 Task: Look for space in Atlacomulco, Mexico from 10th July, 2023 to 15th July, 2023 for 7 adults in price range Rs.10000 to Rs.15000. Place can be entire place or shared room with 4 bedrooms having 7 beds and 4 bathrooms. Property type can be house, flat, guest house. Amenities needed are: wifi, TV, free parkinig on premises, gym, breakfast. Booking option can be shelf check-in. Required host language is English.
Action: Mouse pressed left at (538, 109)
Screenshot: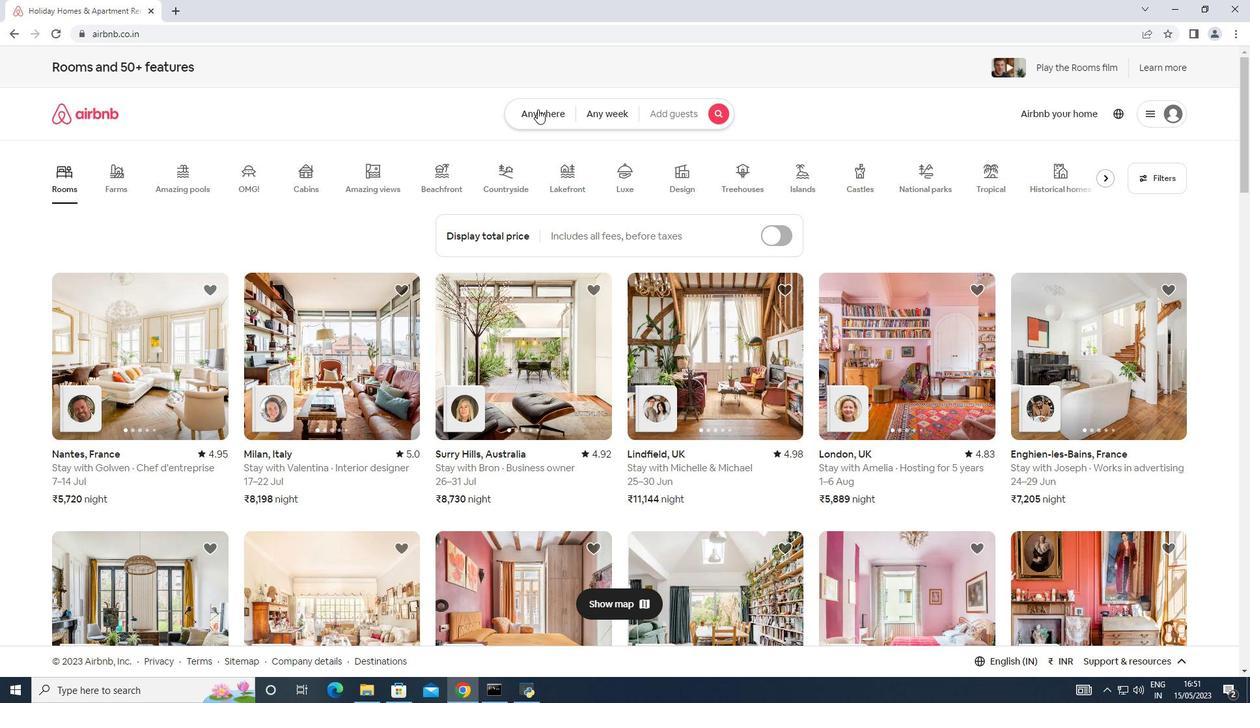 
Action: Mouse moved to (444, 162)
Screenshot: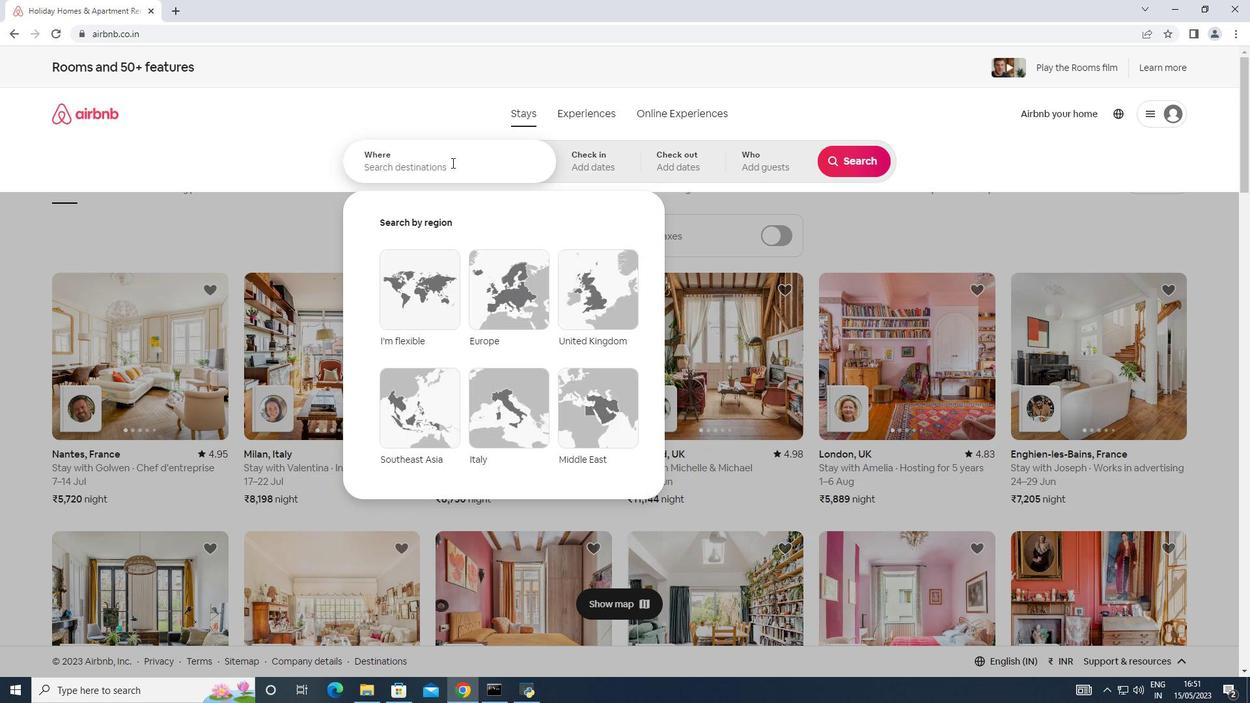 
Action: Mouse pressed left at (444, 162)
Screenshot: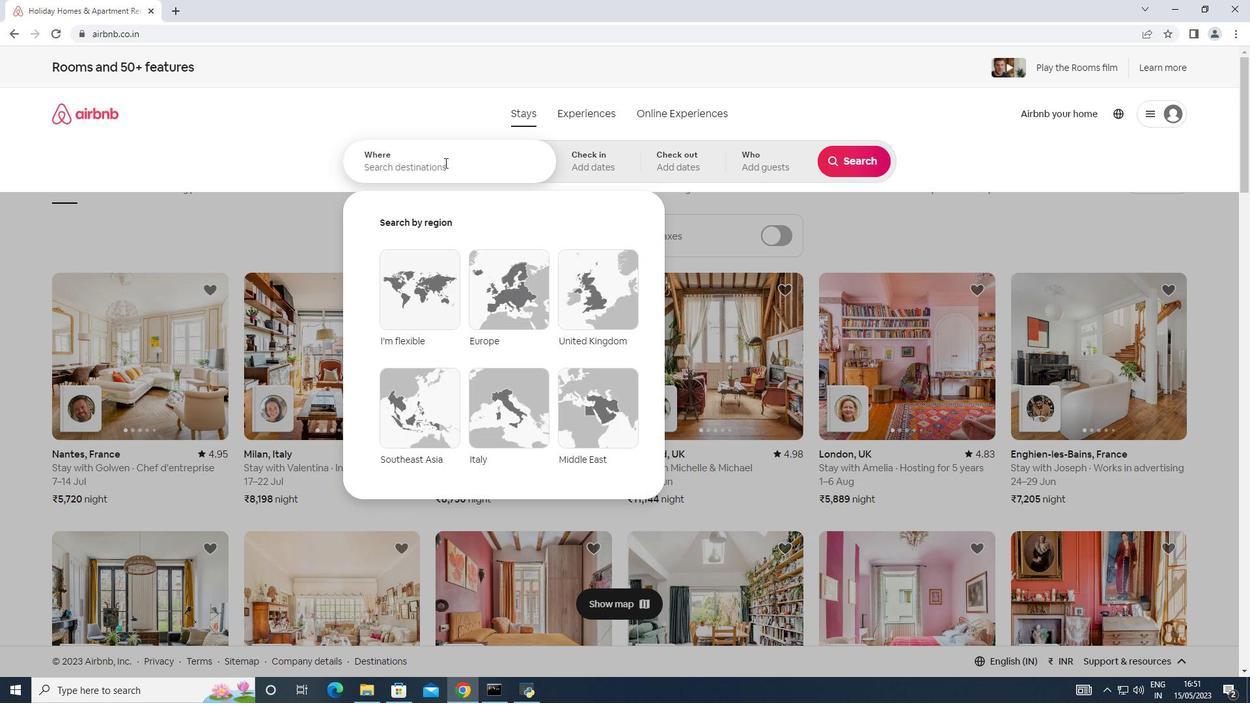
Action: Mouse moved to (381, 194)
Screenshot: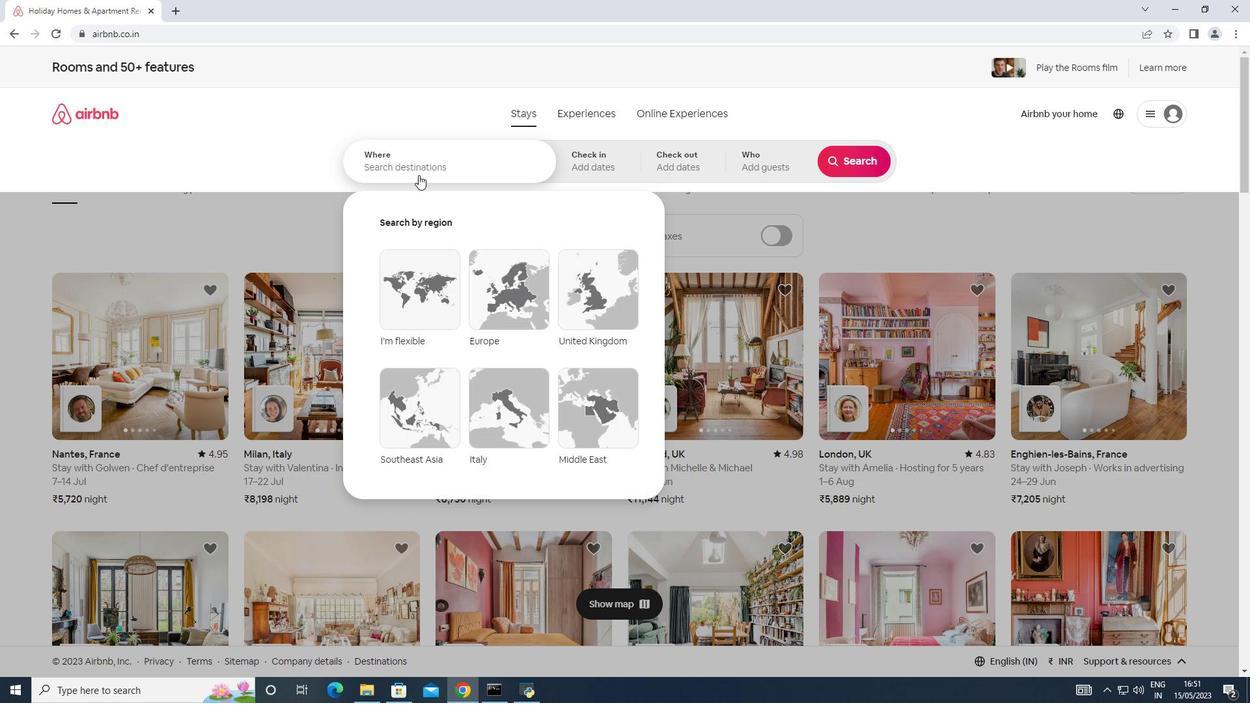
Action: Key pressed <Key.shift>Atlacomulco,<Key.shift>Mexico
Screenshot: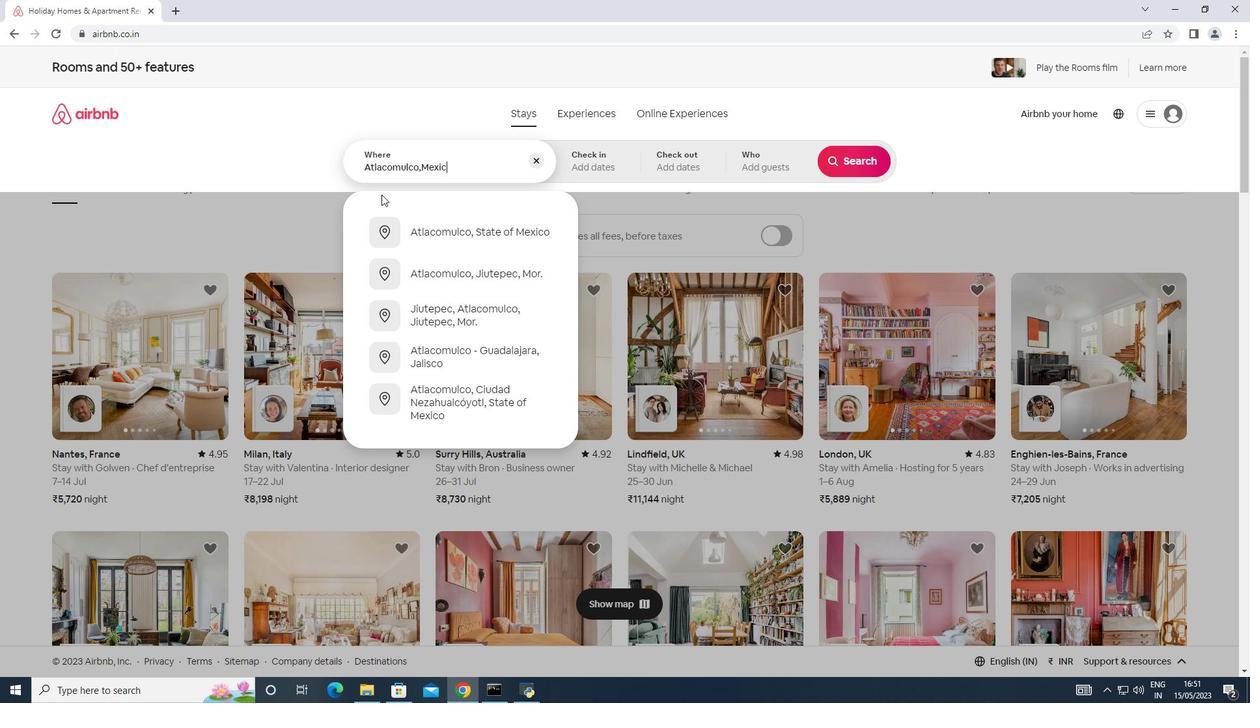 
Action: Mouse moved to (580, 163)
Screenshot: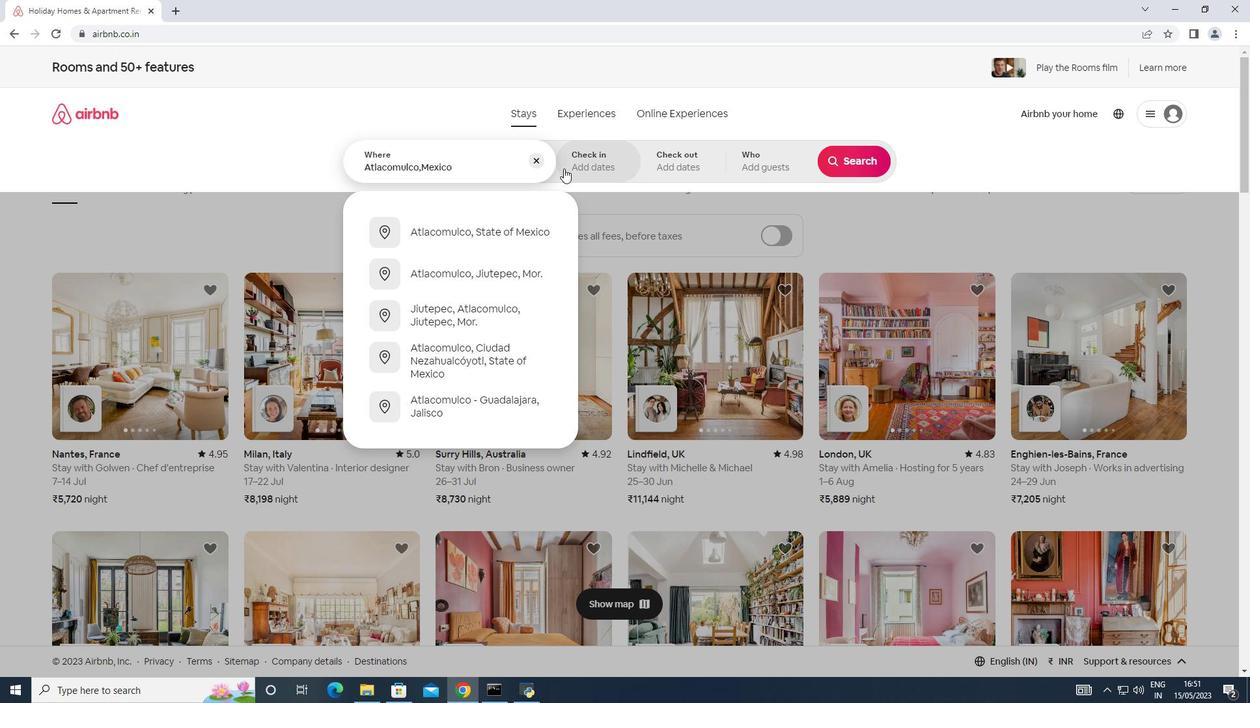 
Action: Mouse pressed left at (580, 163)
Screenshot: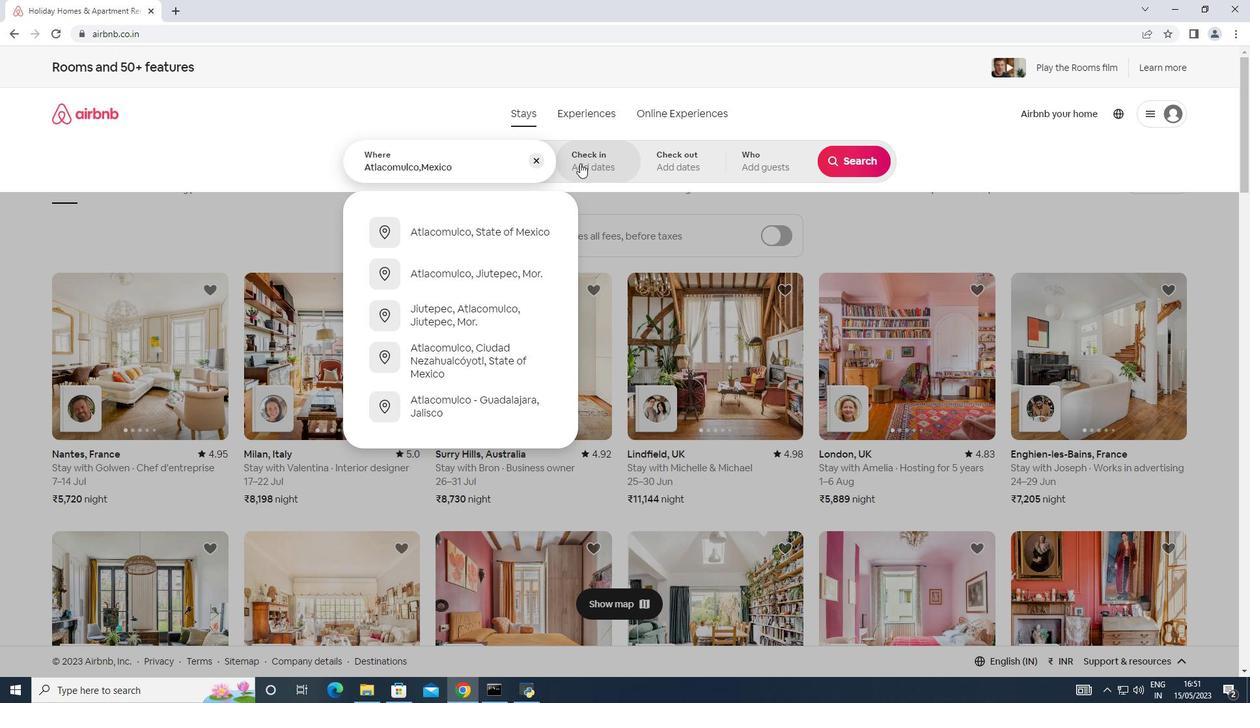 
Action: Mouse moved to (851, 264)
Screenshot: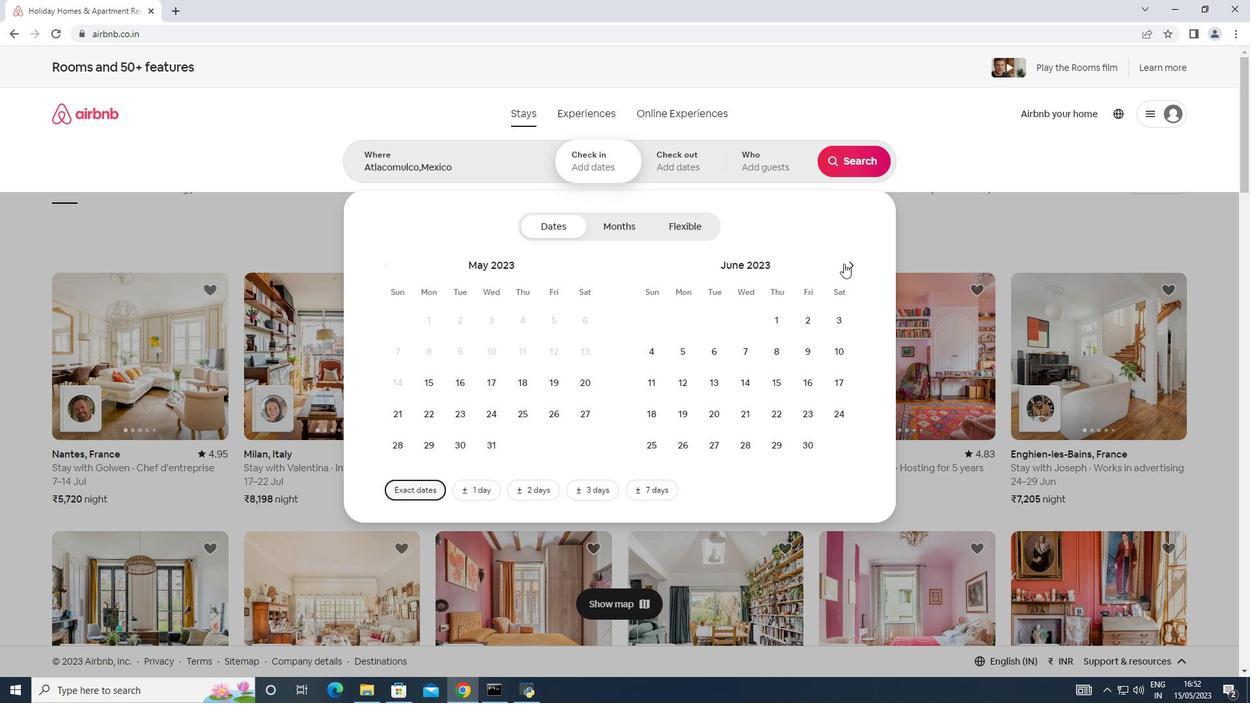 
Action: Mouse pressed left at (851, 264)
Screenshot: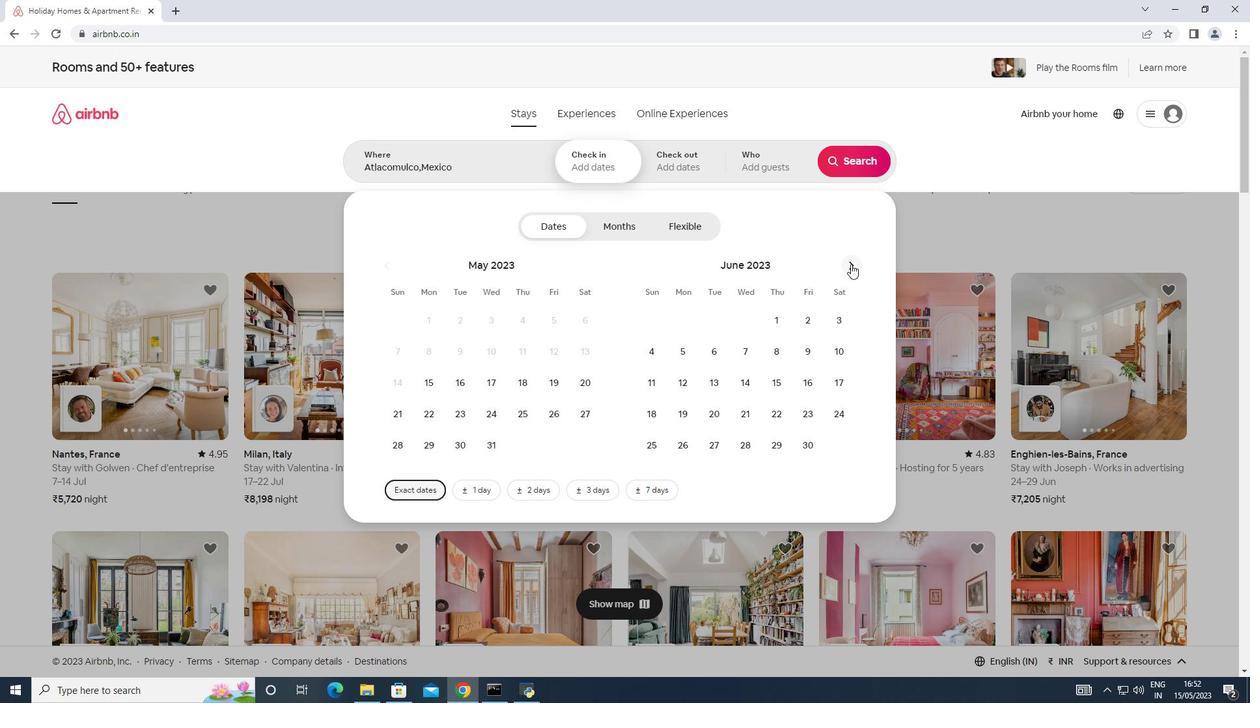 
Action: Mouse moved to (676, 388)
Screenshot: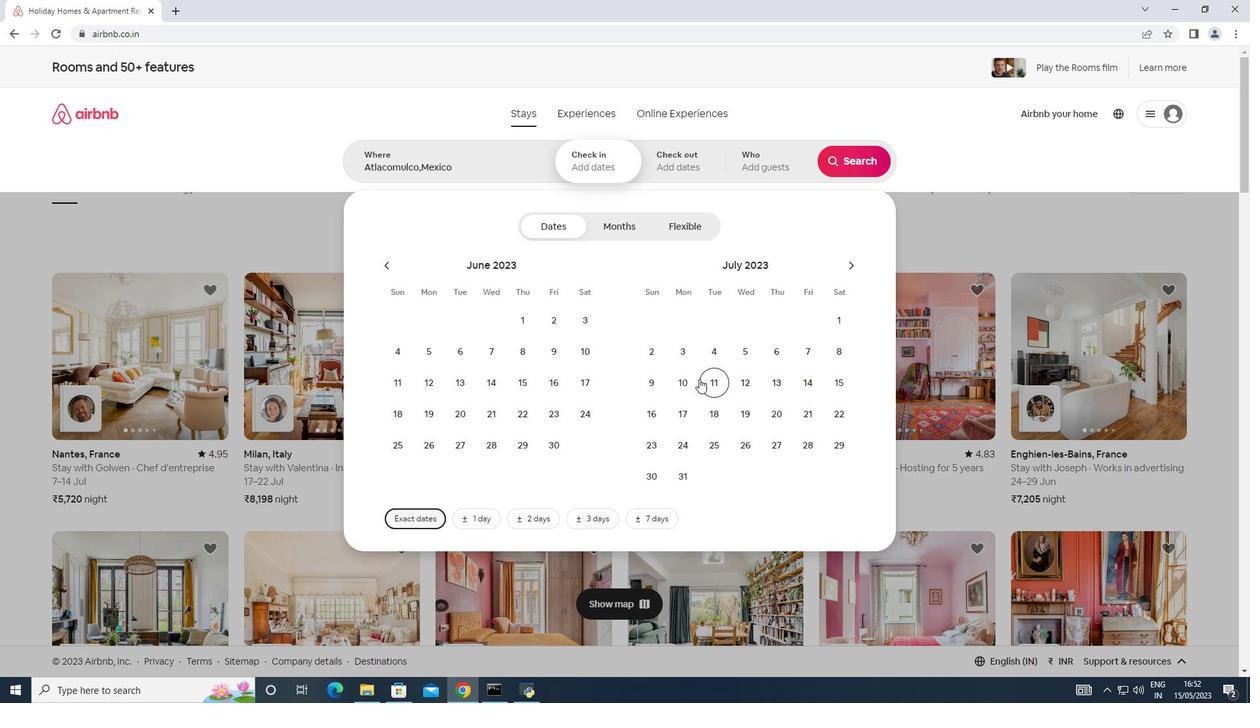 
Action: Mouse pressed left at (676, 388)
Screenshot: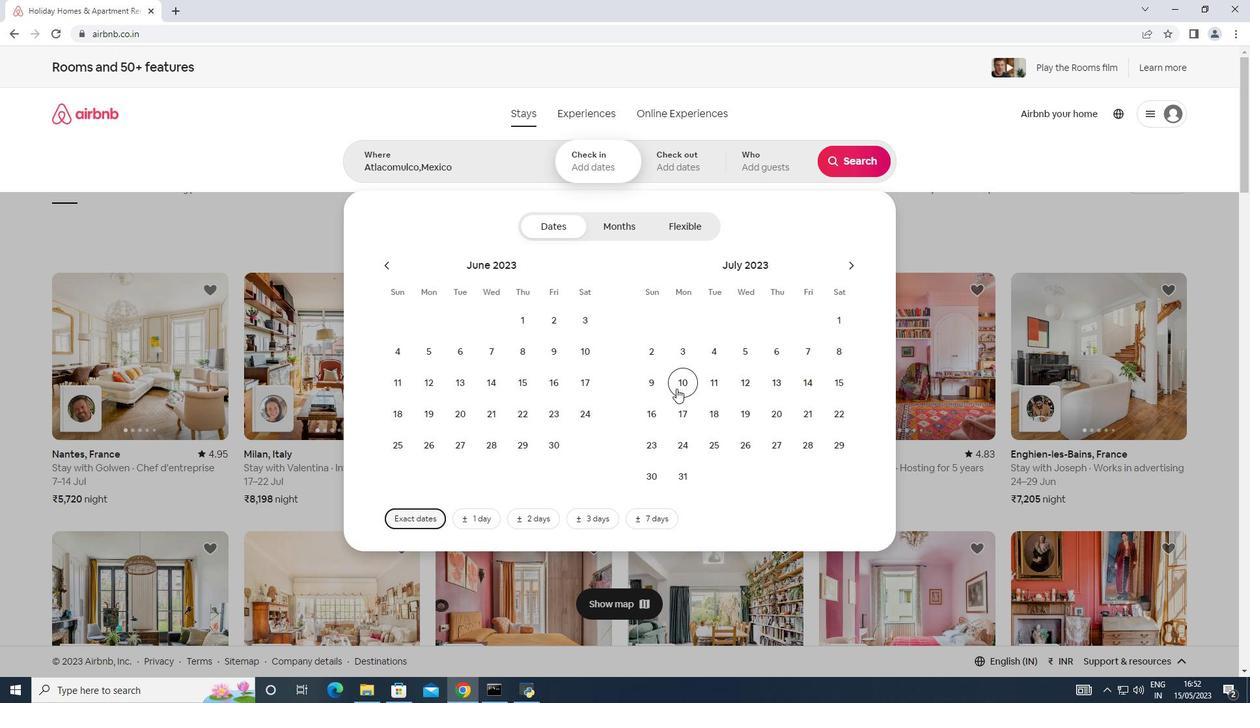 
Action: Mouse moved to (845, 384)
Screenshot: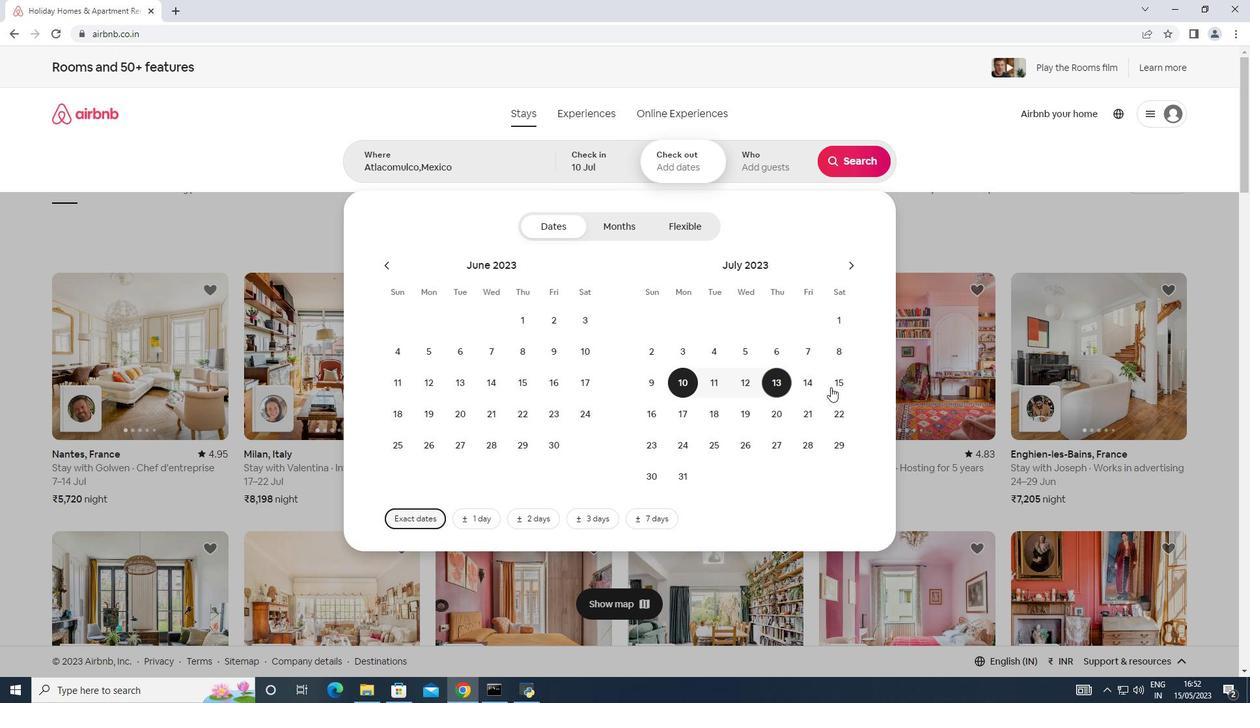 
Action: Mouse pressed left at (845, 384)
Screenshot: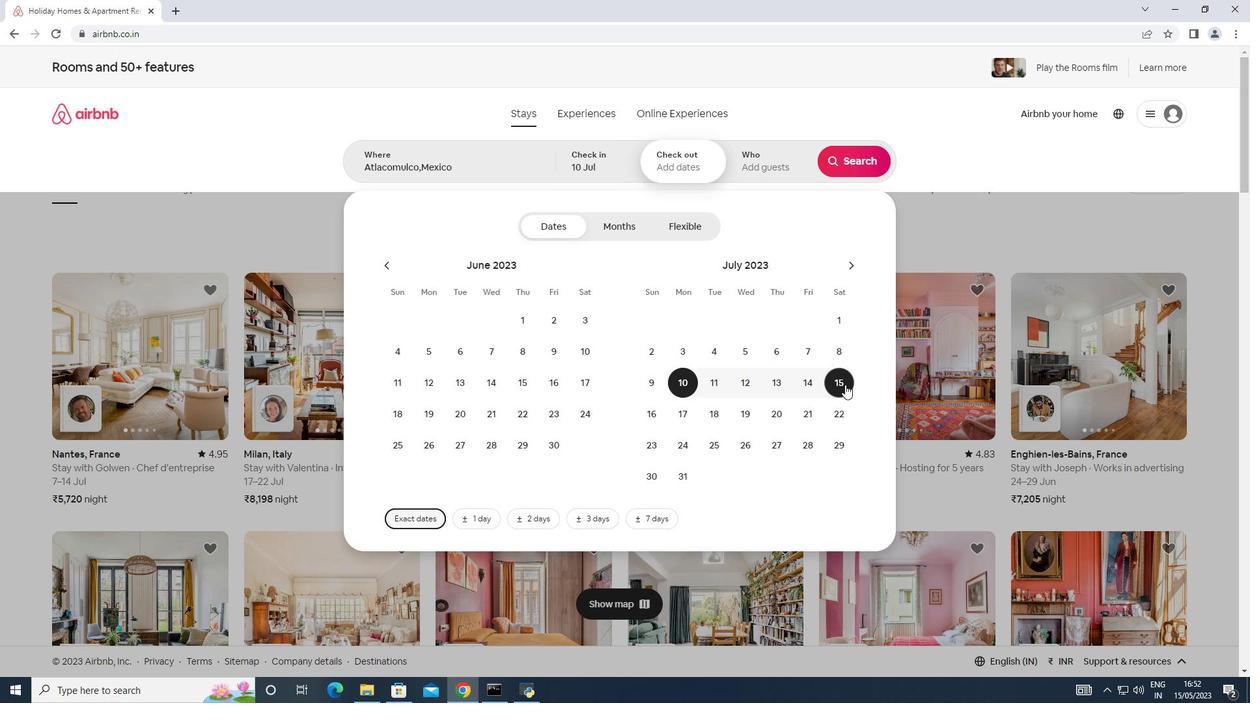 
Action: Mouse moved to (754, 172)
Screenshot: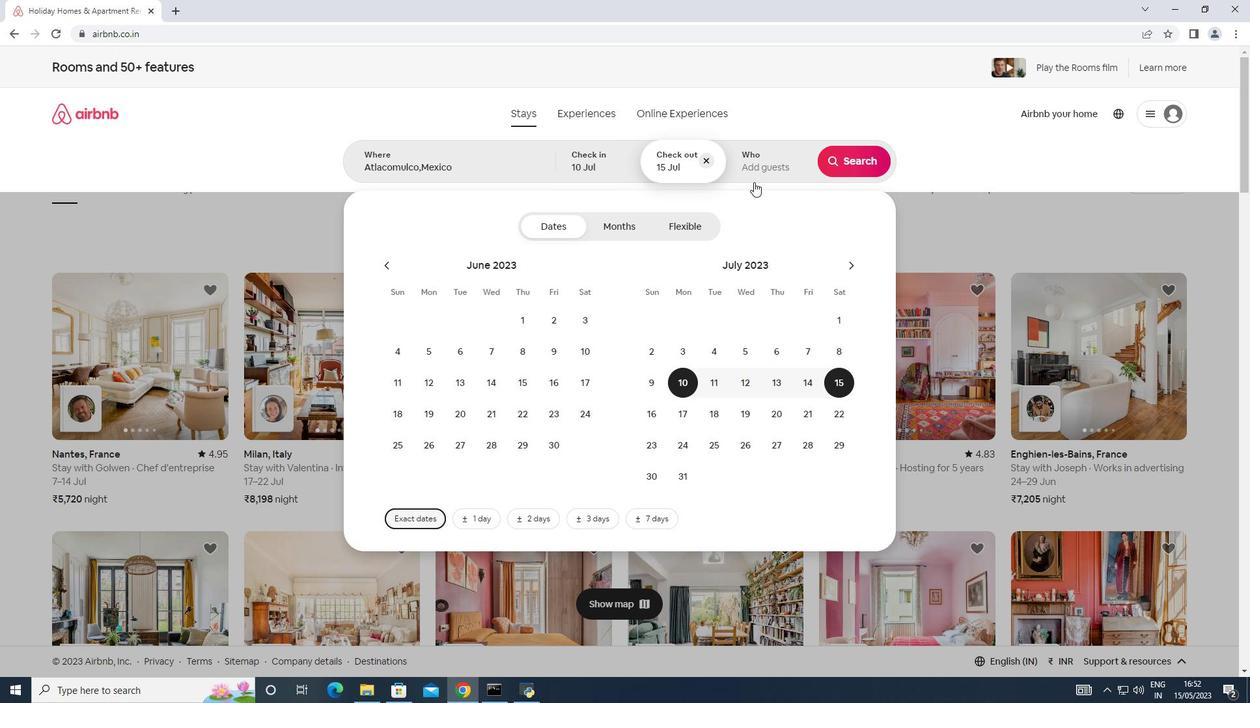 
Action: Mouse pressed left at (754, 172)
Screenshot: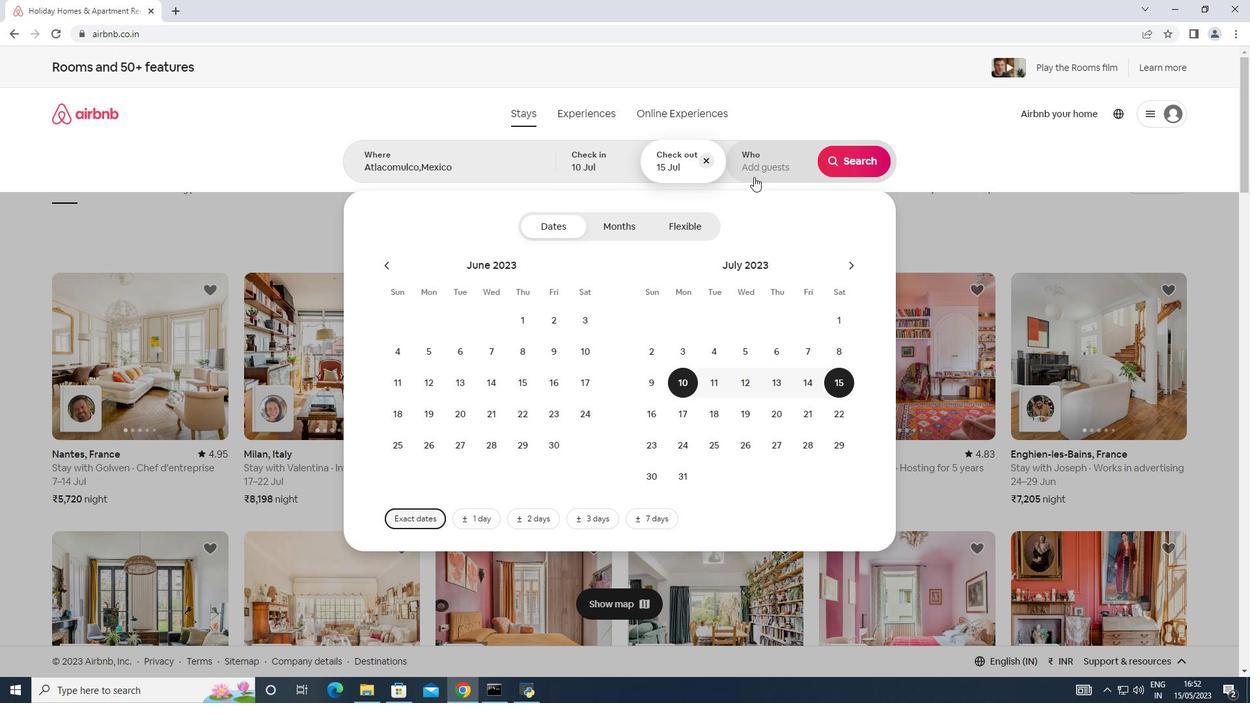 
Action: Mouse moved to (863, 225)
Screenshot: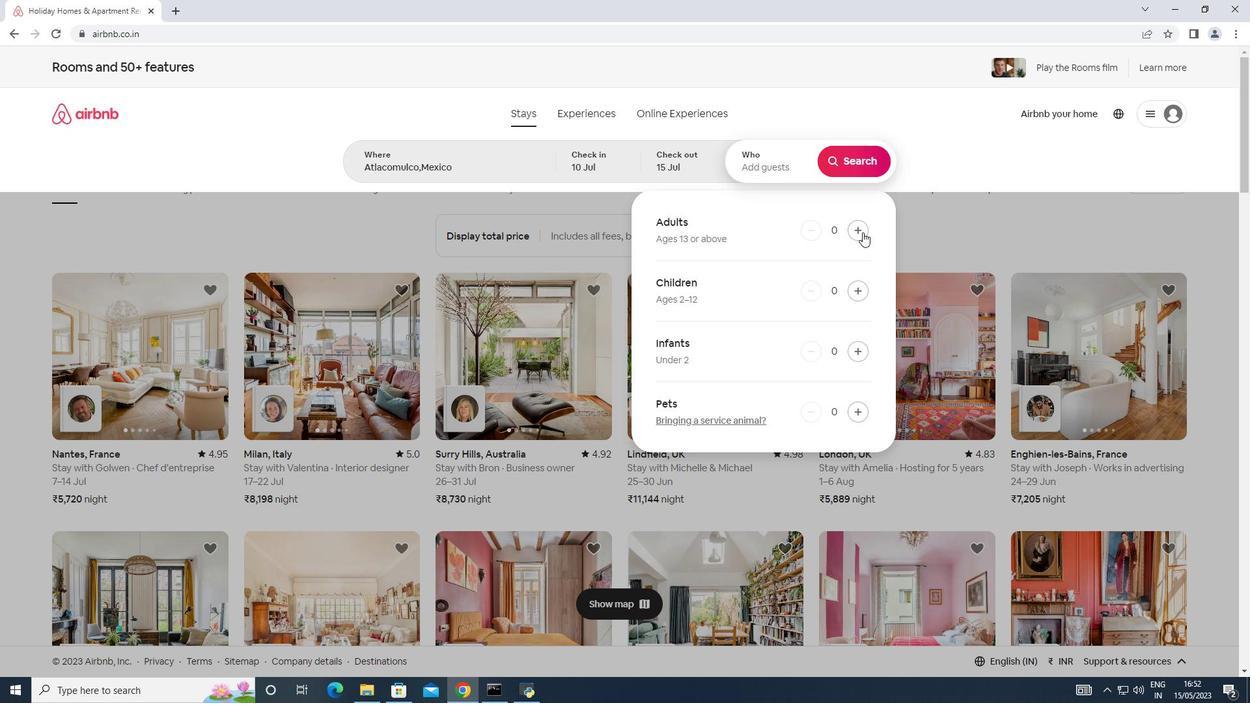 
Action: Mouse pressed left at (863, 225)
Screenshot: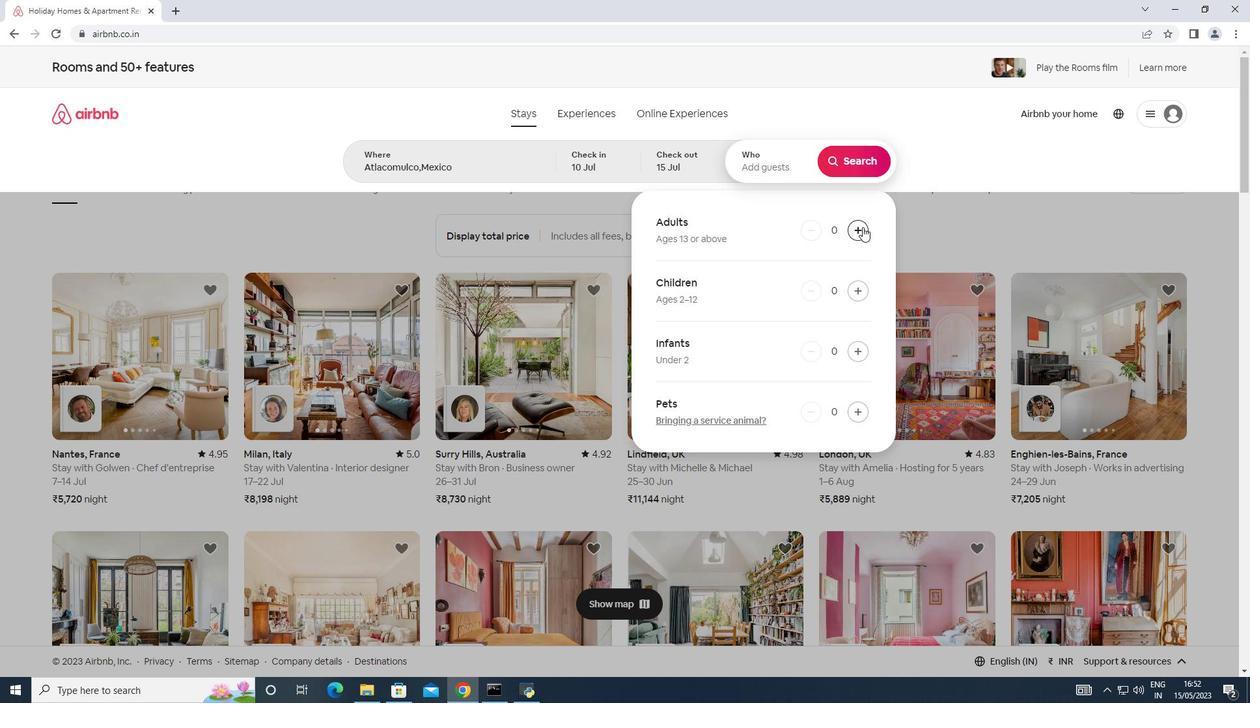 
Action: Mouse pressed left at (863, 225)
Screenshot: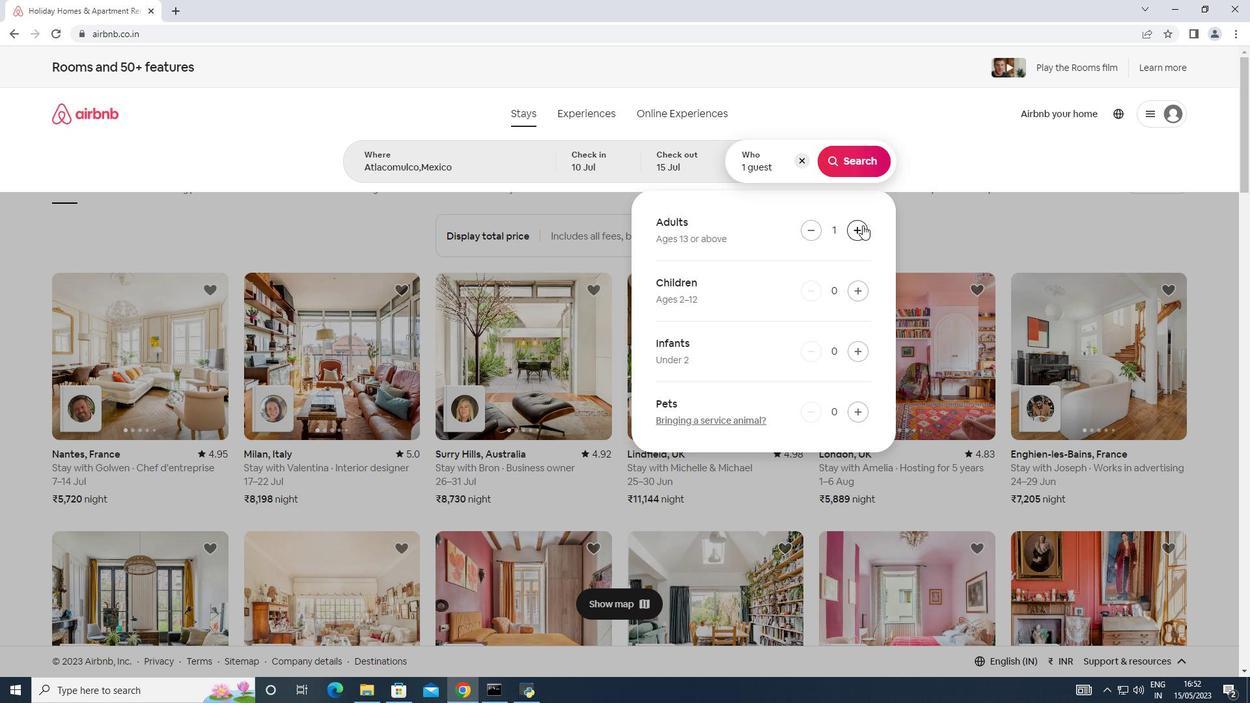 
Action: Mouse pressed left at (863, 225)
Screenshot: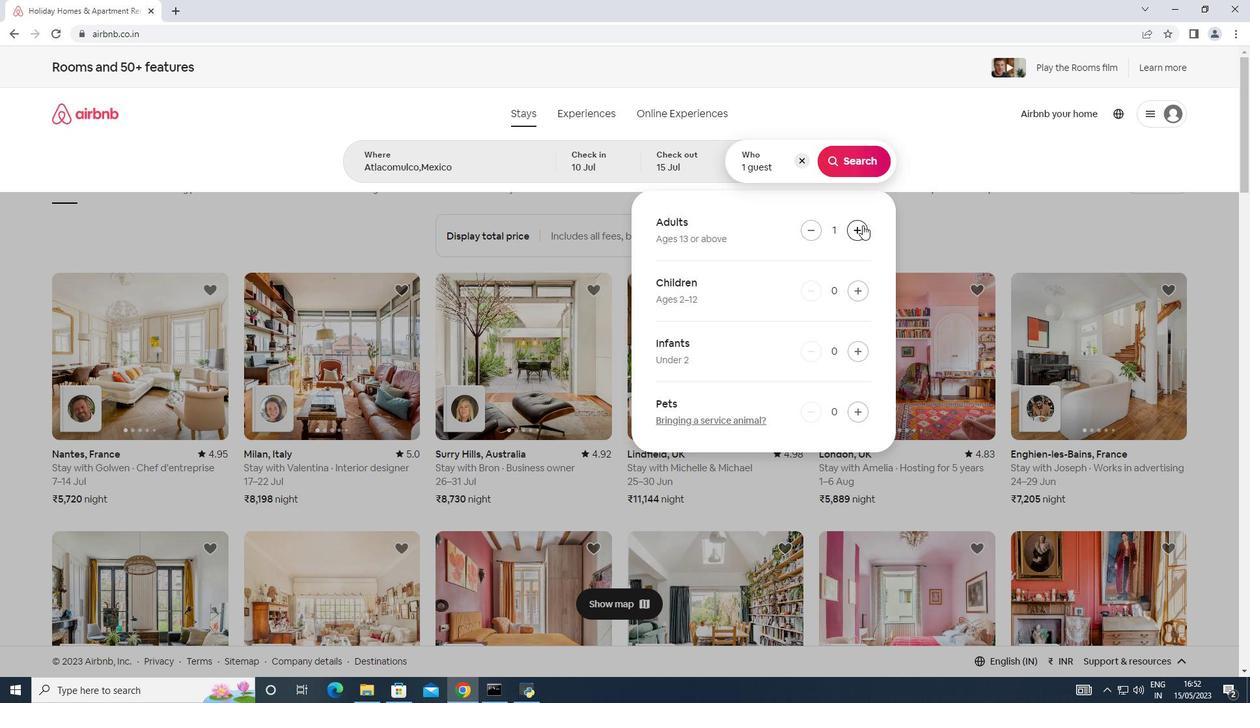 
Action: Mouse pressed left at (863, 225)
Screenshot: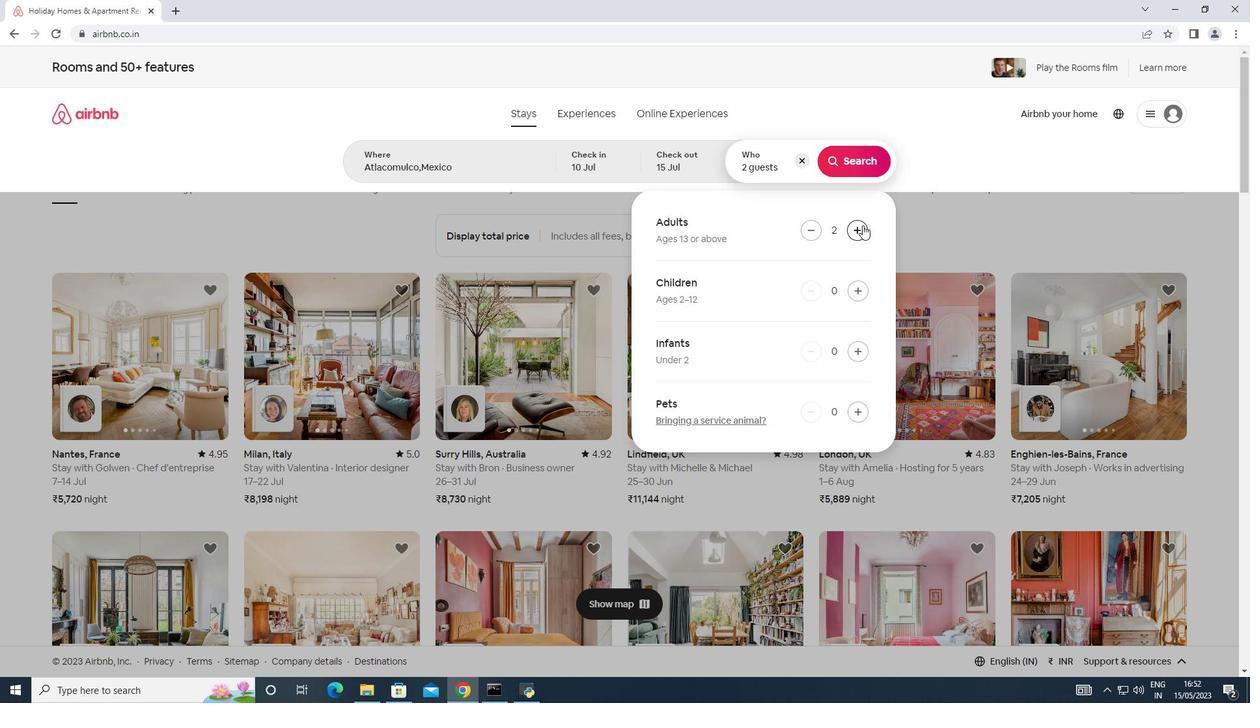 
Action: Mouse pressed left at (863, 225)
Screenshot: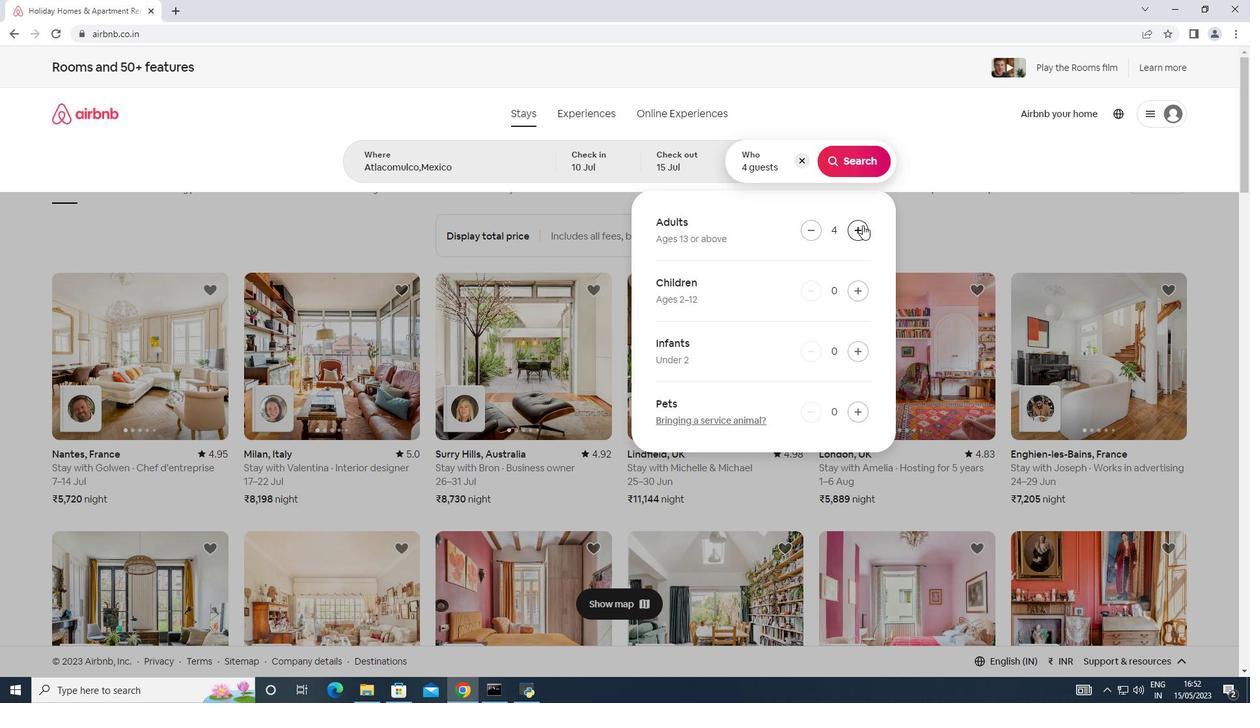 
Action: Mouse pressed left at (863, 225)
Screenshot: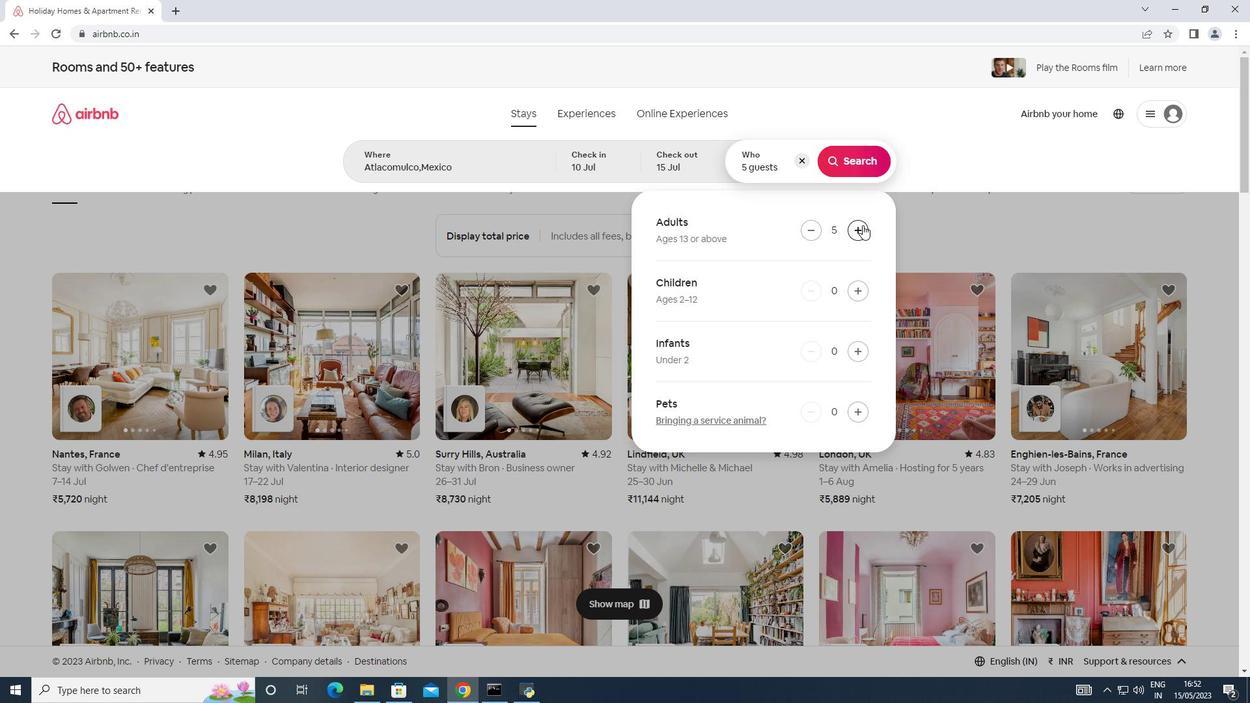 
Action: Mouse pressed left at (863, 225)
Screenshot: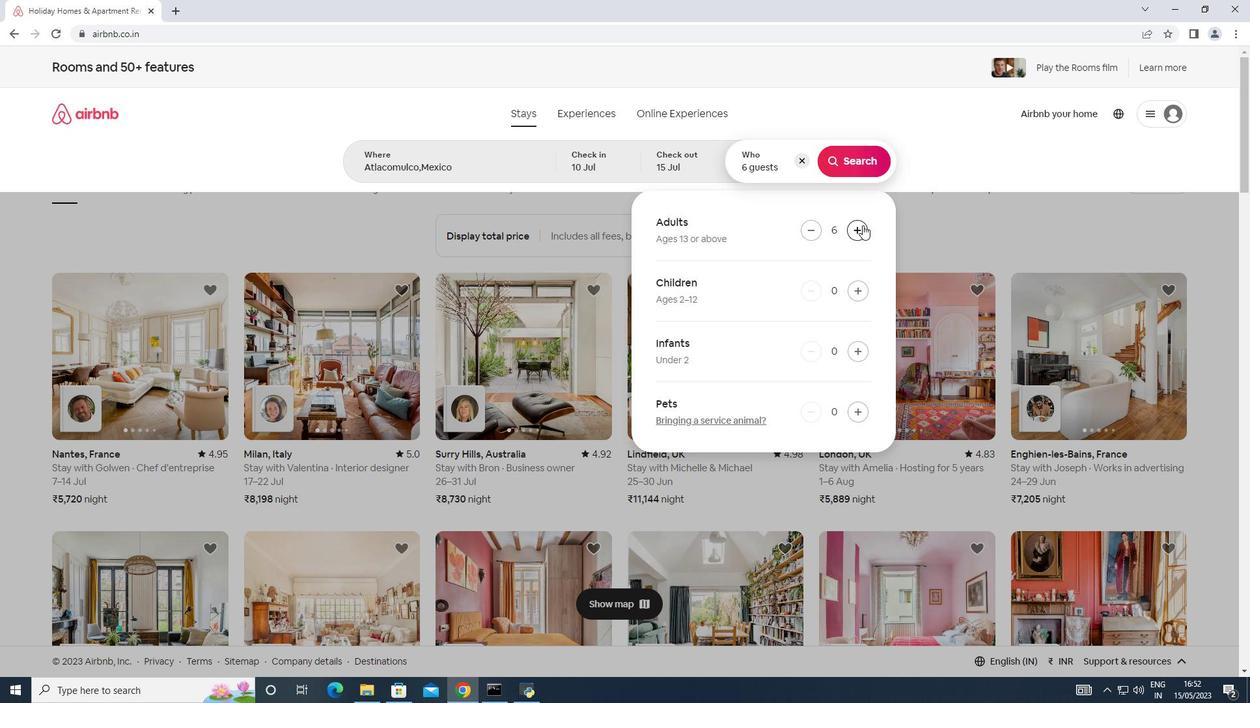 
Action: Mouse pressed left at (863, 225)
Screenshot: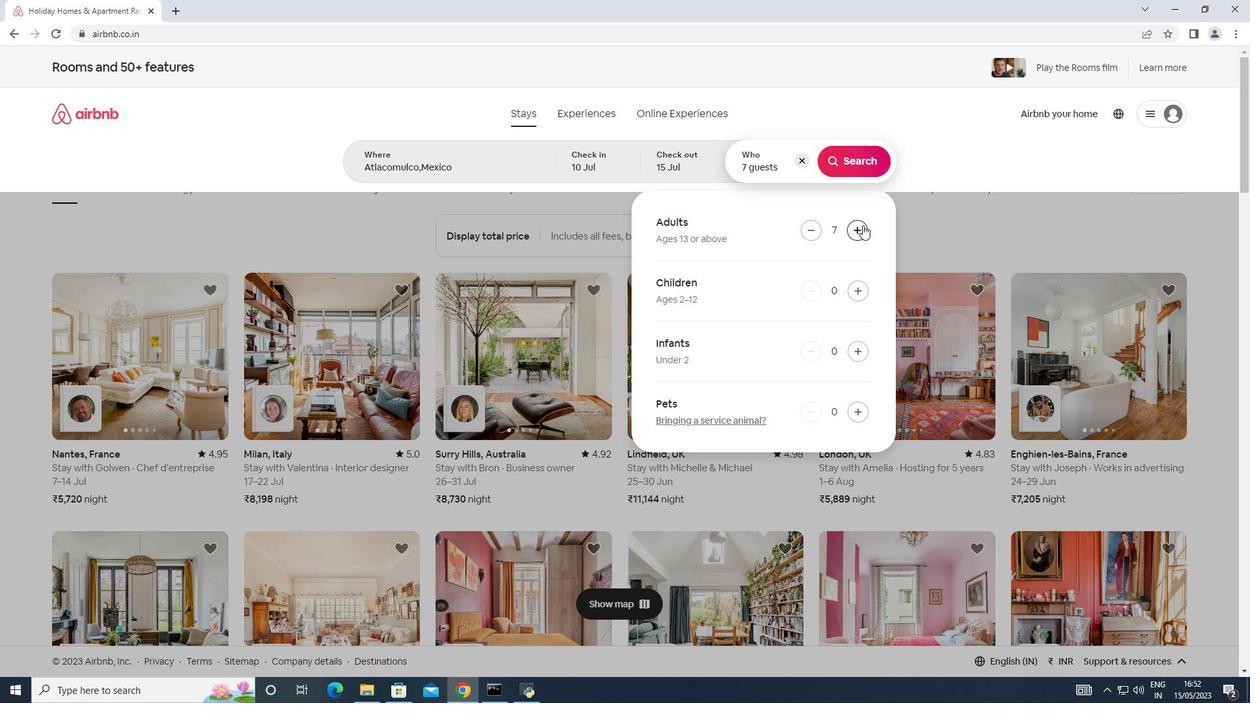 
Action: Mouse moved to (815, 231)
Screenshot: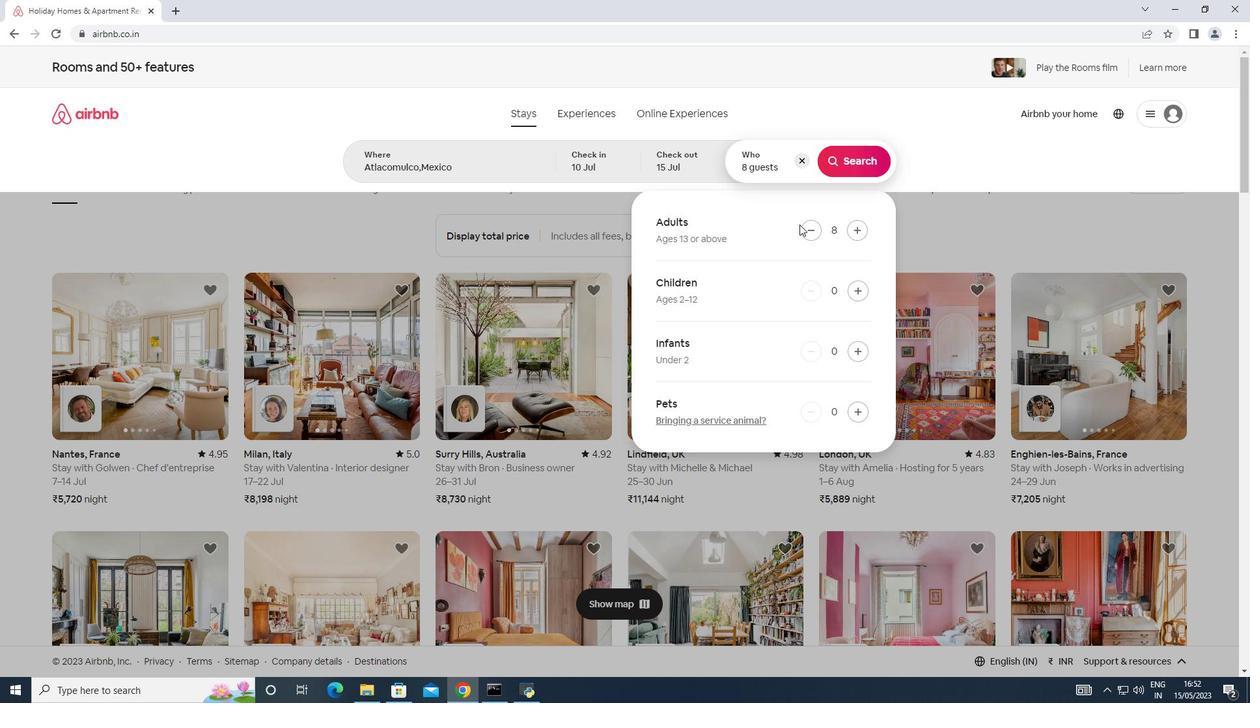 
Action: Mouse pressed left at (815, 231)
Screenshot: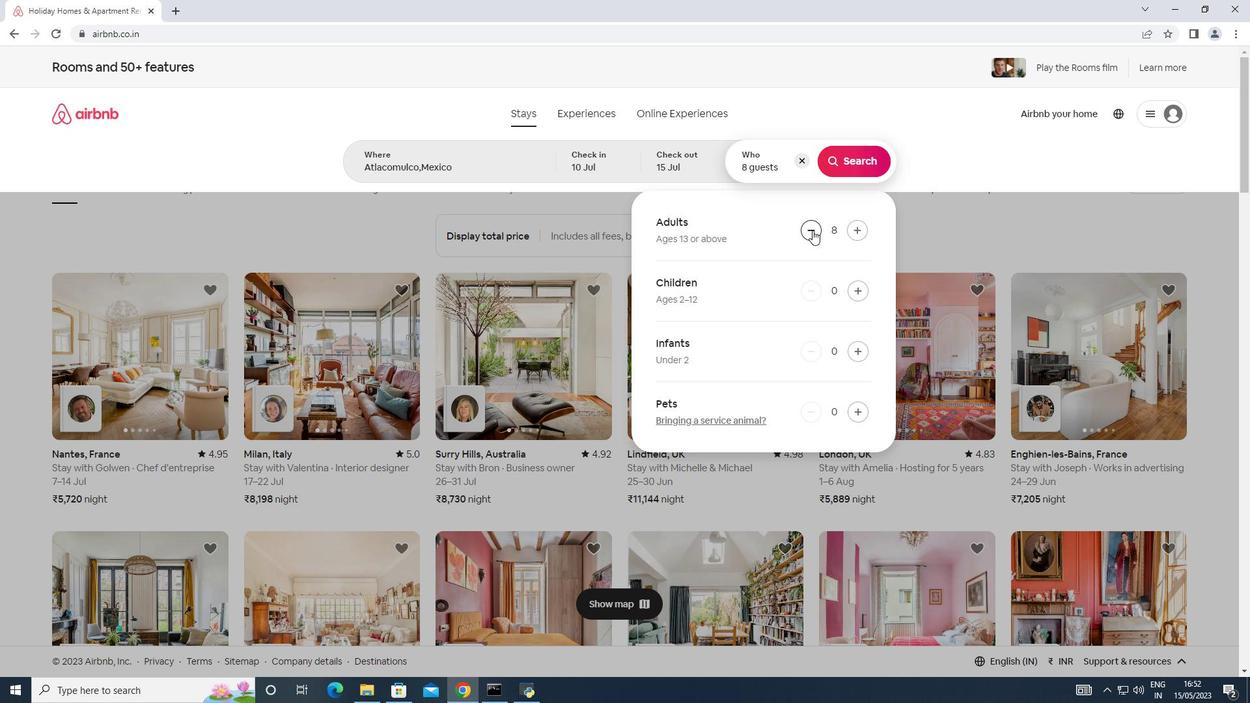 
Action: Mouse moved to (853, 160)
Screenshot: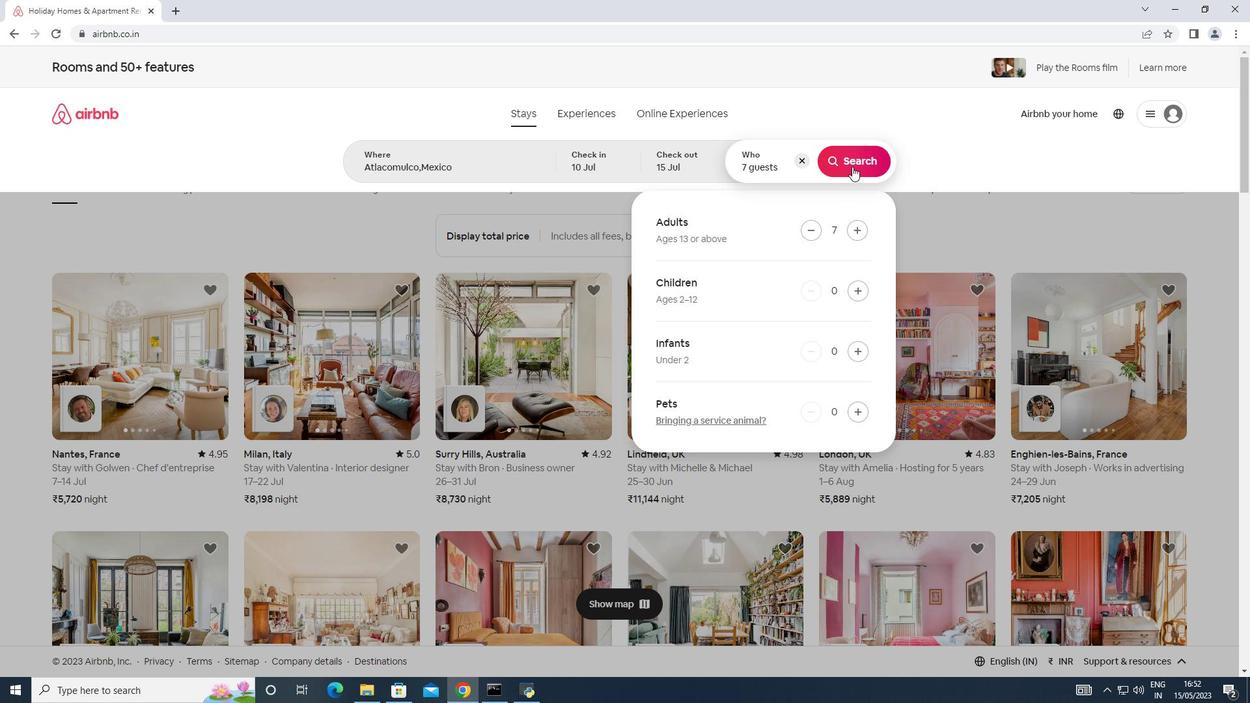 
Action: Mouse pressed left at (853, 160)
Screenshot: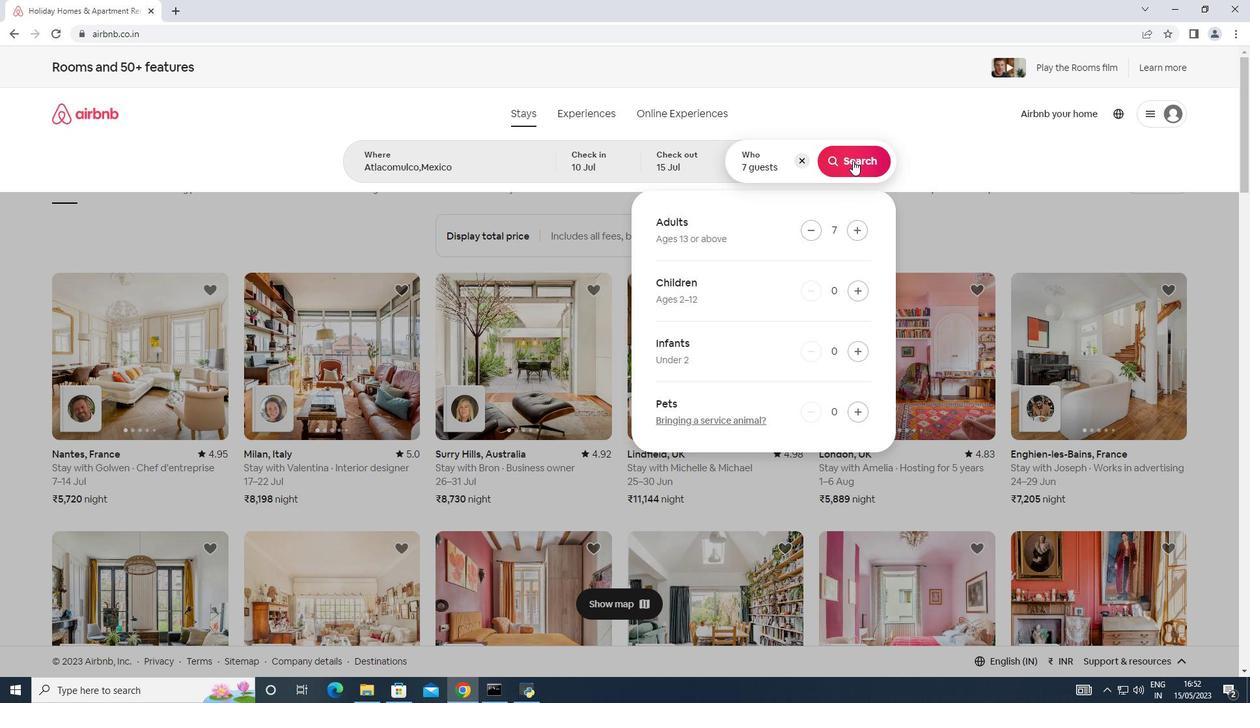 
Action: Mouse moved to (1178, 116)
Screenshot: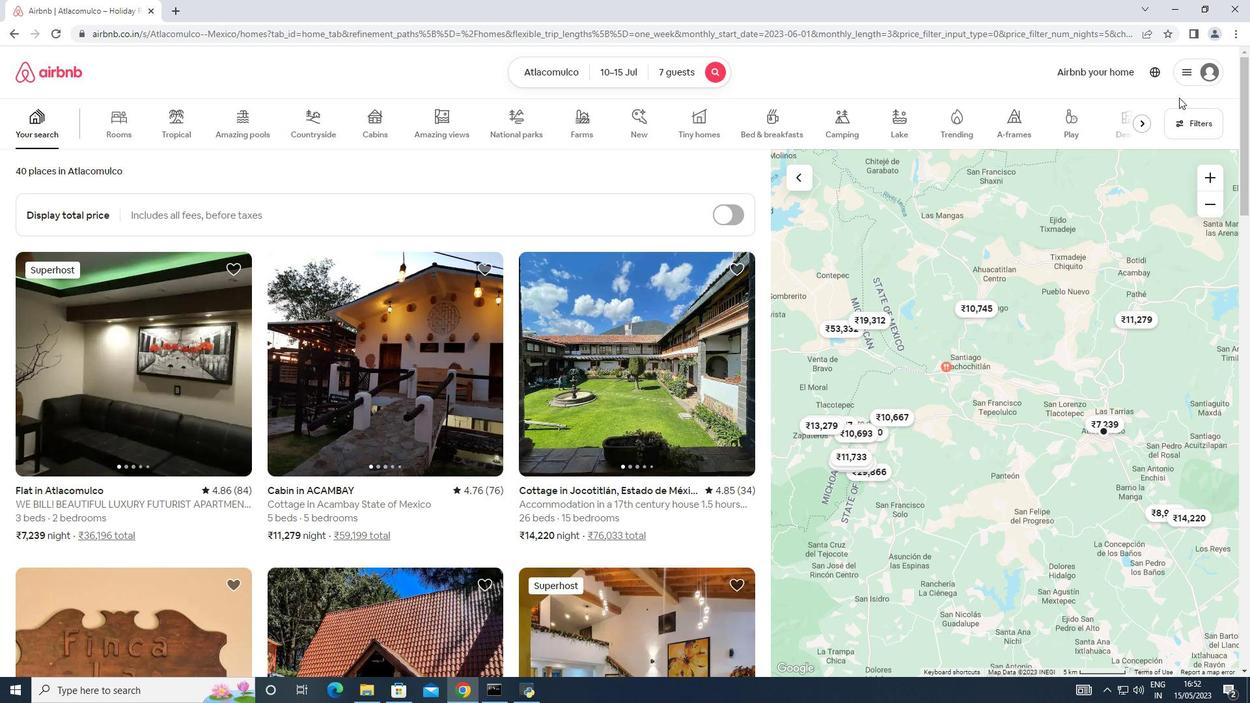 
Action: Mouse pressed left at (1178, 116)
Screenshot: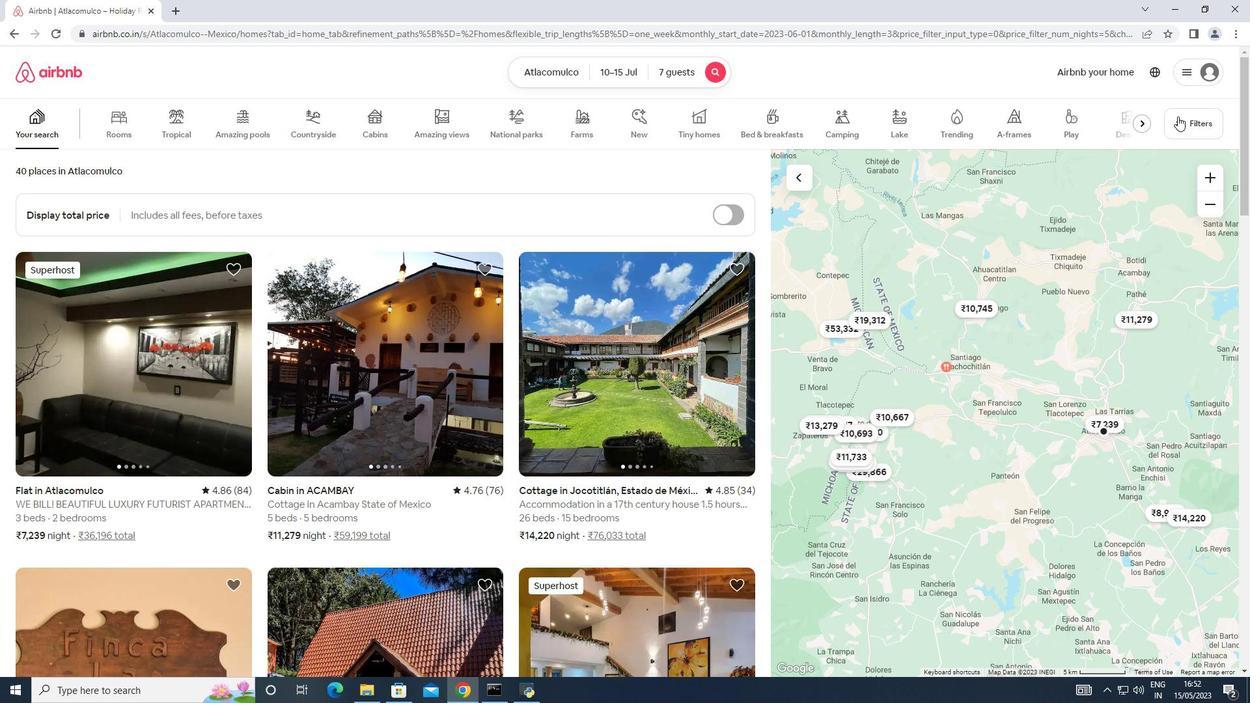 
Action: Mouse moved to (450, 440)
Screenshot: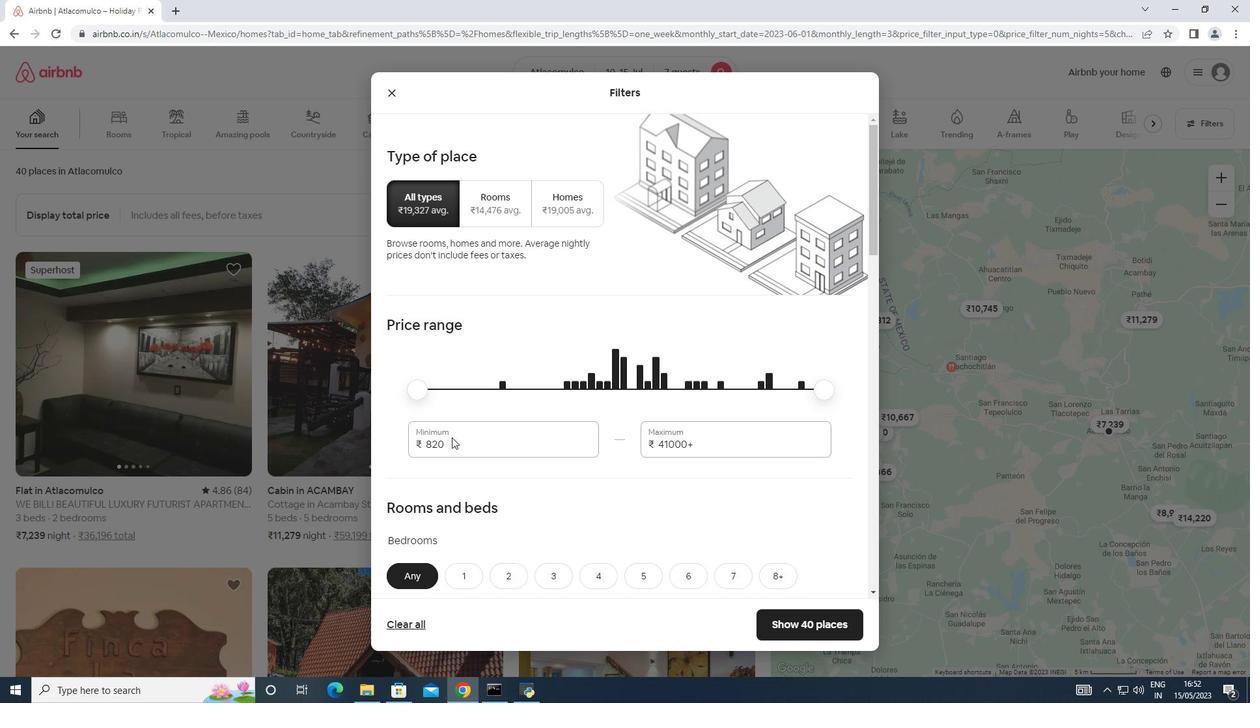 
Action: Mouse pressed left at (450, 440)
Screenshot: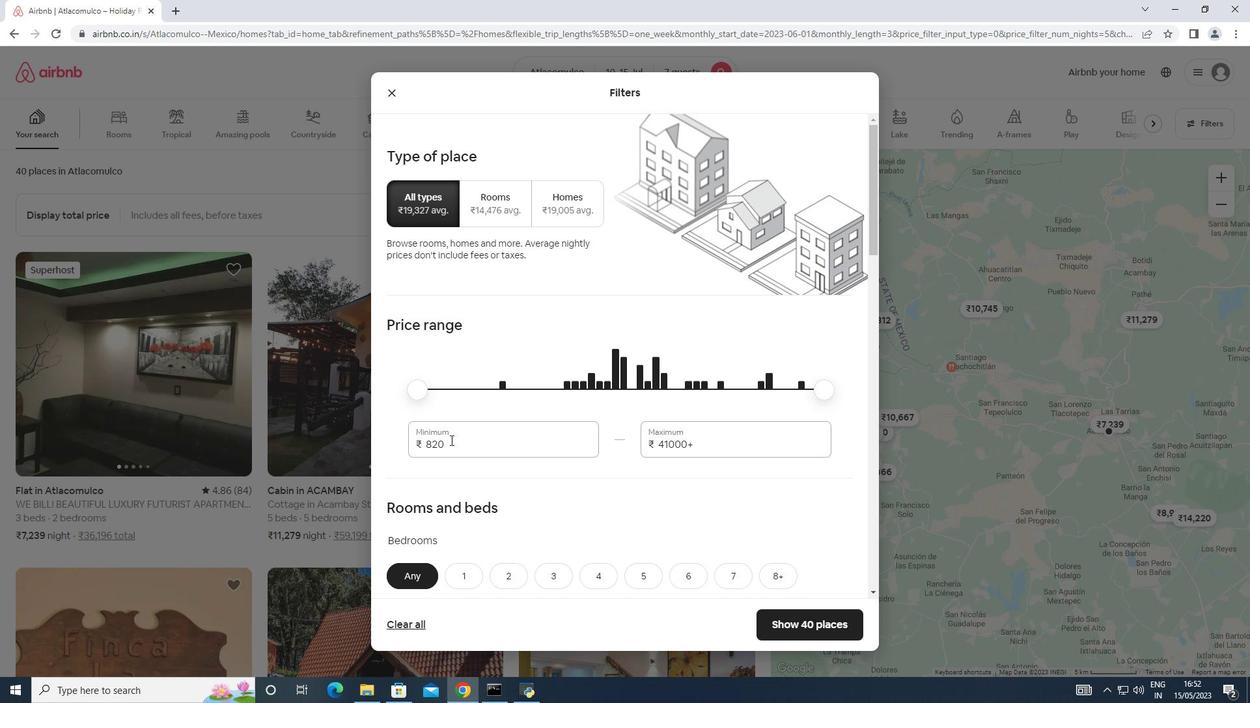 
Action: Mouse moved to (393, 450)
Screenshot: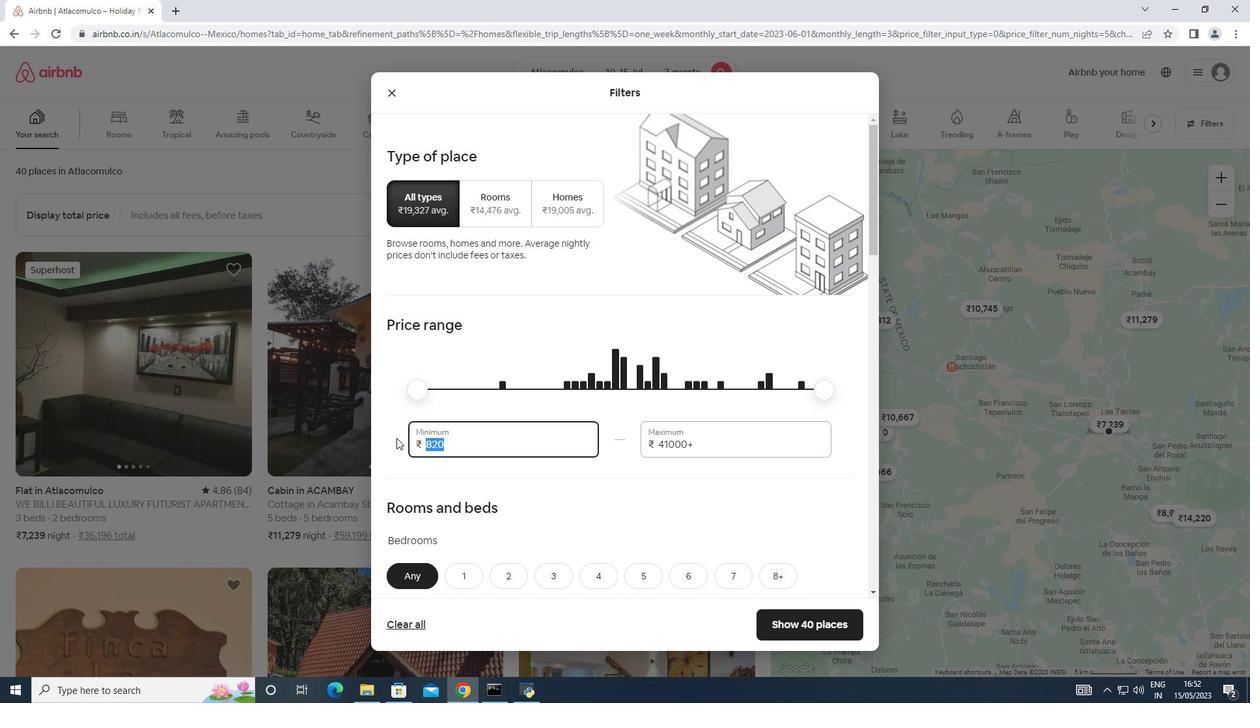 
Action: Key pressed 10000<Key.tab>15000
Screenshot: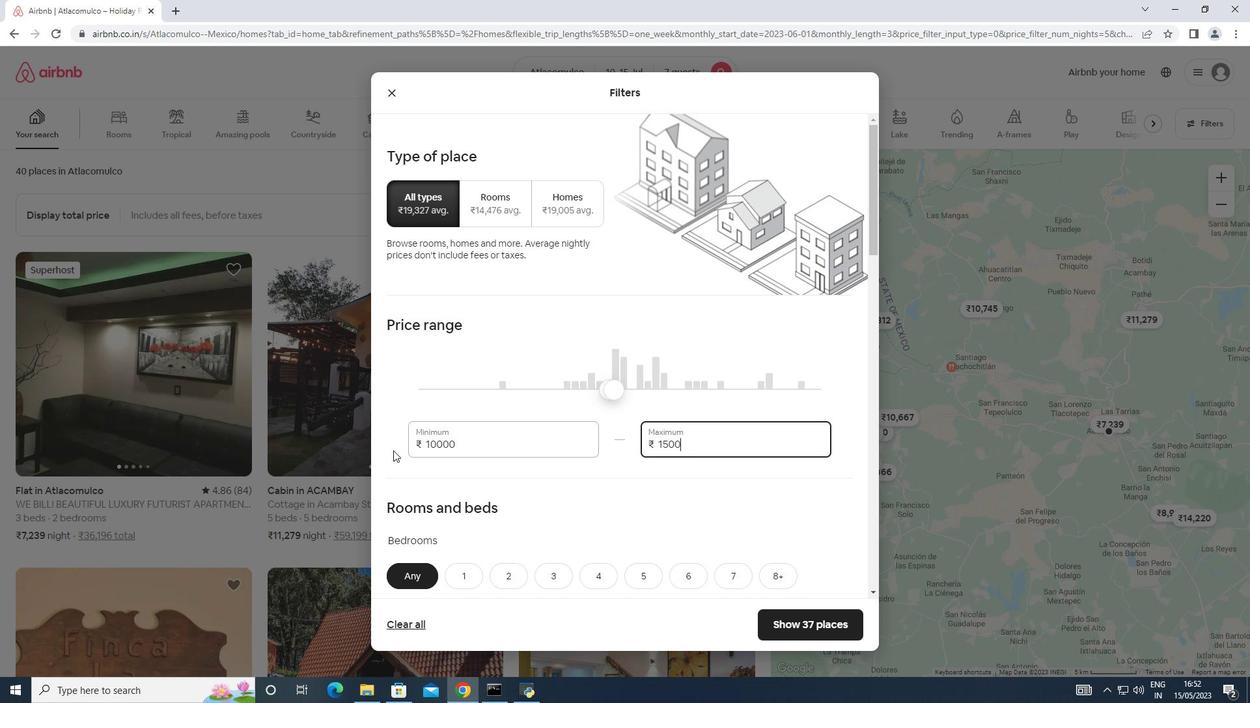 
Action: Mouse scrolled (393, 450) with delta (0, 0)
Screenshot: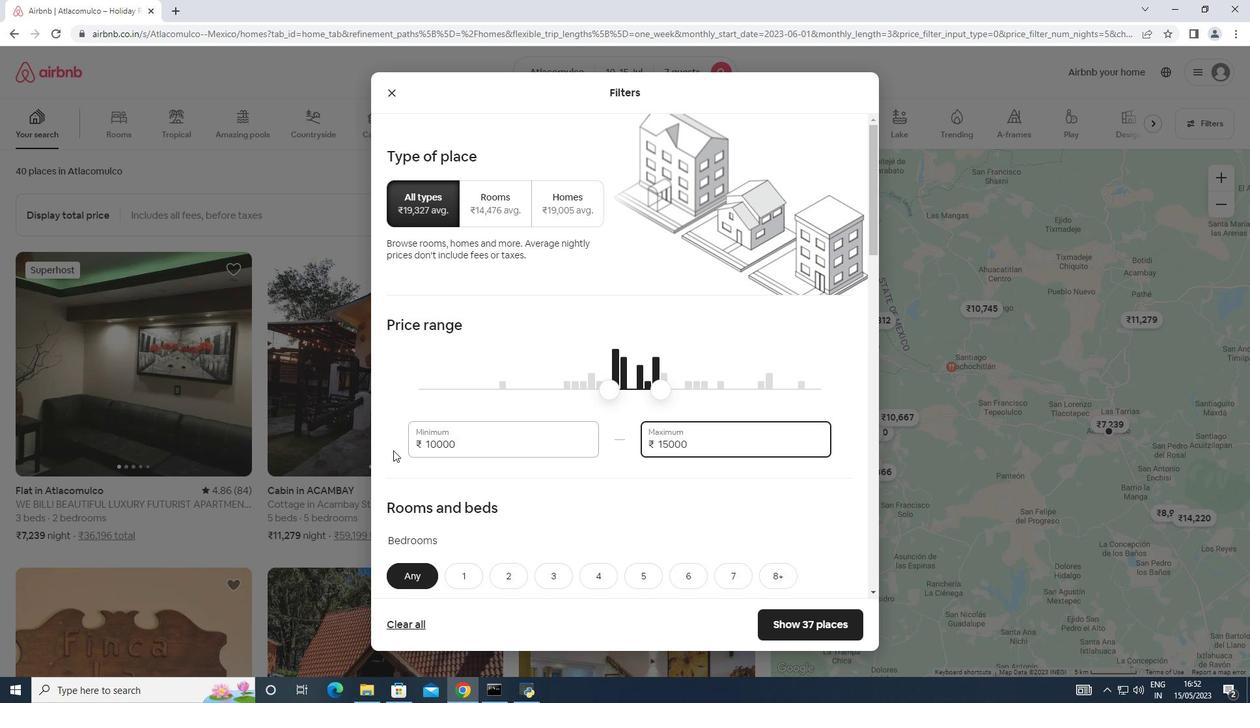 
Action: Mouse scrolled (393, 450) with delta (0, 0)
Screenshot: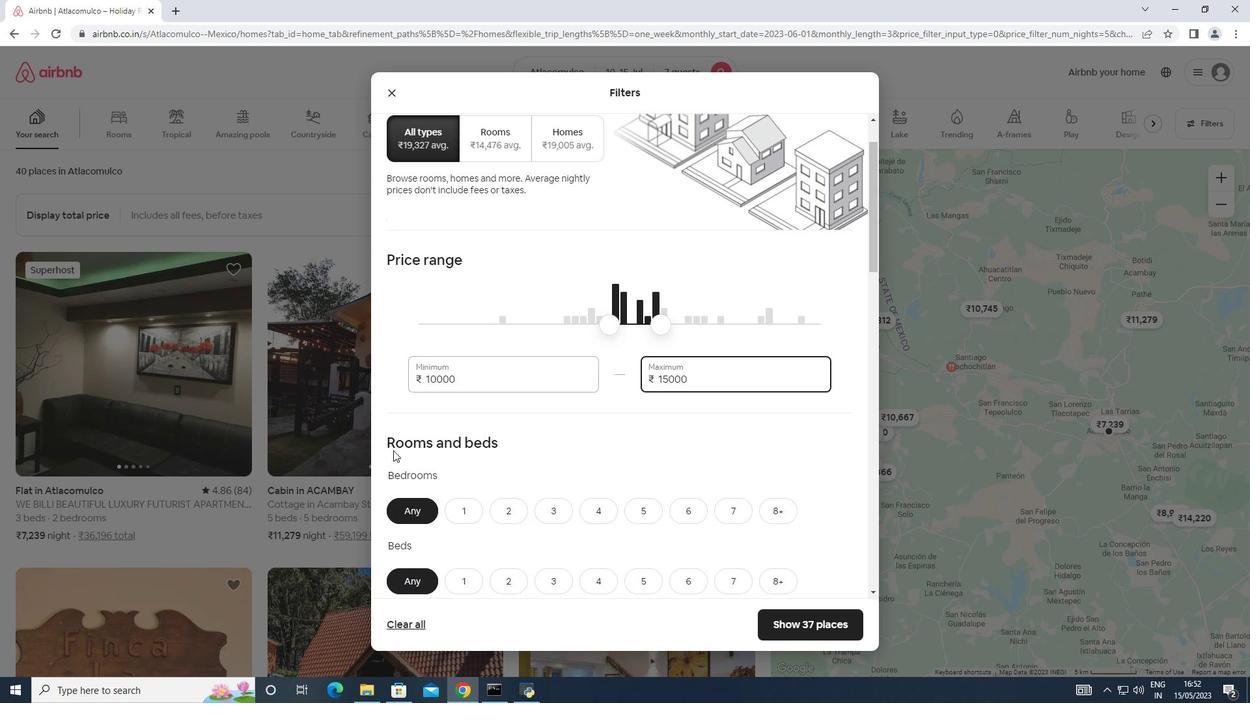 
Action: Mouse moved to (394, 448)
Screenshot: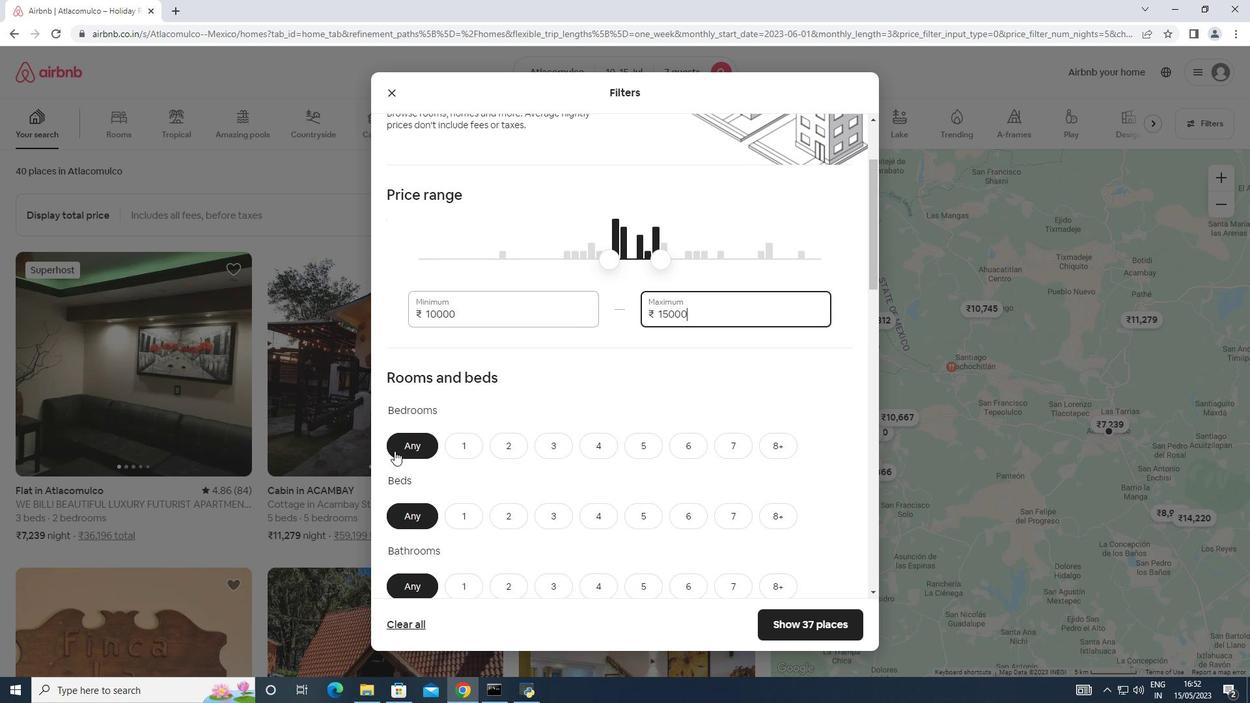 
Action: Mouse scrolled (394, 448) with delta (0, 0)
Screenshot: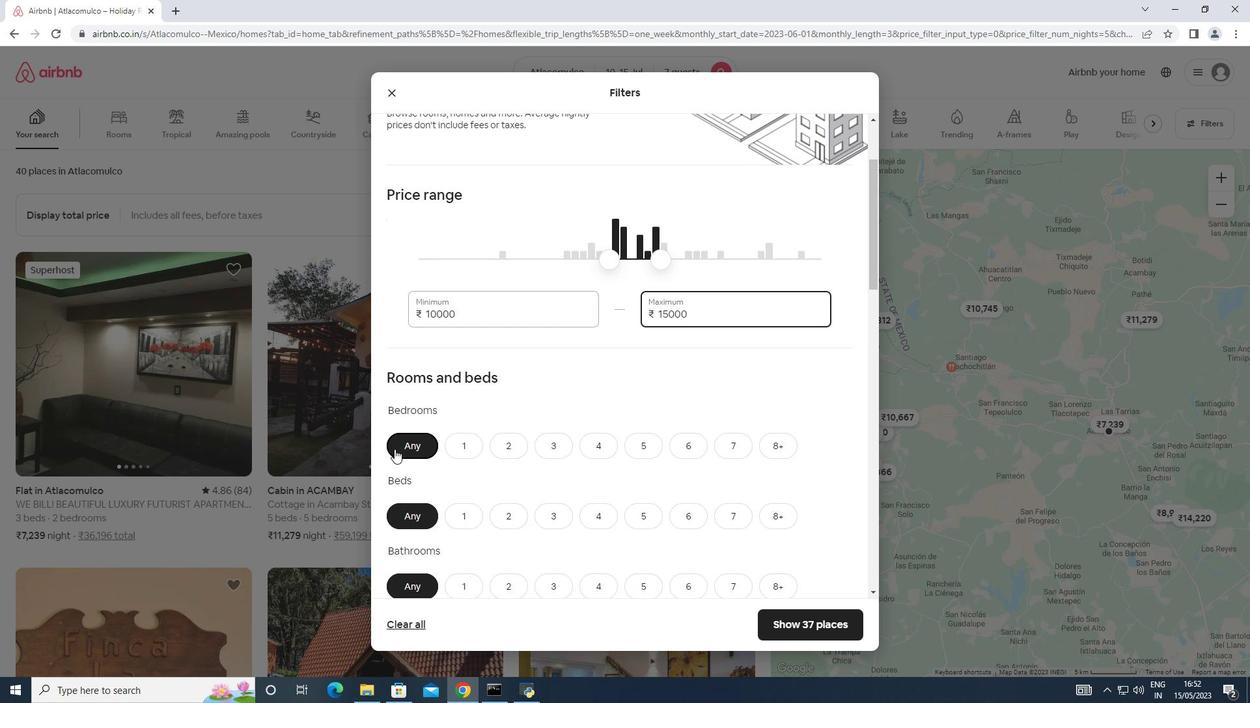 
Action: Mouse moved to (394, 448)
Screenshot: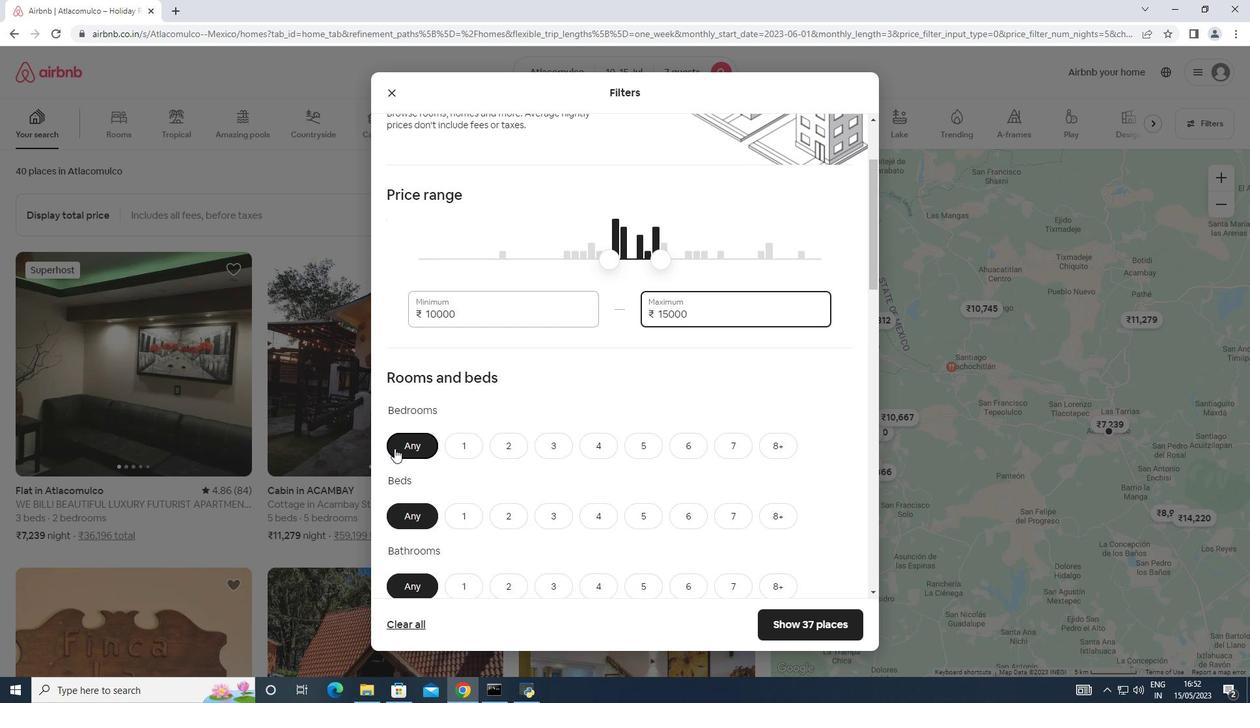 
Action: Mouse scrolled (394, 447) with delta (0, 0)
Screenshot: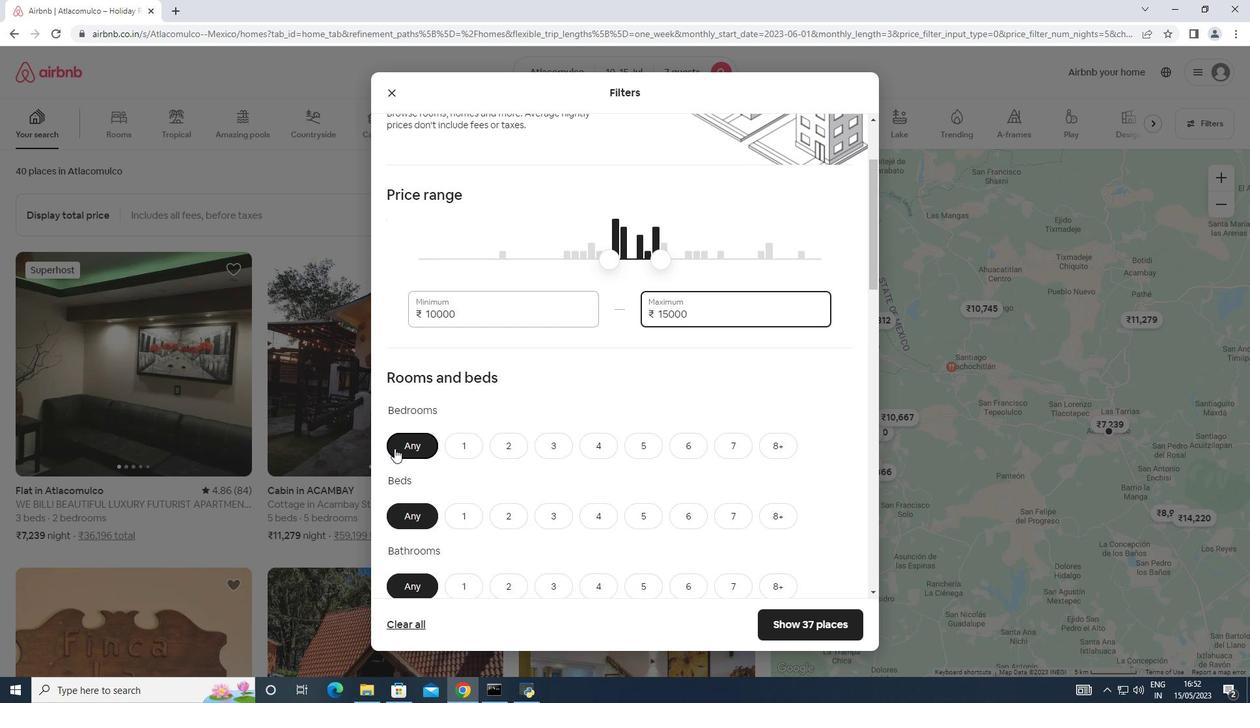 
Action: Mouse moved to (607, 314)
Screenshot: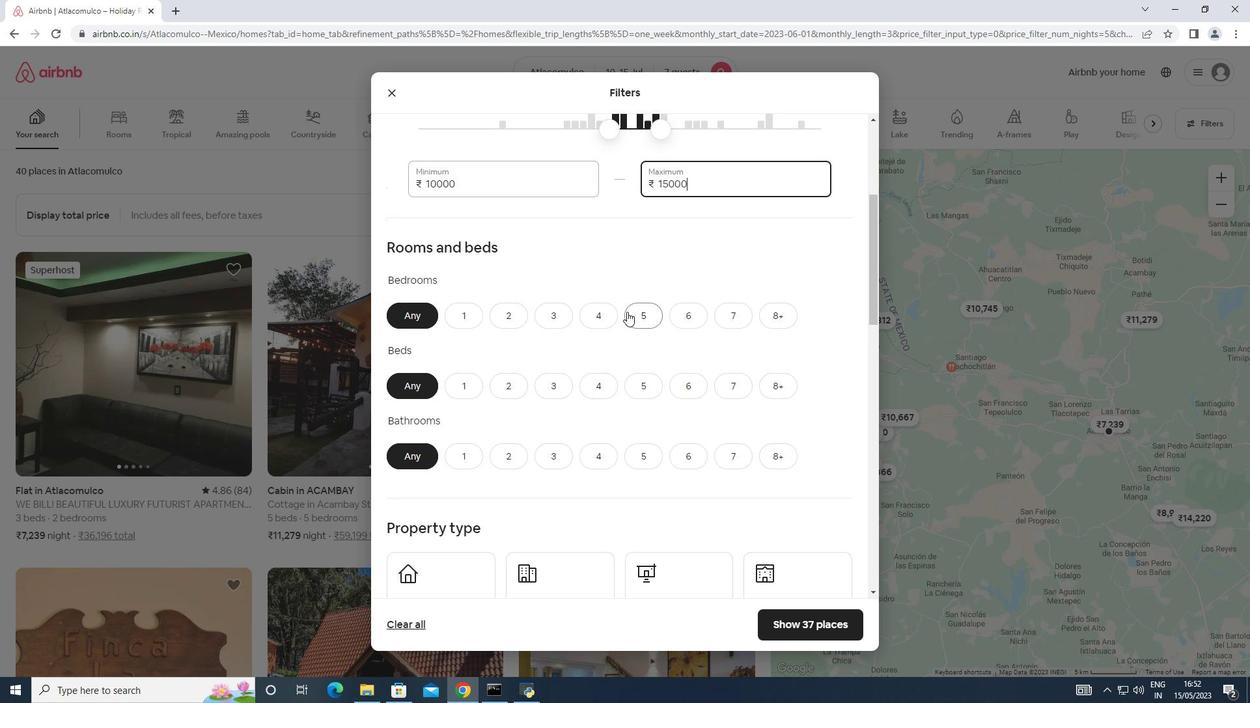
Action: Mouse pressed left at (607, 314)
Screenshot: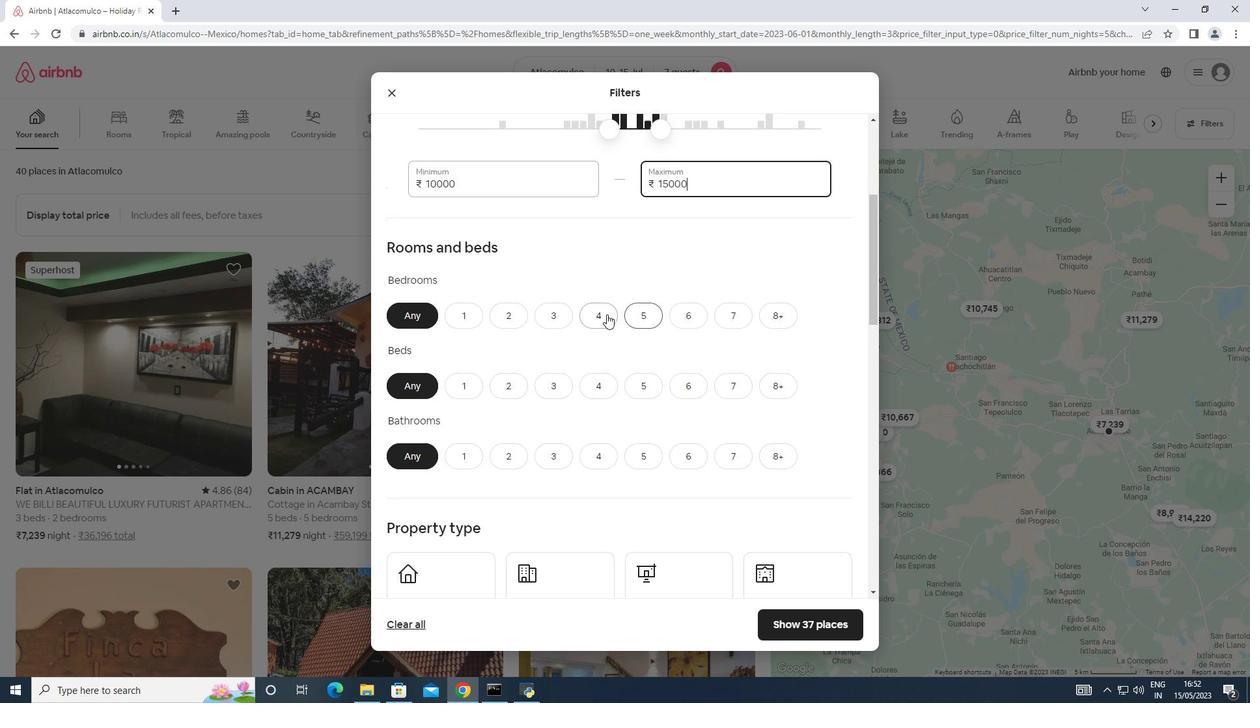 
Action: Mouse moved to (726, 379)
Screenshot: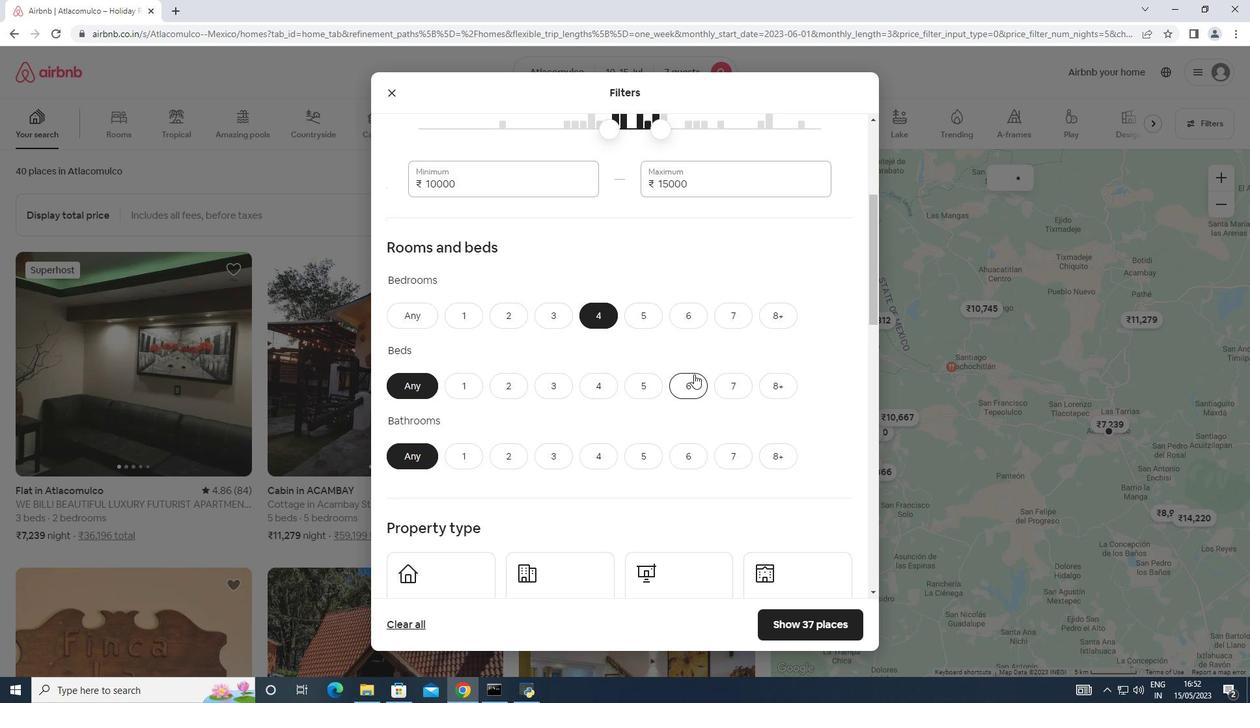 
Action: Mouse pressed left at (726, 379)
Screenshot: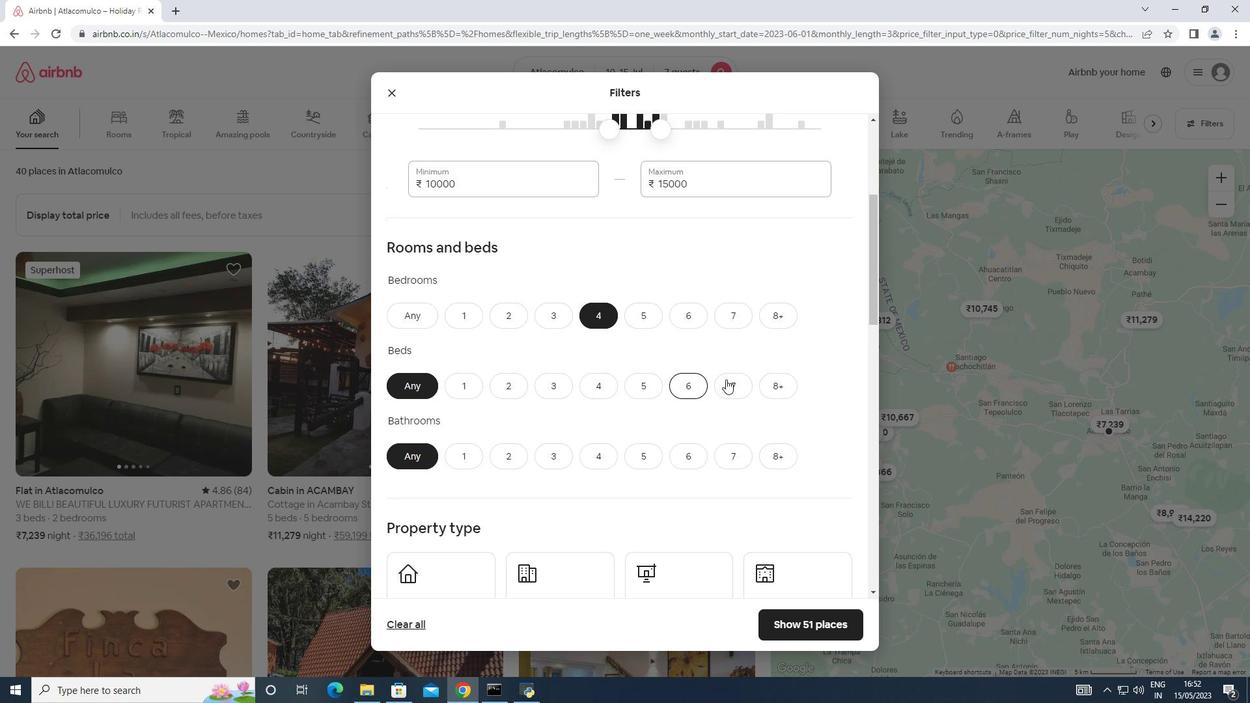 
Action: Mouse moved to (603, 450)
Screenshot: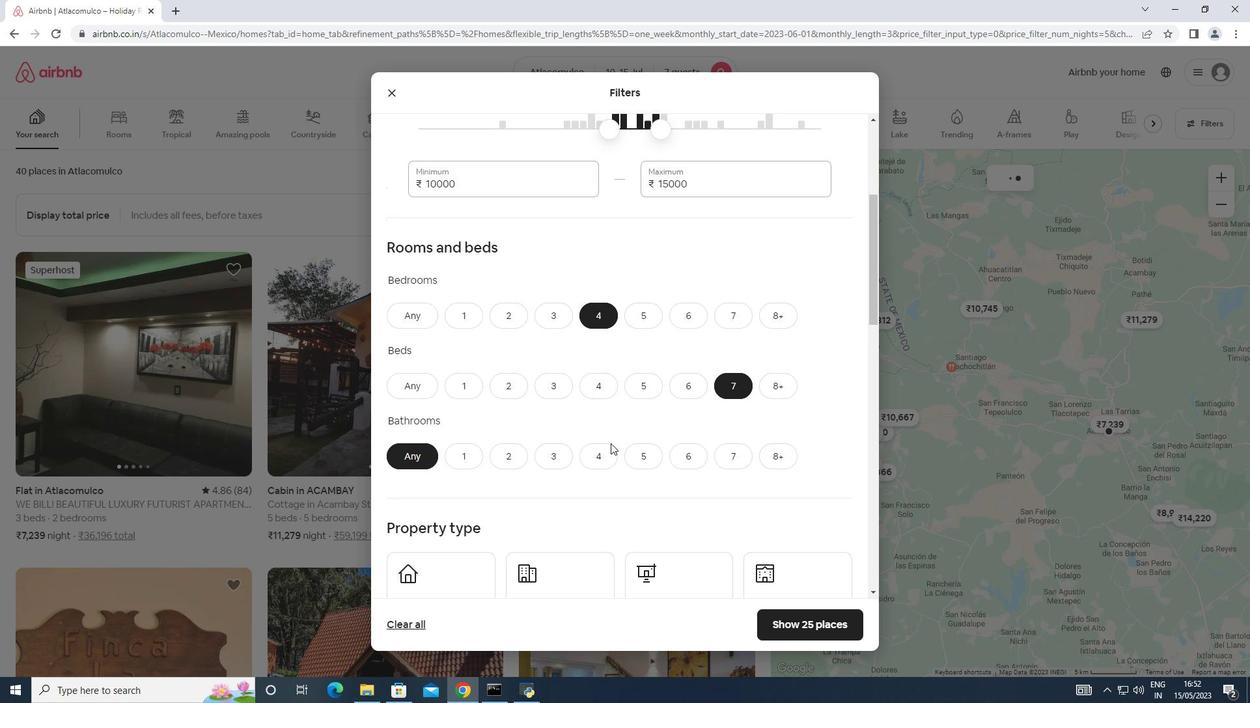 
Action: Mouse pressed left at (603, 450)
Screenshot: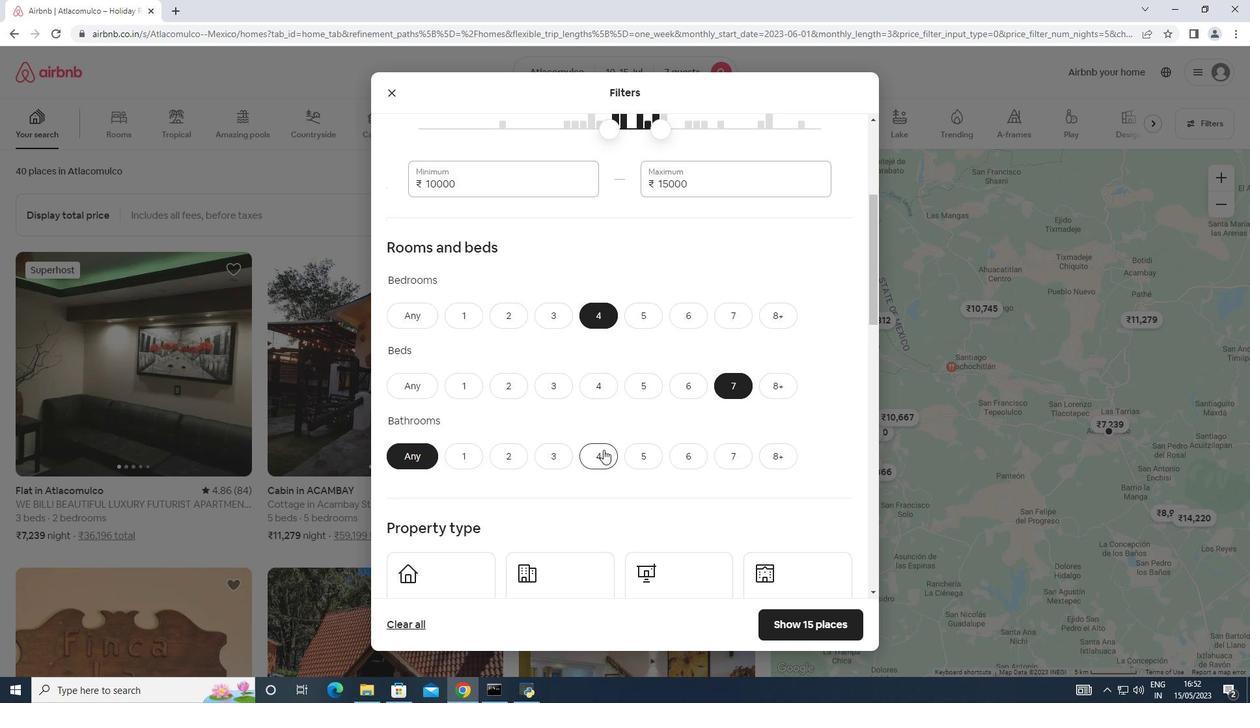 
Action: Mouse moved to (562, 414)
Screenshot: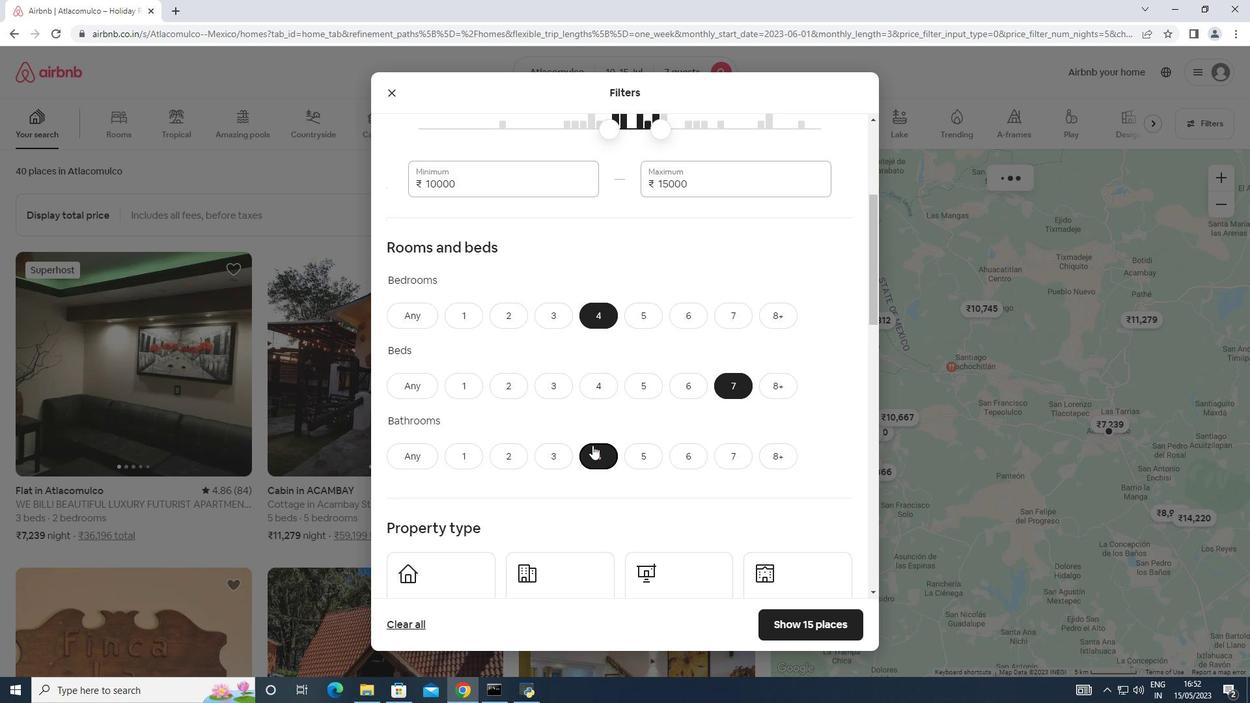 
Action: Mouse scrolled (562, 414) with delta (0, 0)
Screenshot: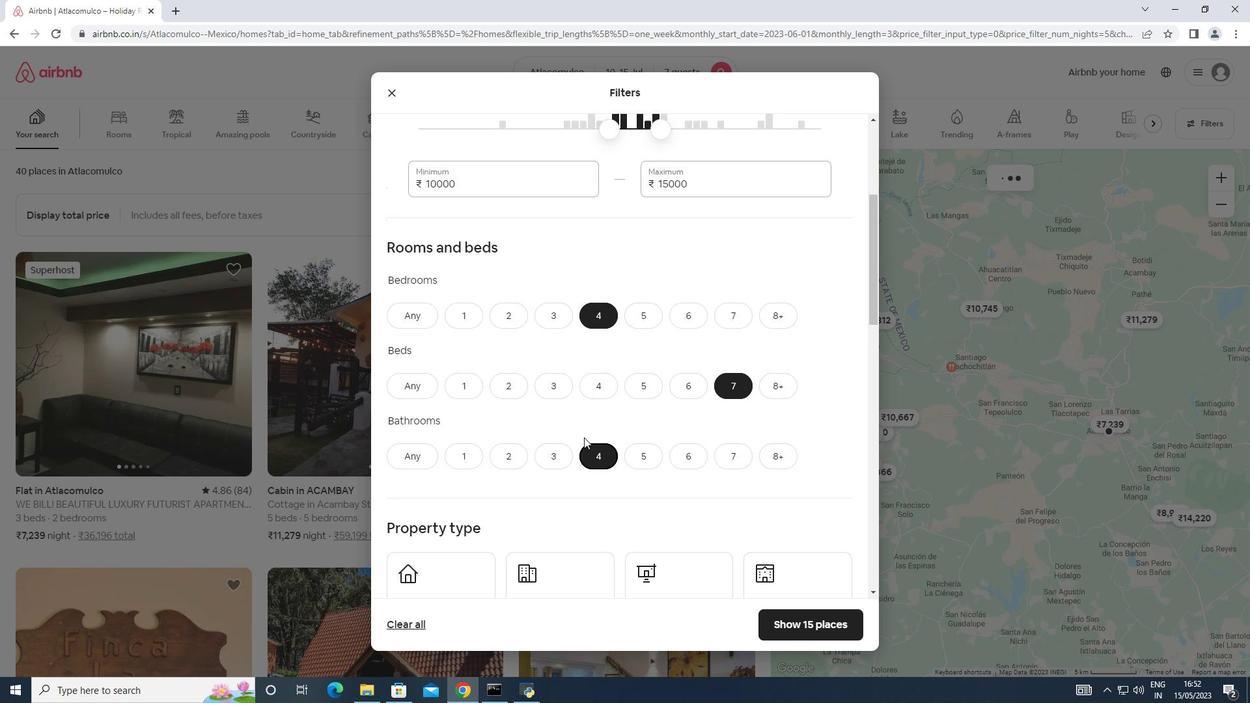 
Action: Mouse scrolled (562, 414) with delta (0, 0)
Screenshot: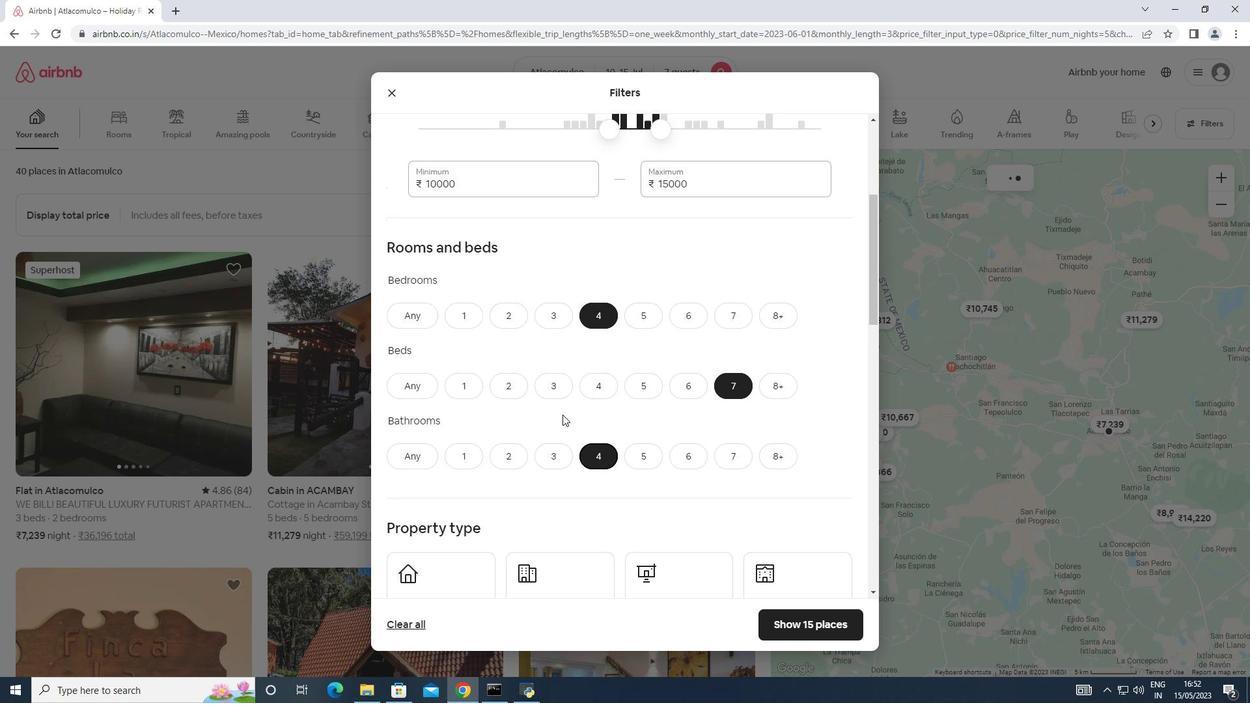 
Action: Mouse scrolled (562, 414) with delta (0, 0)
Screenshot: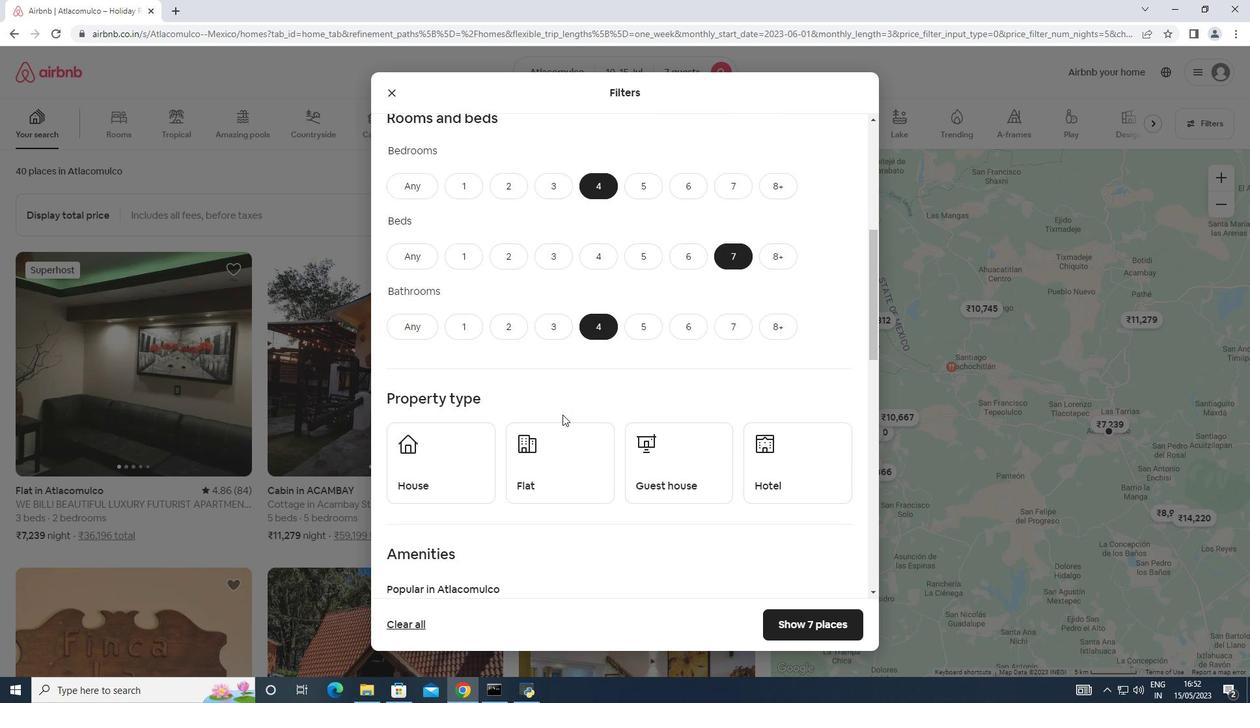 
Action: Mouse scrolled (562, 414) with delta (0, 0)
Screenshot: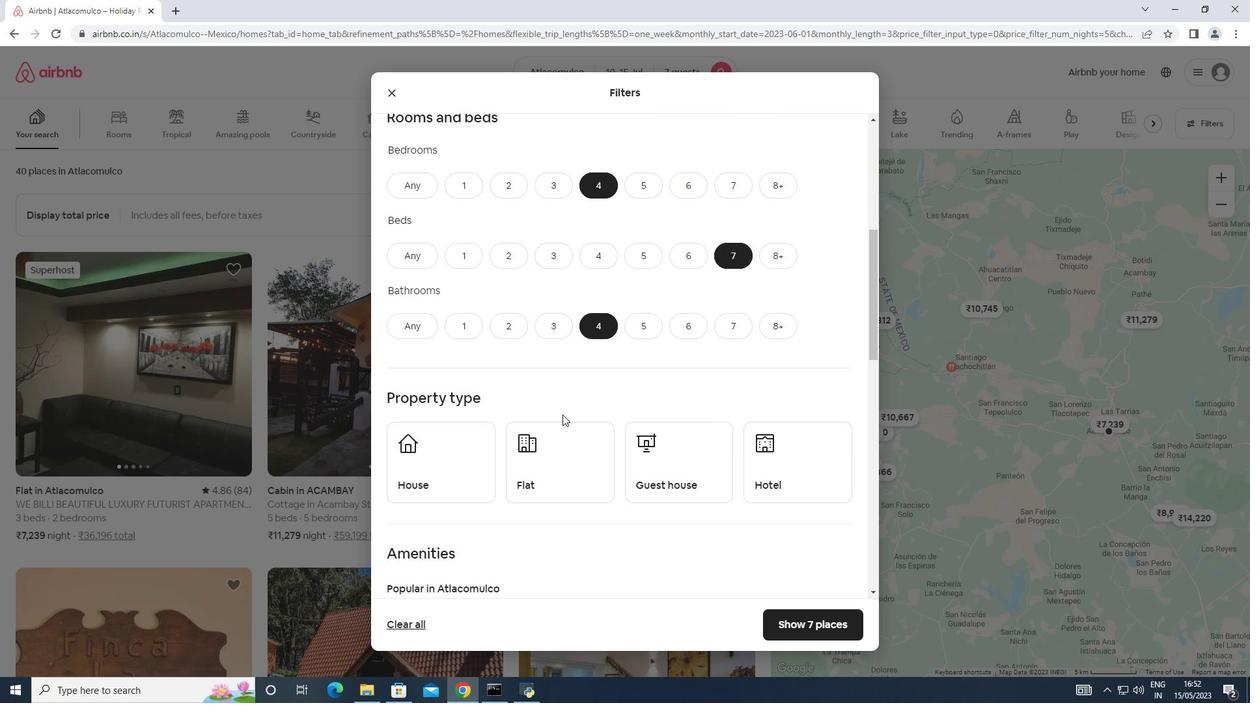 
Action: Mouse moved to (458, 370)
Screenshot: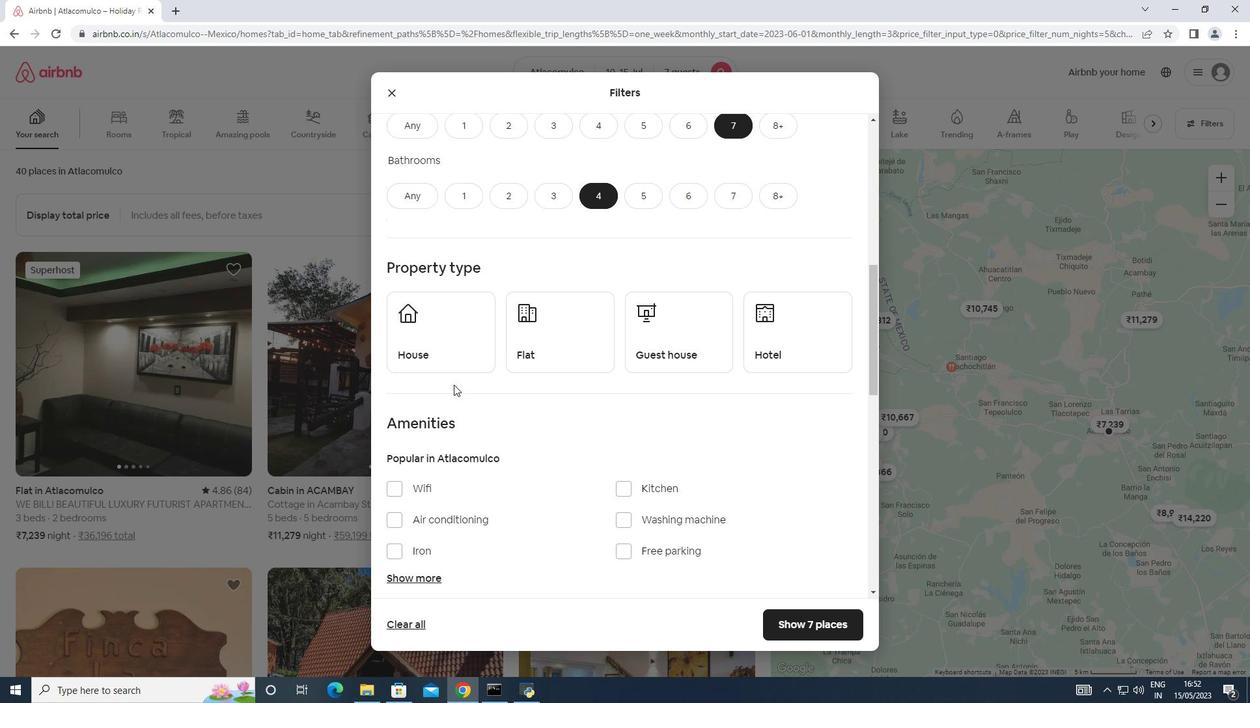 
Action: Mouse pressed left at (458, 370)
Screenshot: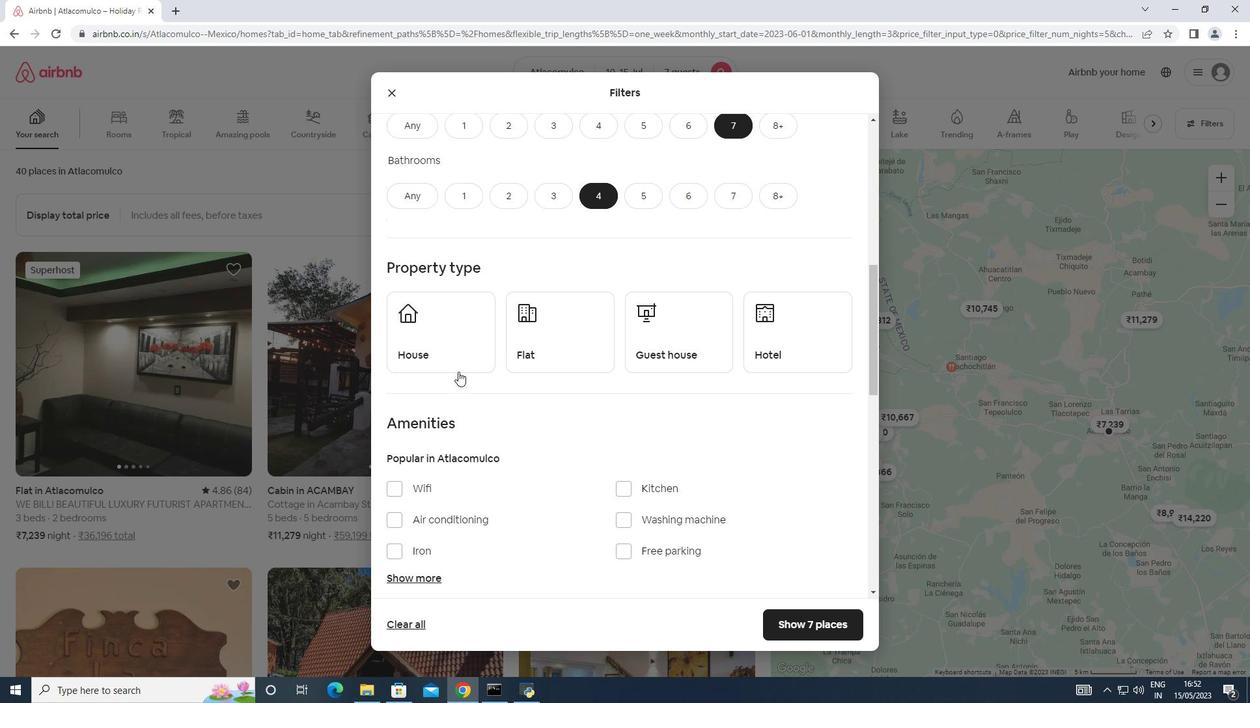 
Action: Mouse moved to (548, 360)
Screenshot: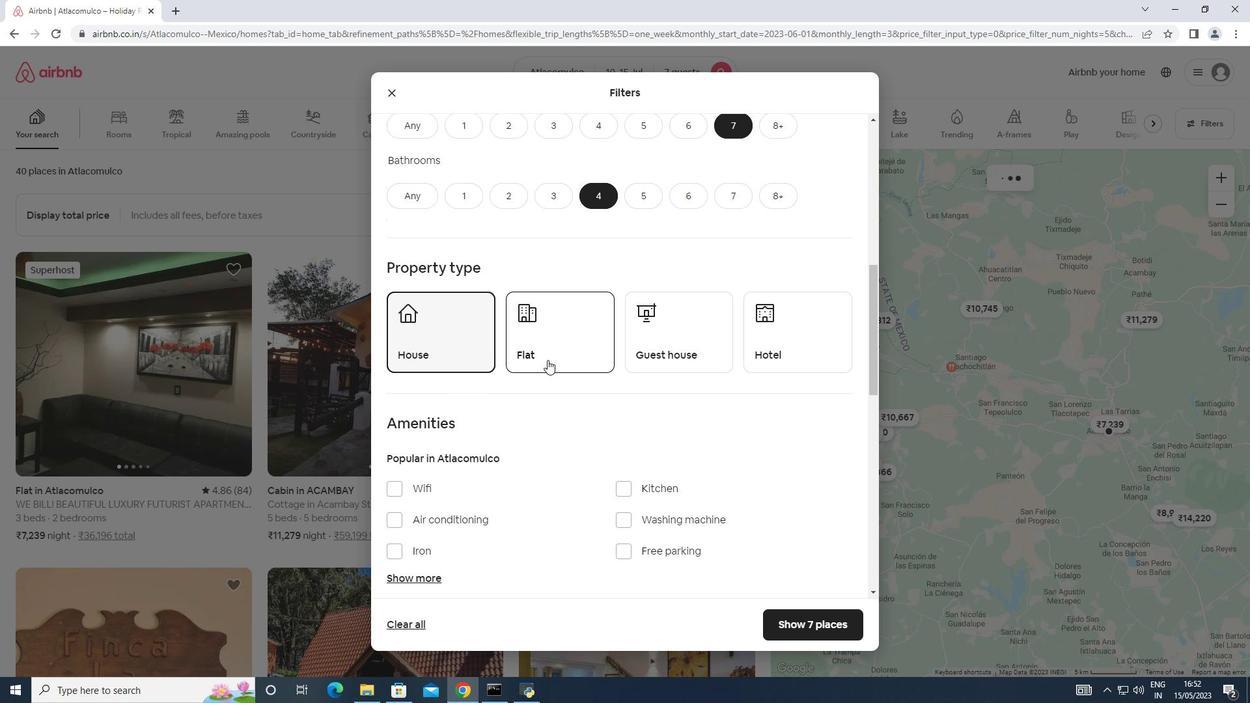
Action: Mouse pressed left at (548, 360)
Screenshot: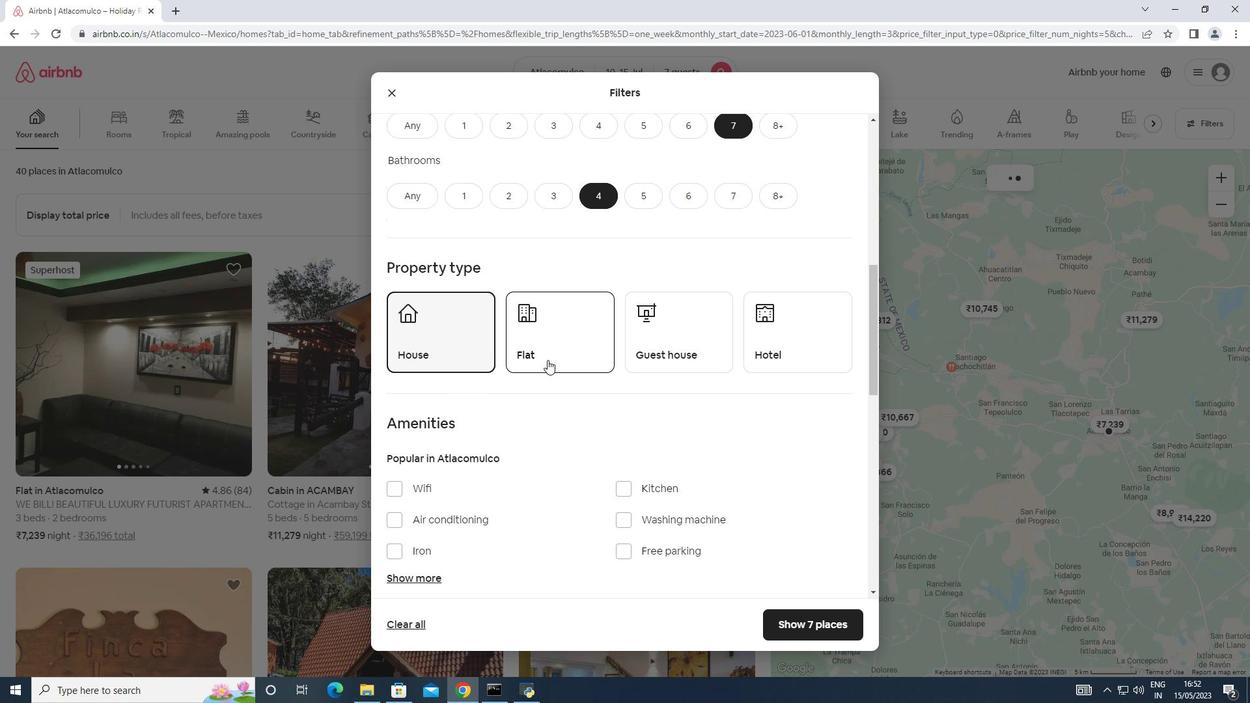 
Action: Mouse moved to (669, 343)
Screenshot: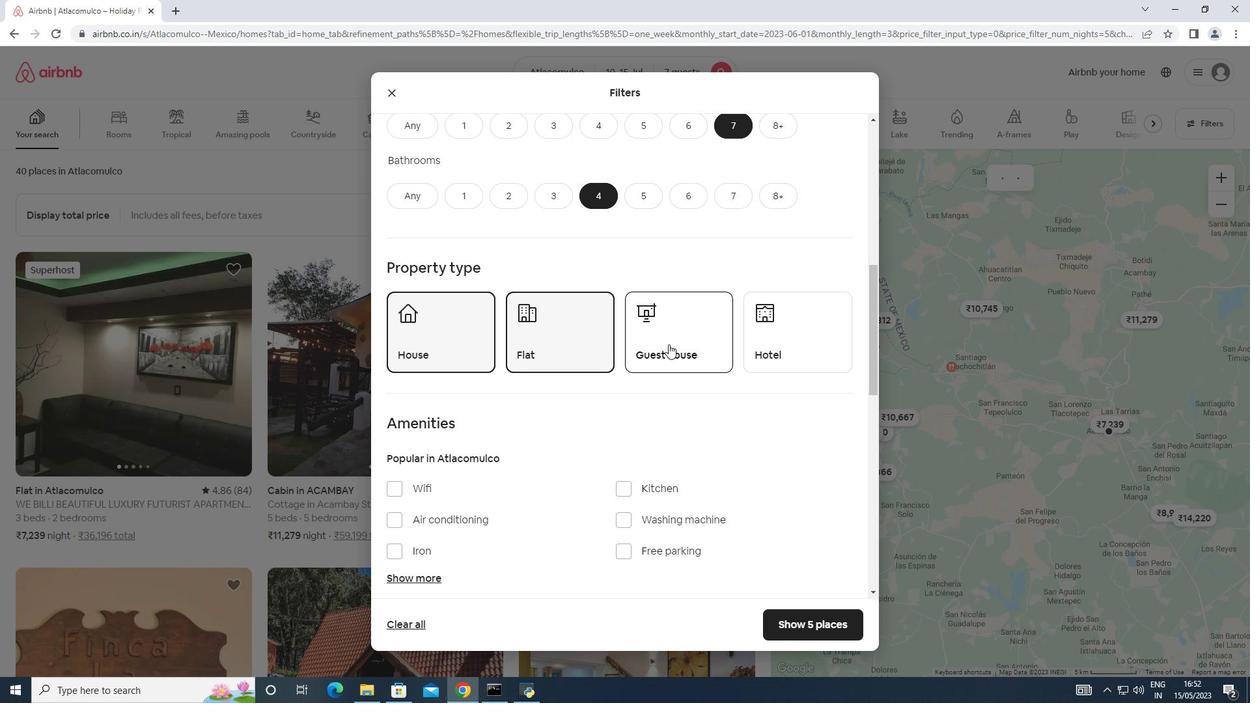 
Action: Mouse pressed left at (669, 343)
Screenshot: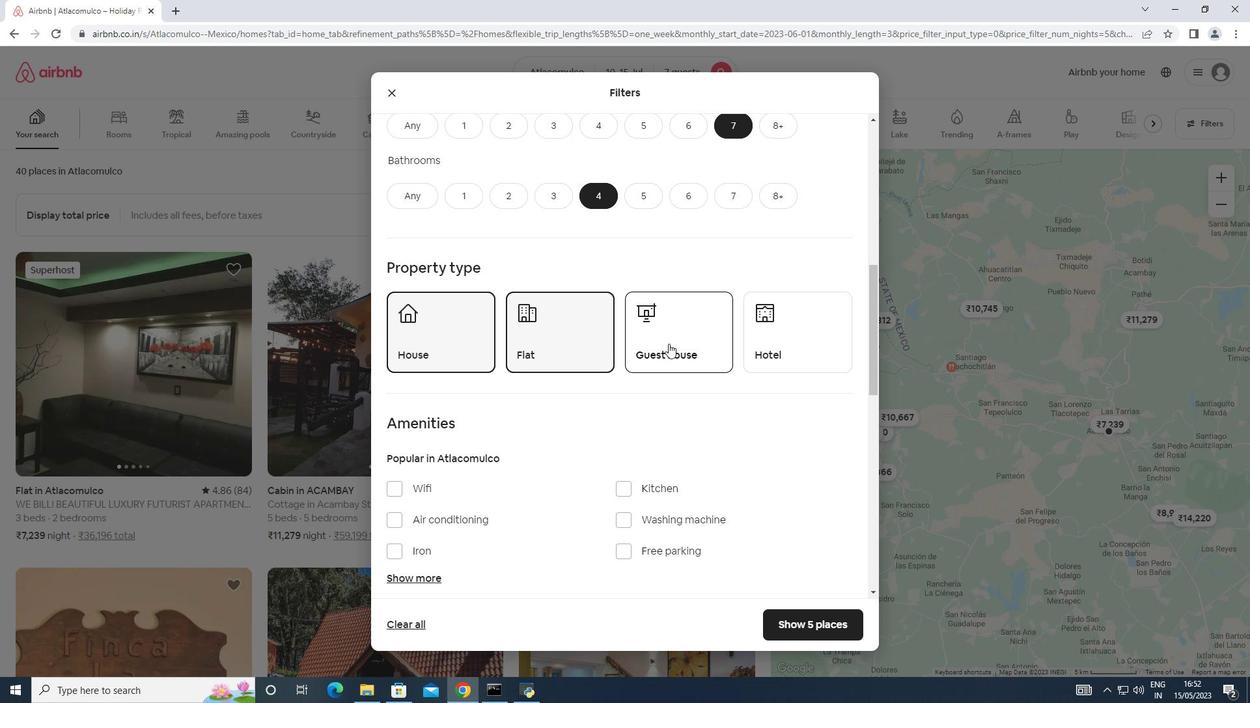 
Action: Mouse moved to (575, 377)
Screenshot: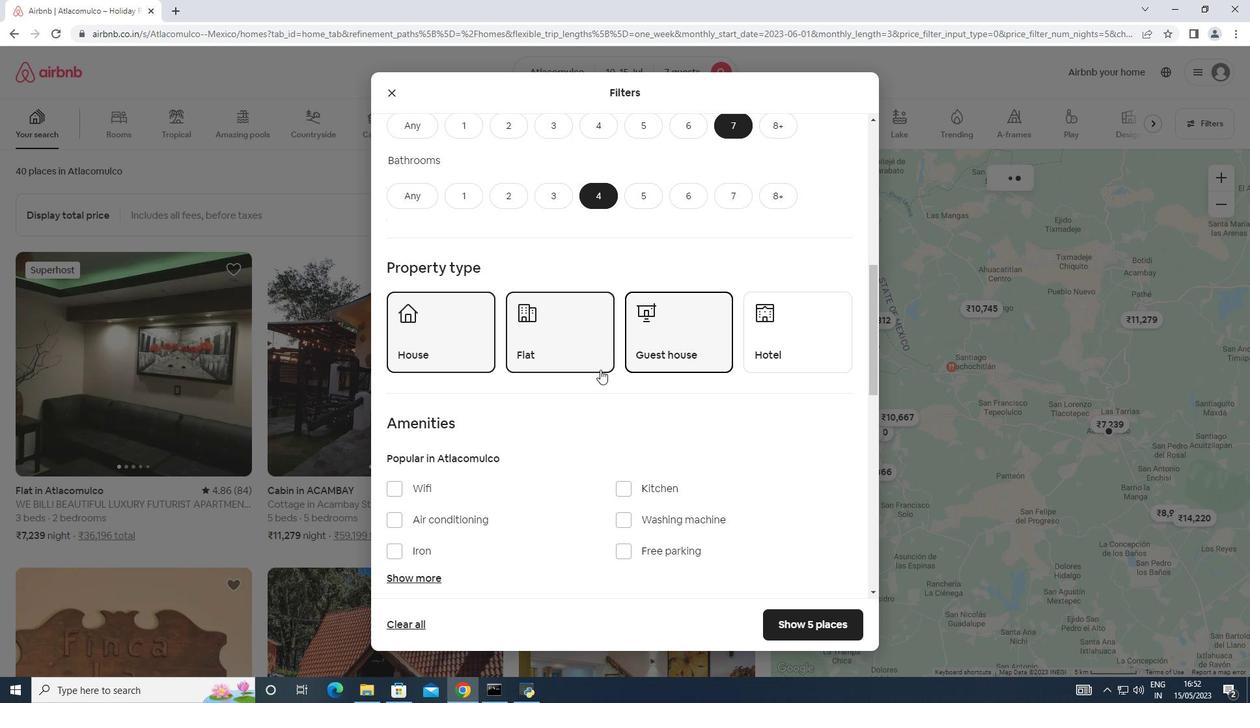 
Action: Mouse scrolled (575, 377) with delta (0, 0)
Screenshot: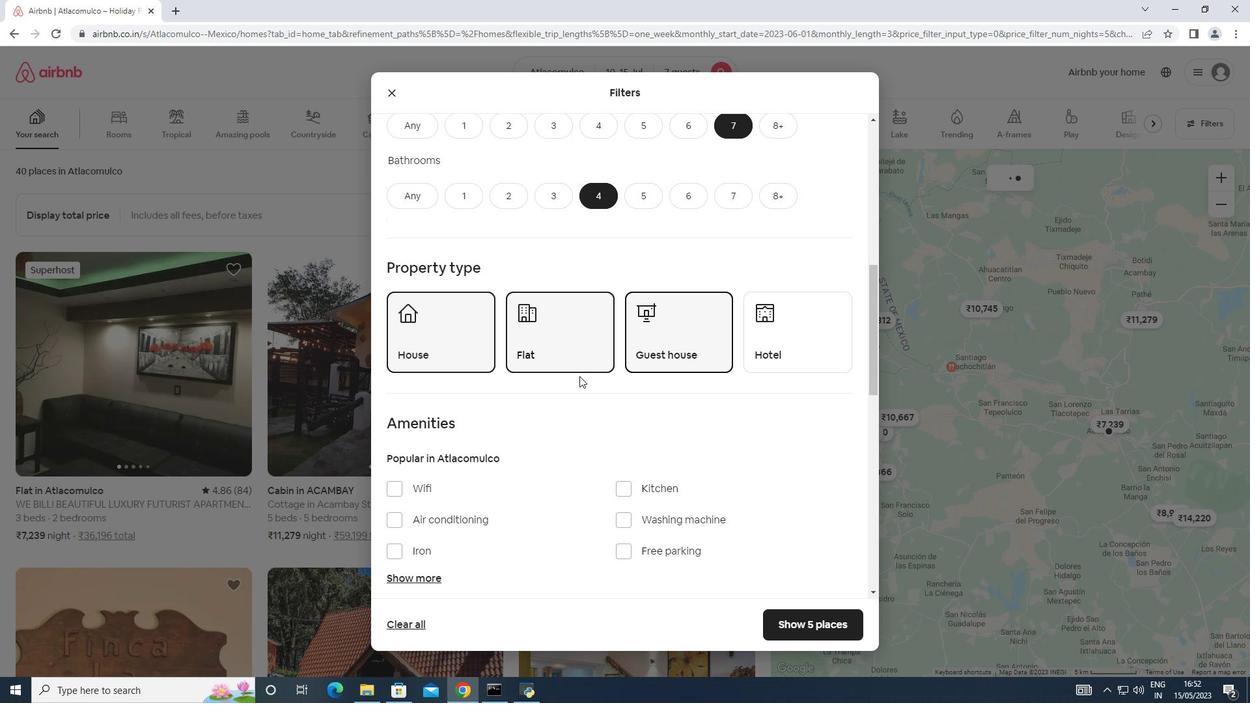 
Action: Mouse scrolled (575, 377) with delta (0, 0)
Screenshot: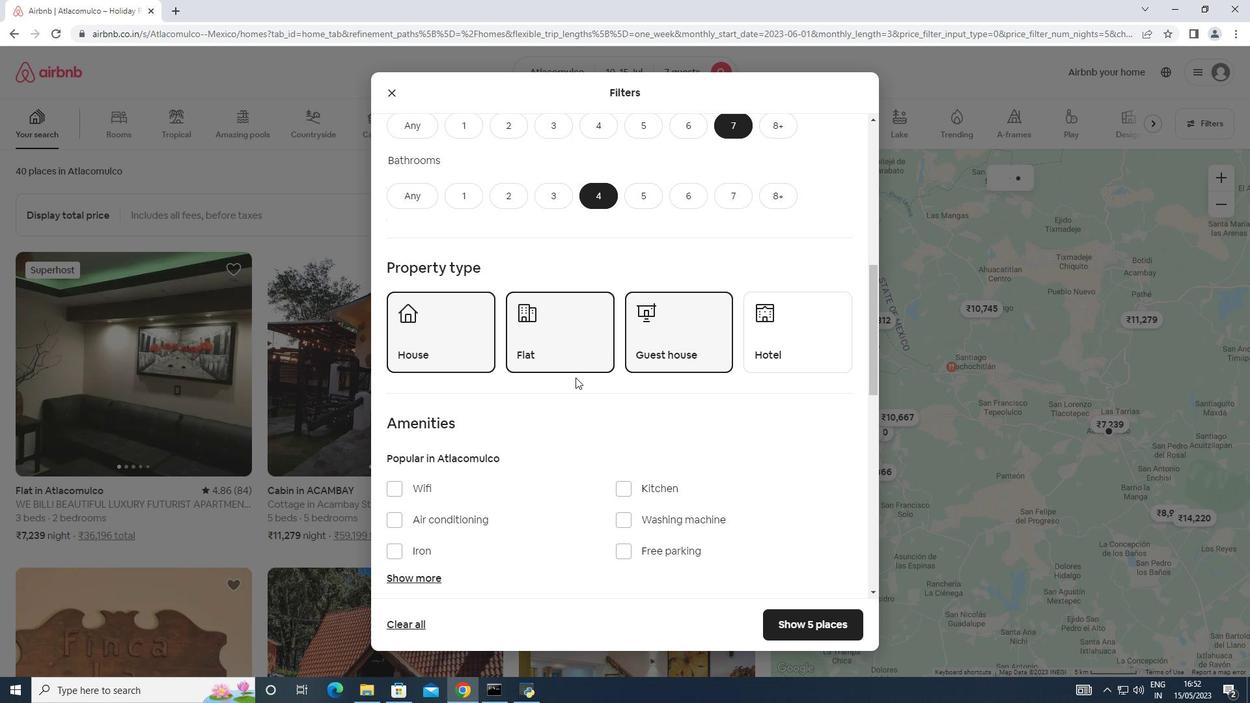 
Action: Mouse moved to (394, 356)
Screenshot: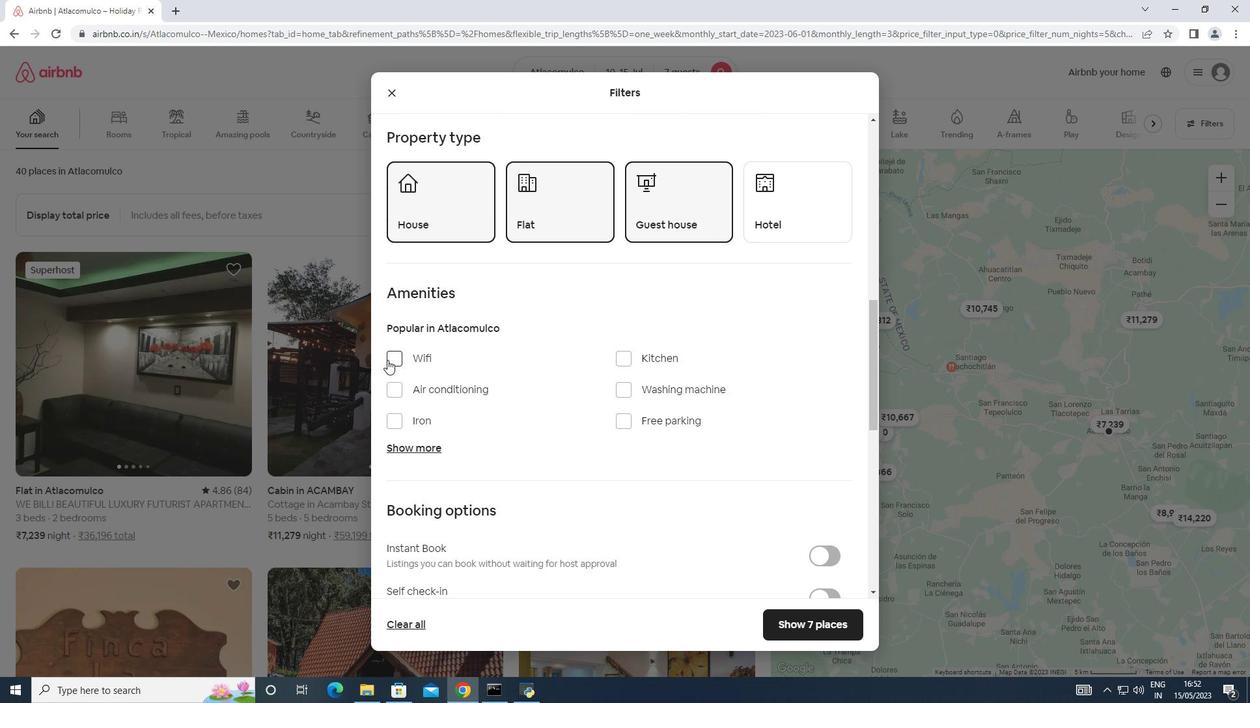 
Action: Mouse pressed left at (394, 356)
Screenshot: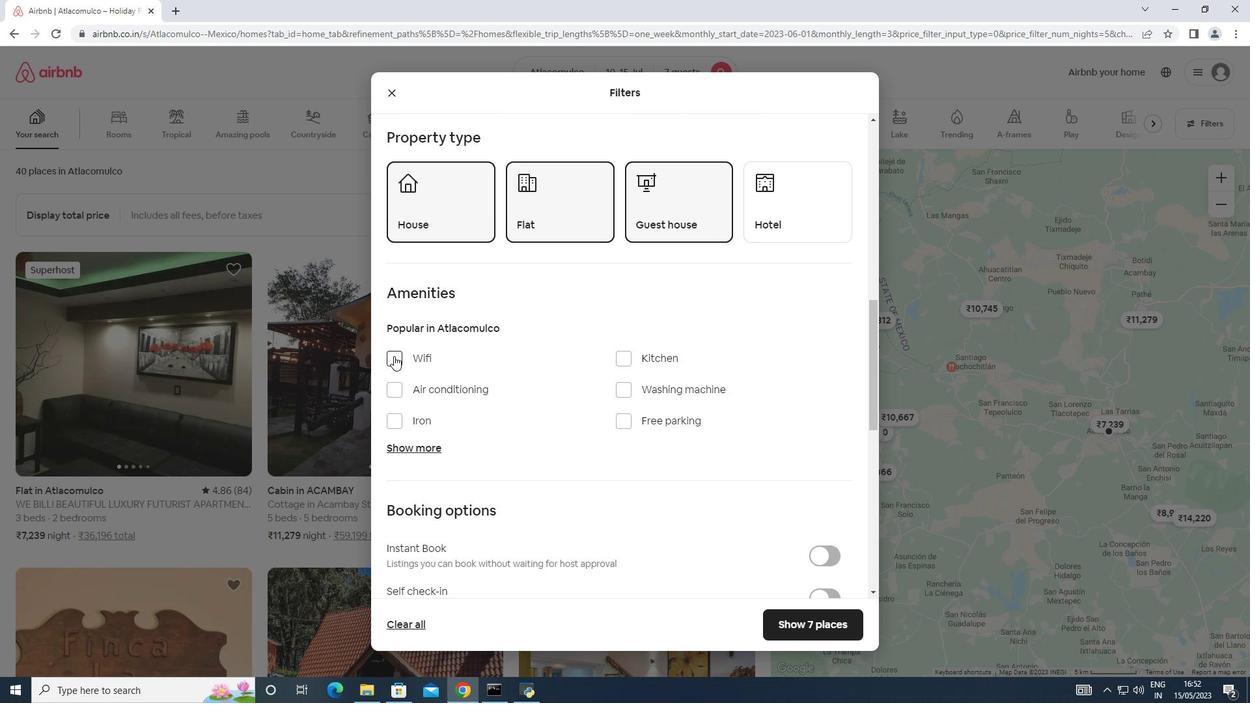 
Action: Mouse moved to (416, 449)
Screenshot: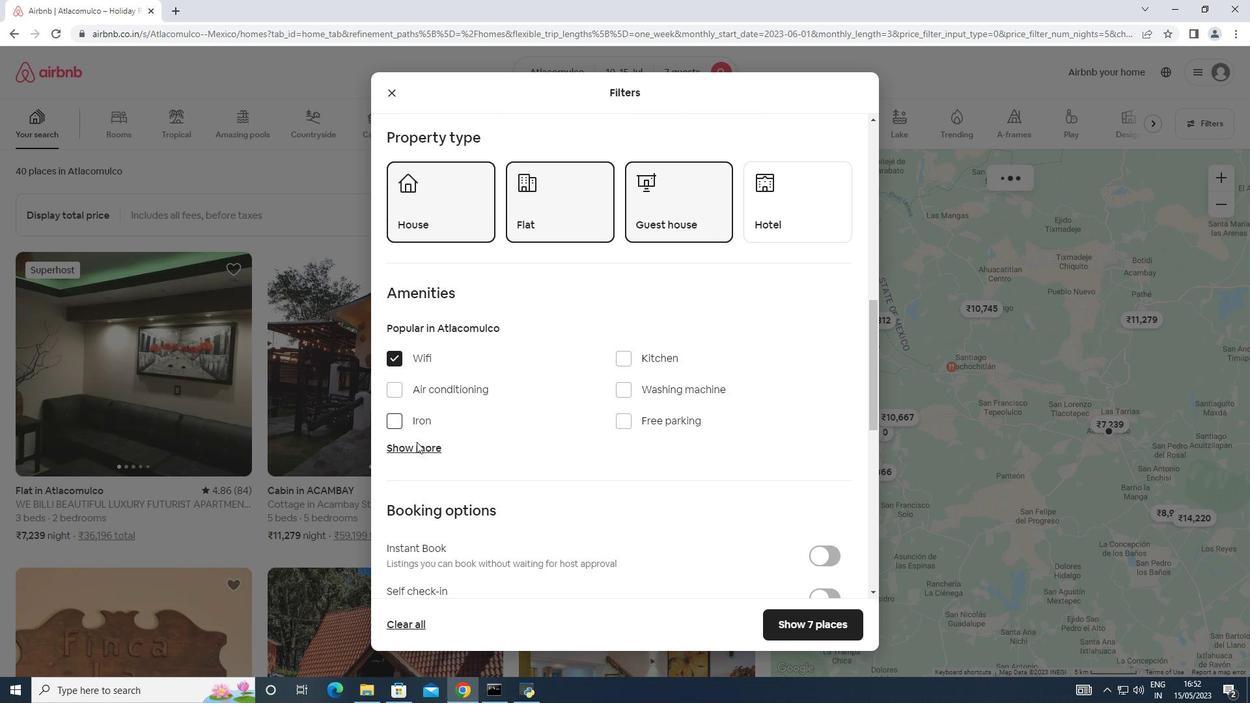 
Action: Mouse pressed left at (416, 449)
Screenshot: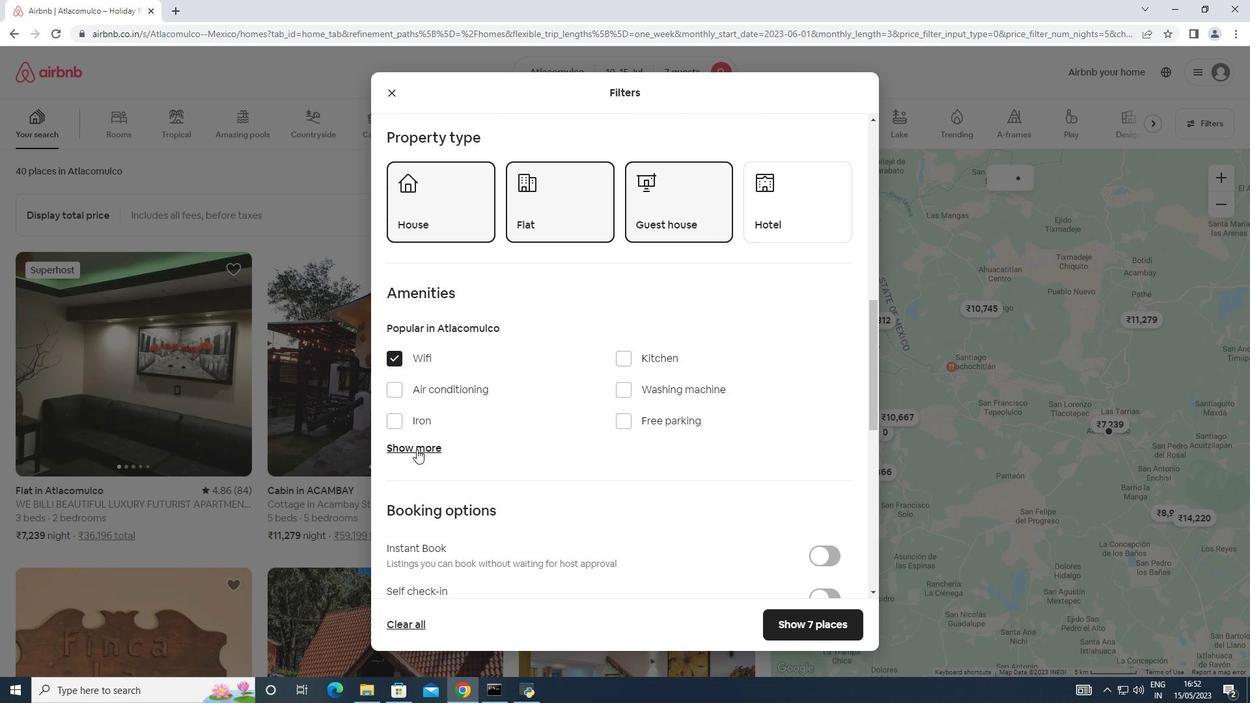 
Action: Mouse moved to (620, 524)
Screenshot: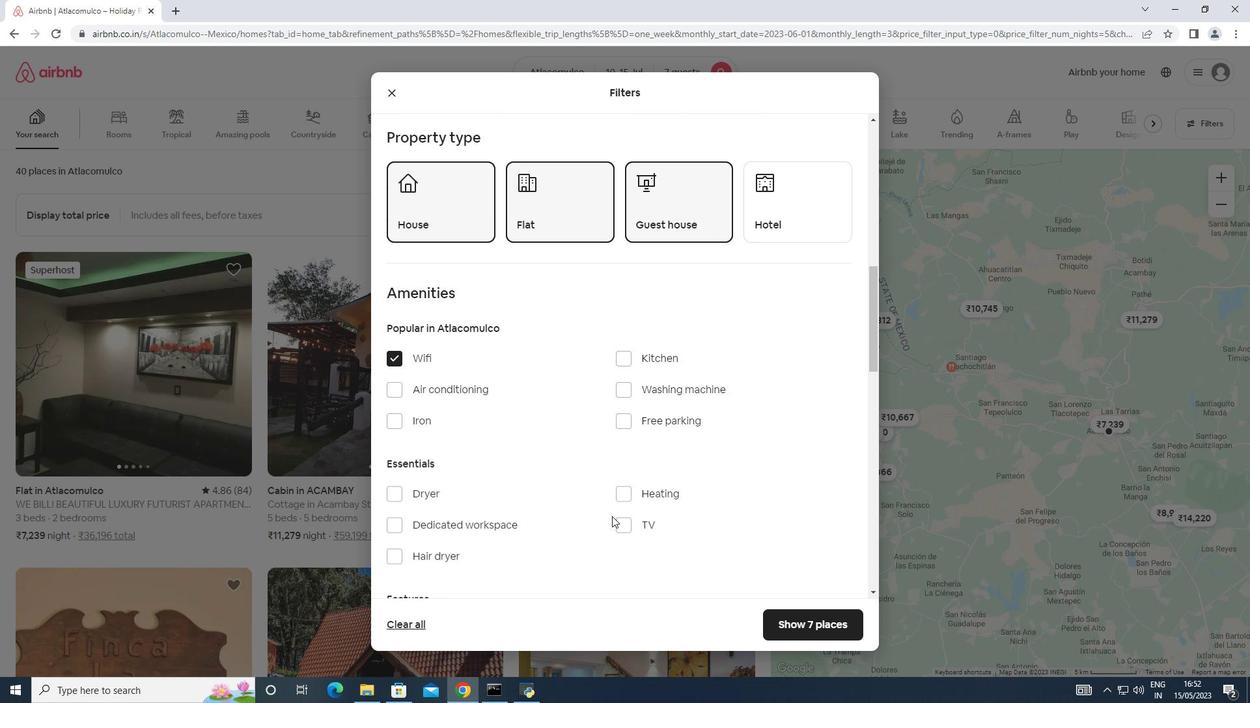 
Action: Mouse pressed left at (620, 524)
Screenshot: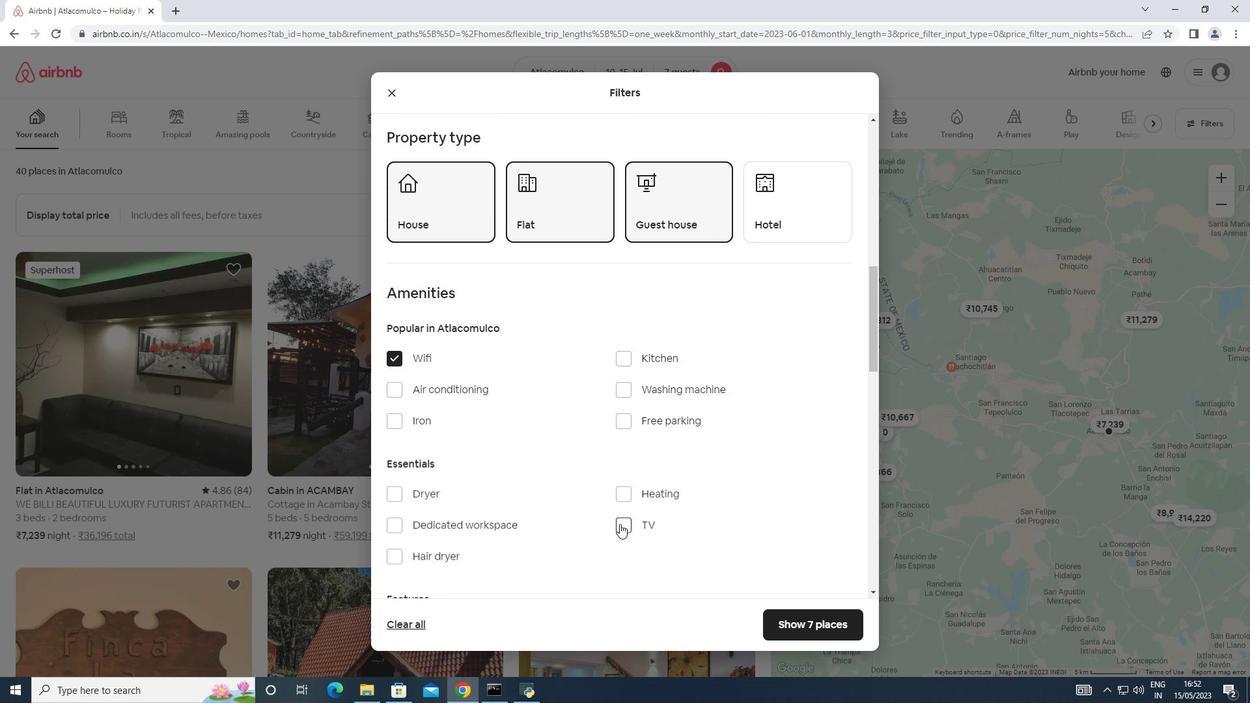 
Action: Mouse moved to (625, 421)
Screenshot: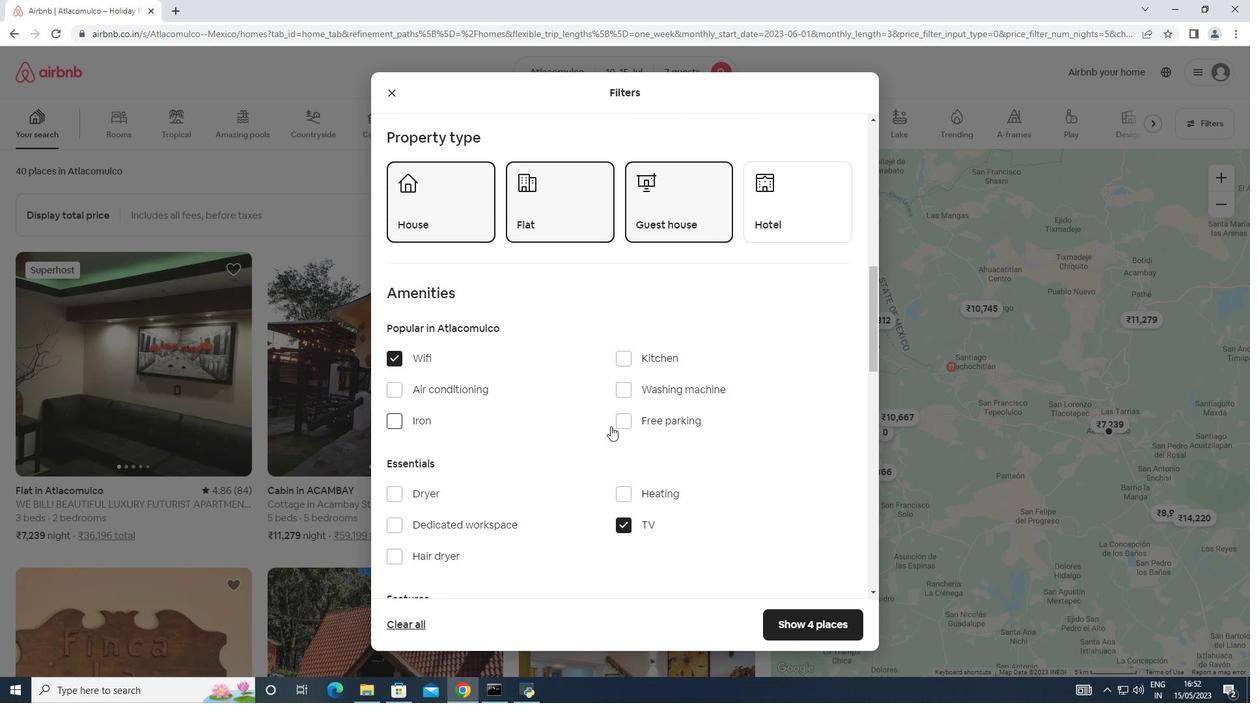 
Action: Mouse pressed left at (625, 421)
Screenshot: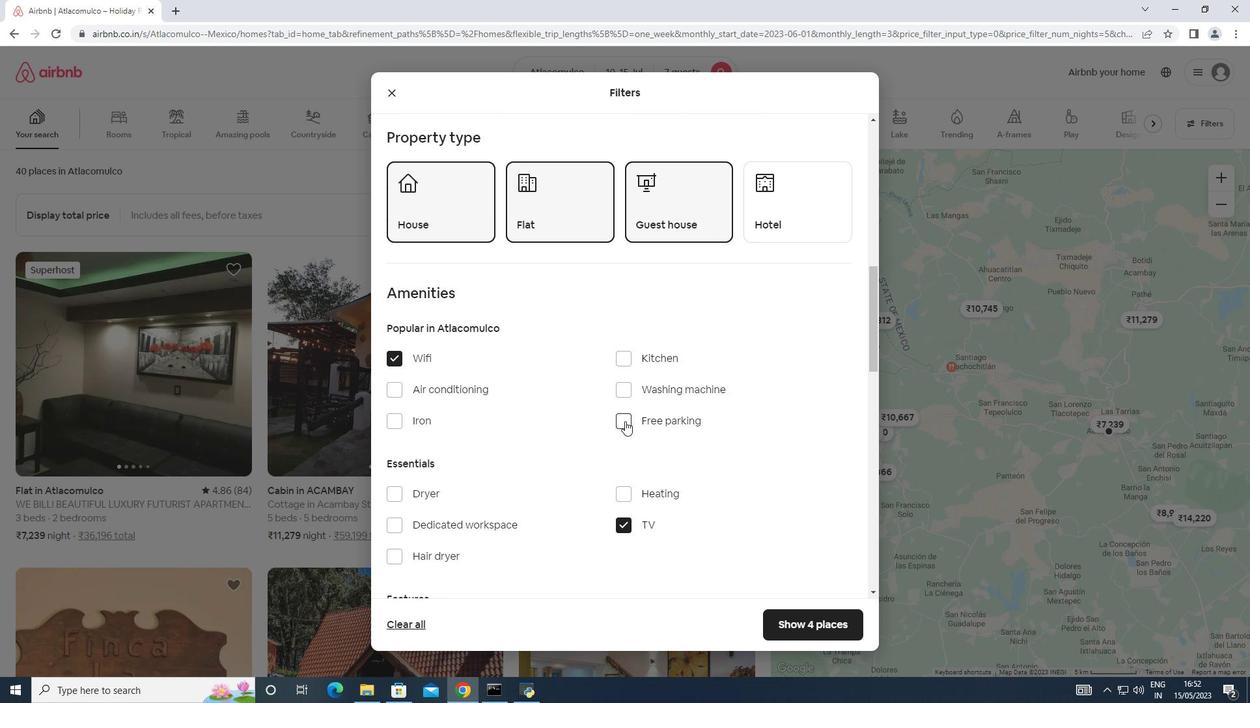 
Action: Mouse moved to (523, 447)
Screenshot: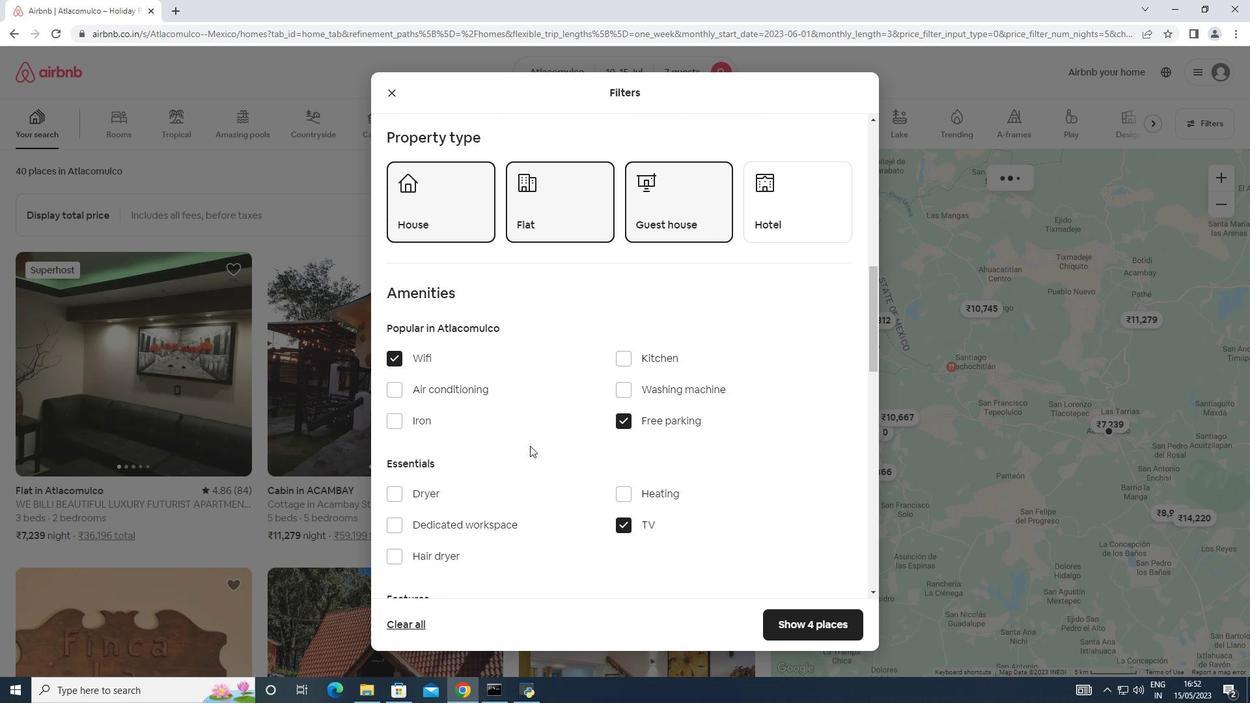 
Action: Mouse scrolled (523, 446) with delta (0, 0)
Screenshot: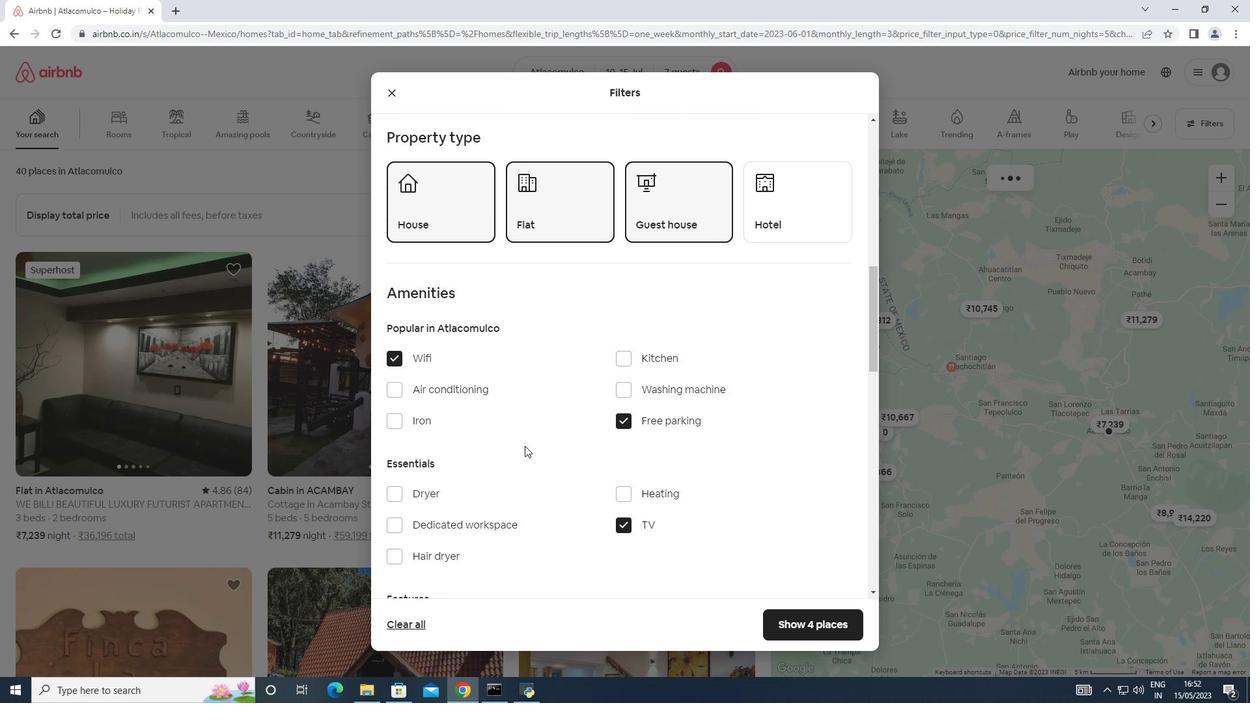 
Action: Mouse scrolled (523, 446) with delta (0, 0)
Screenshot: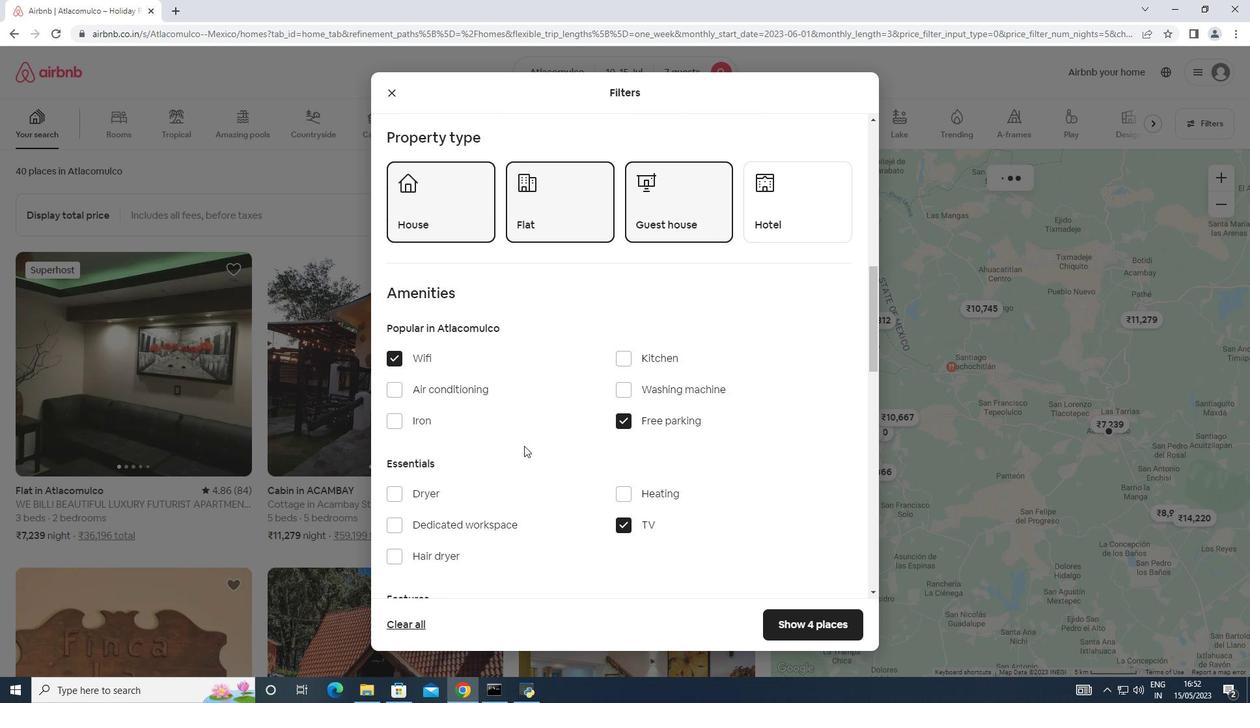 
Action: Mouse scrolled (523, 446) with delta (0, 0)
Screenshot: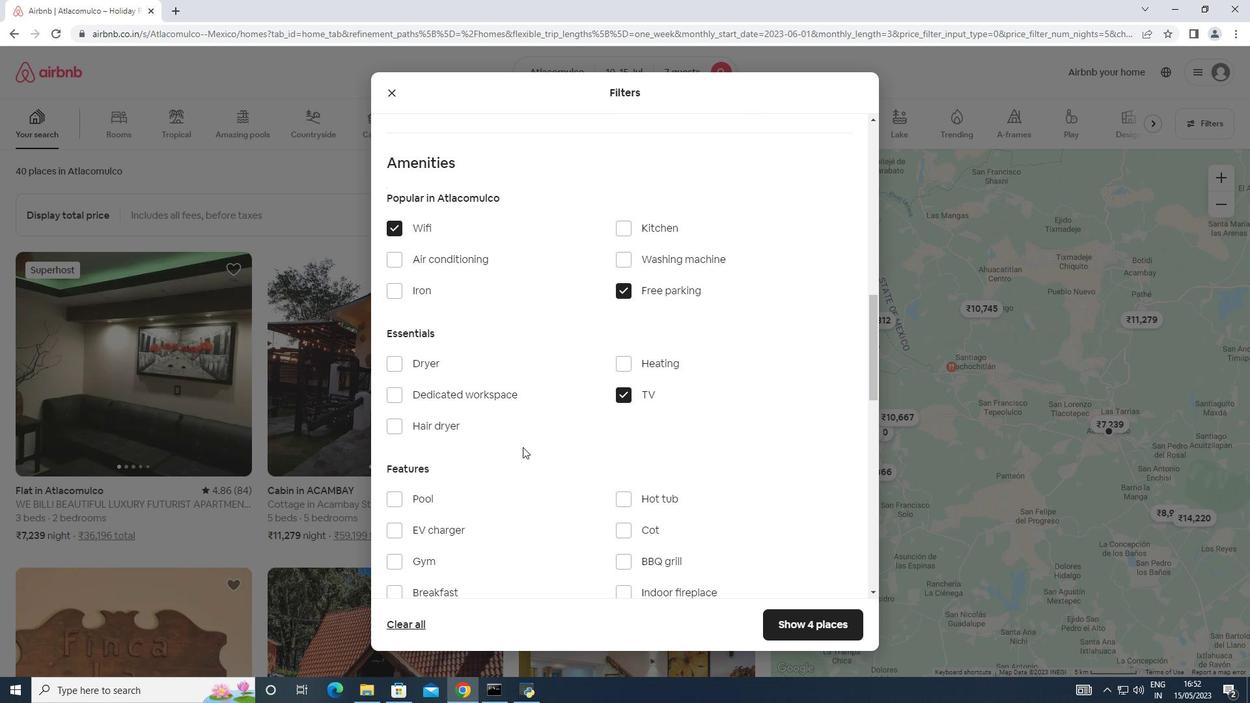 
Action: Mouse moved to (409, 497)
Screenshot: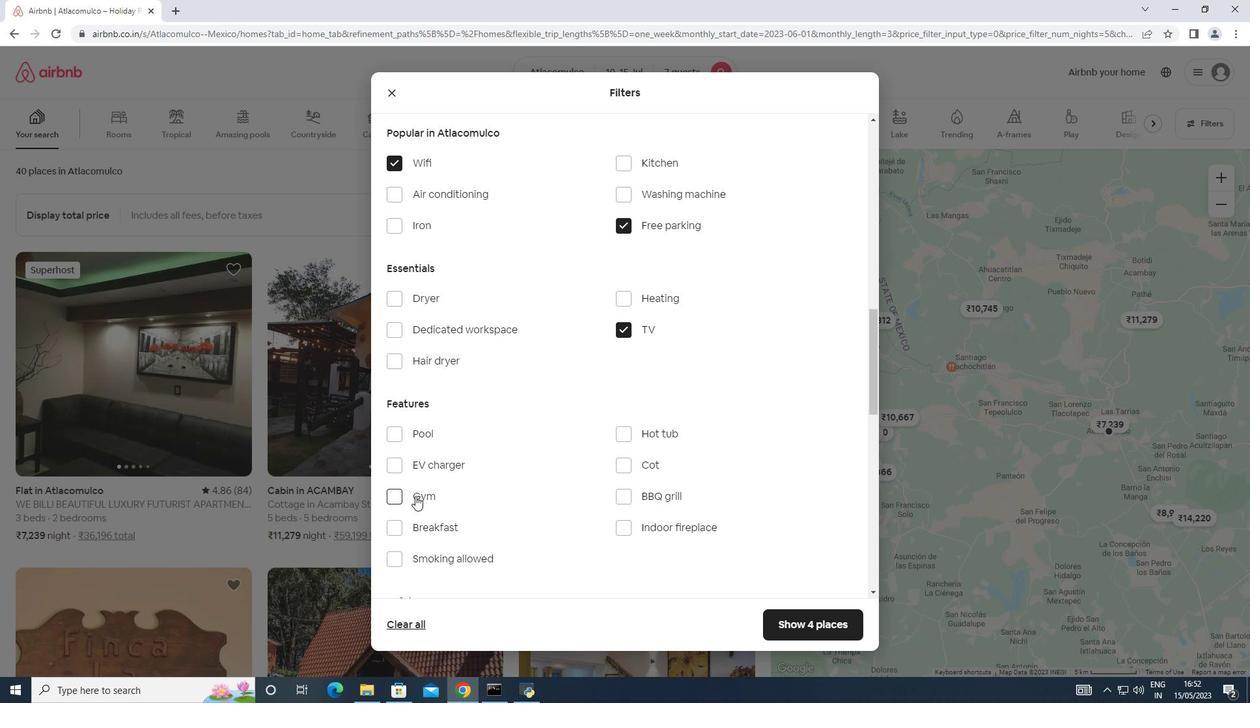 
Action: Mouse pressed left at (409, 497)
Screenshot: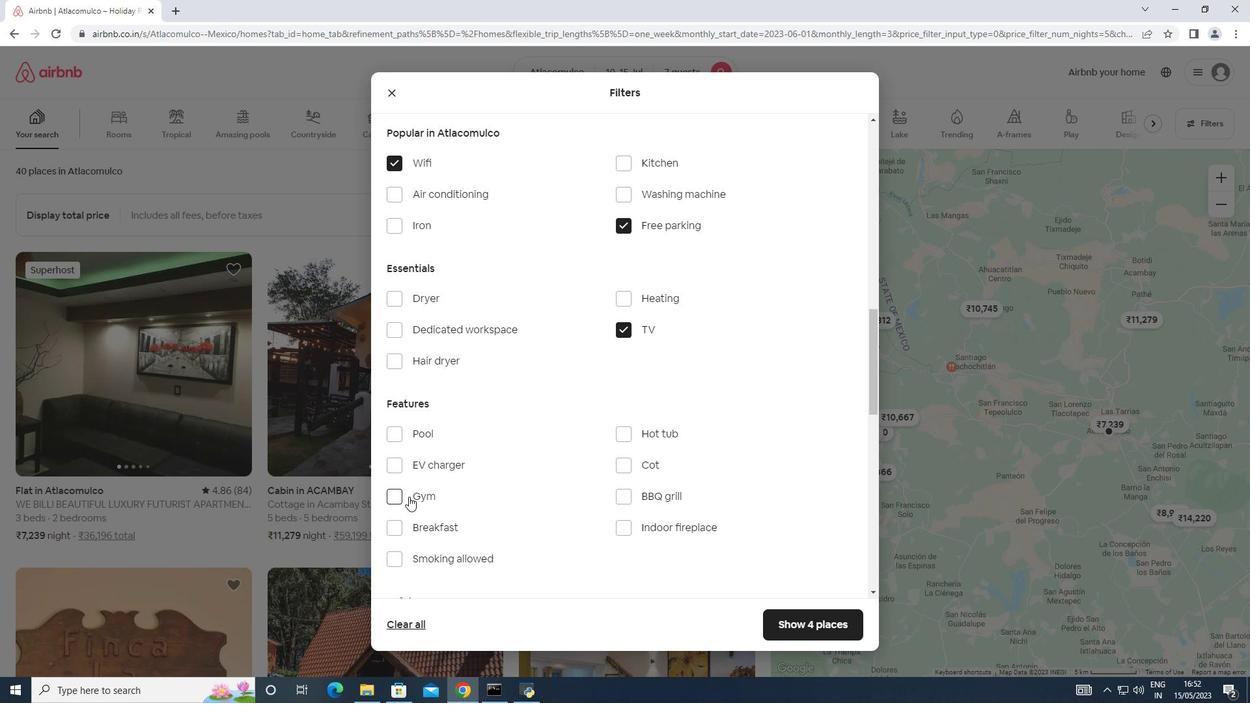
Action: Mouse moved to (425, 525)
Screenshot: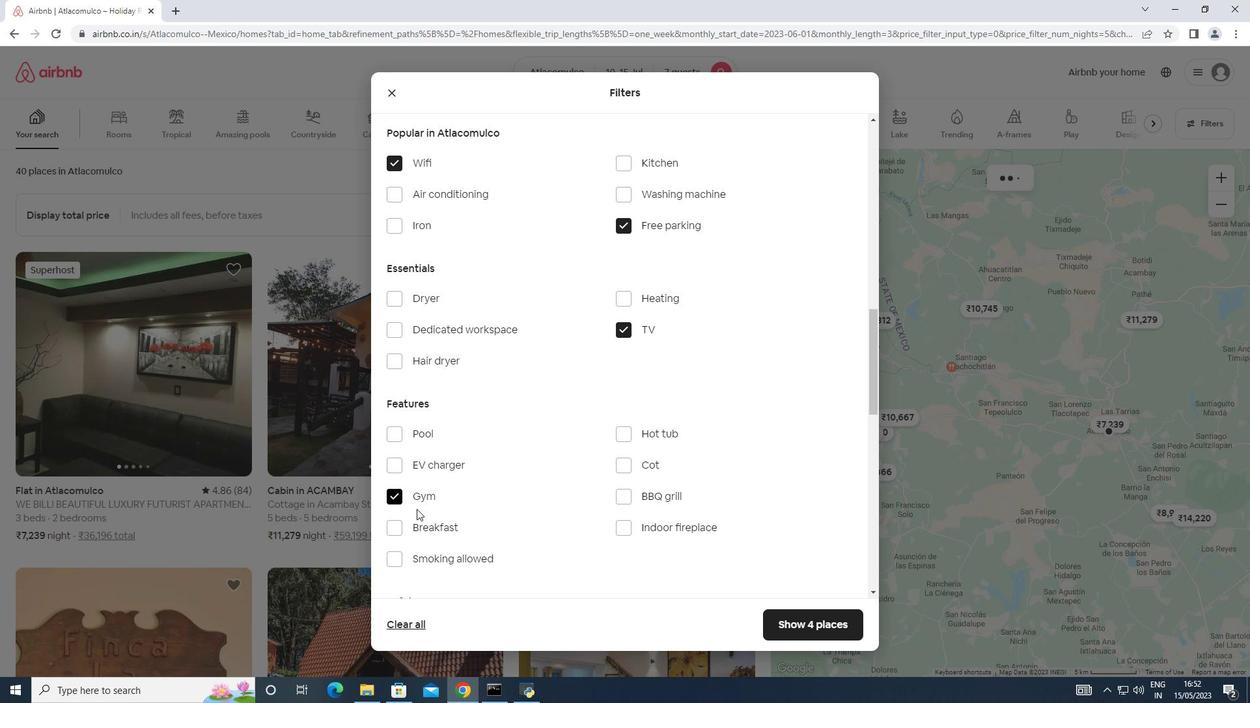 
Action: Mouse pressed left at (425, 525)
Screenshot: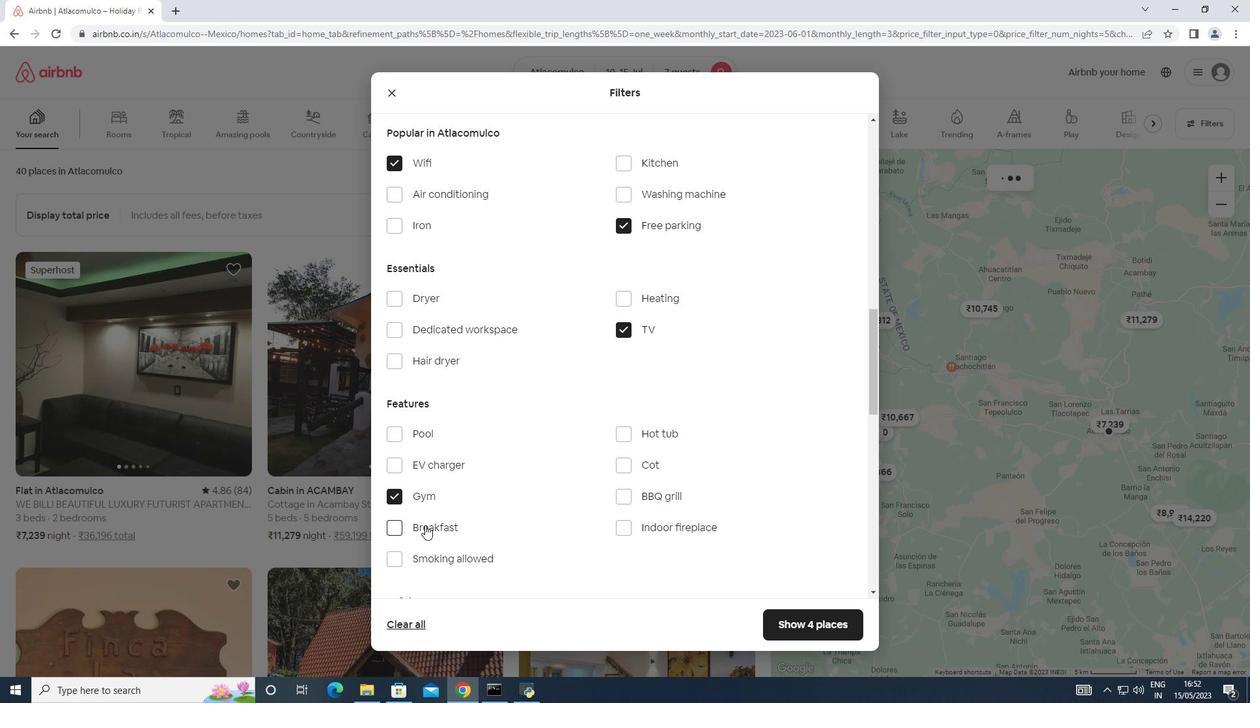 
Action: Mouse moved to (582, 456)
Screenshot: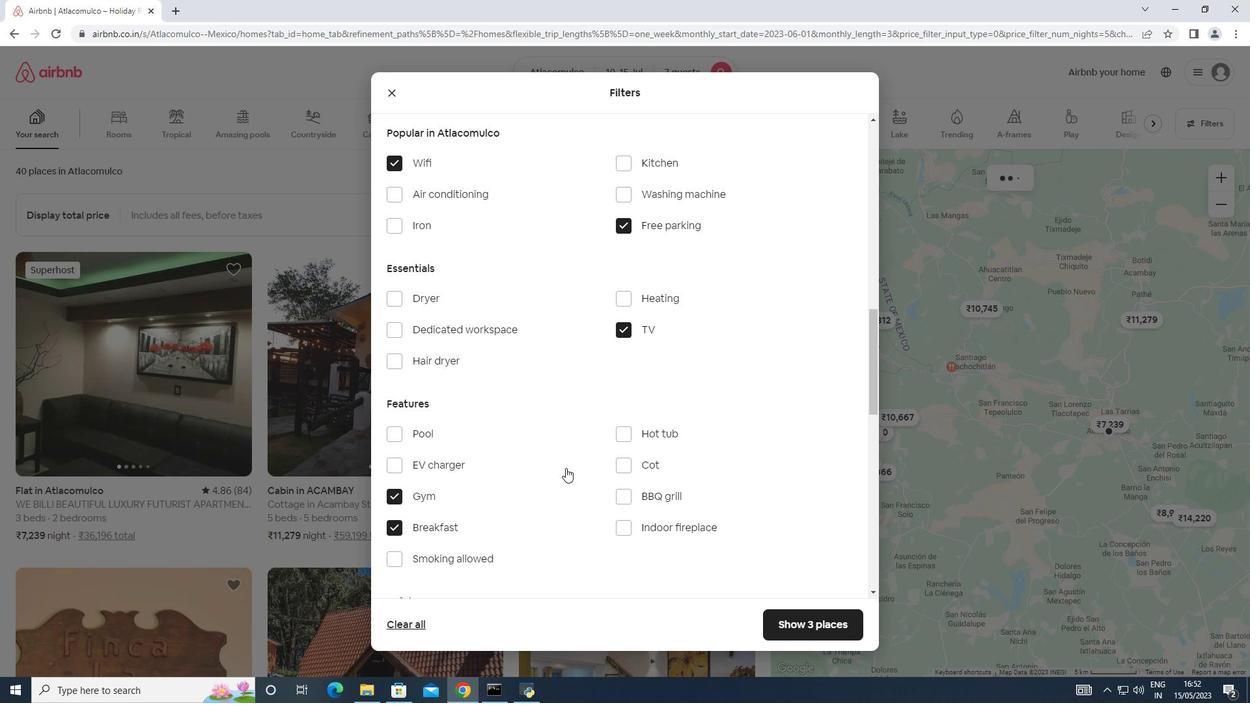 
Action: Mouse scrolled (582, 456) with delta (0, 0)
Screenshot: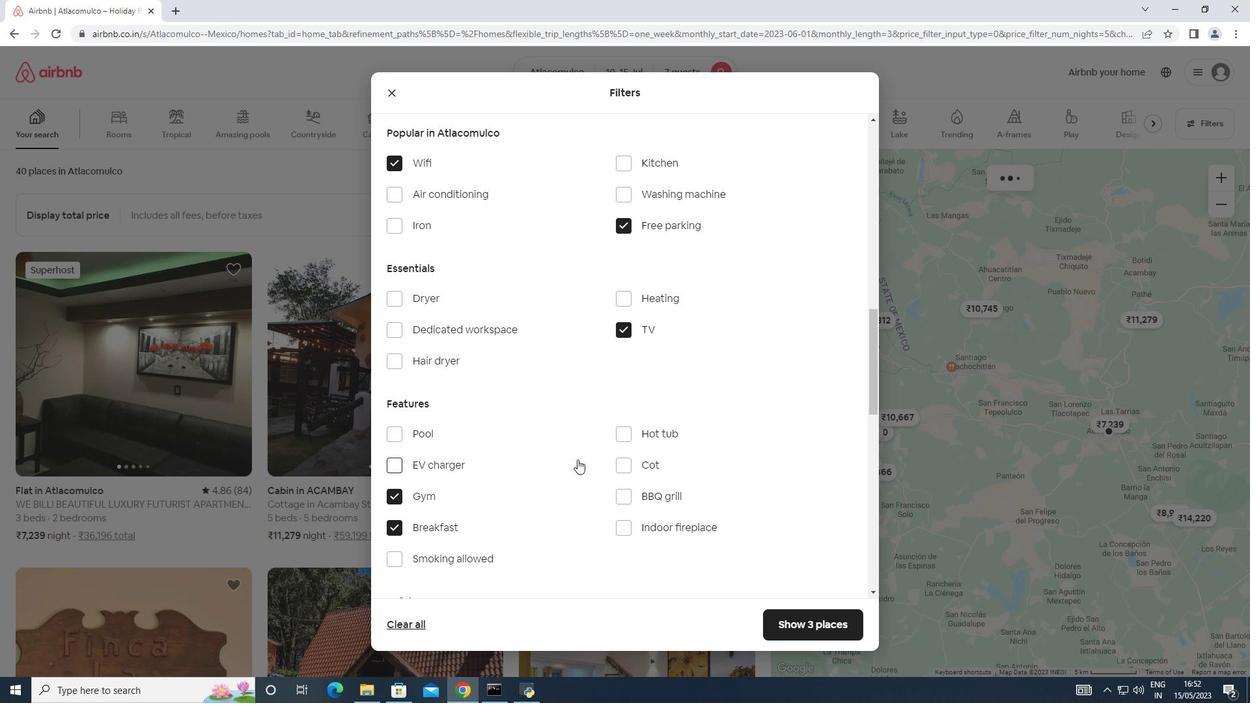 
Action: Mouse scrolled (582, 456) with delta (0, 0)
Screenshot: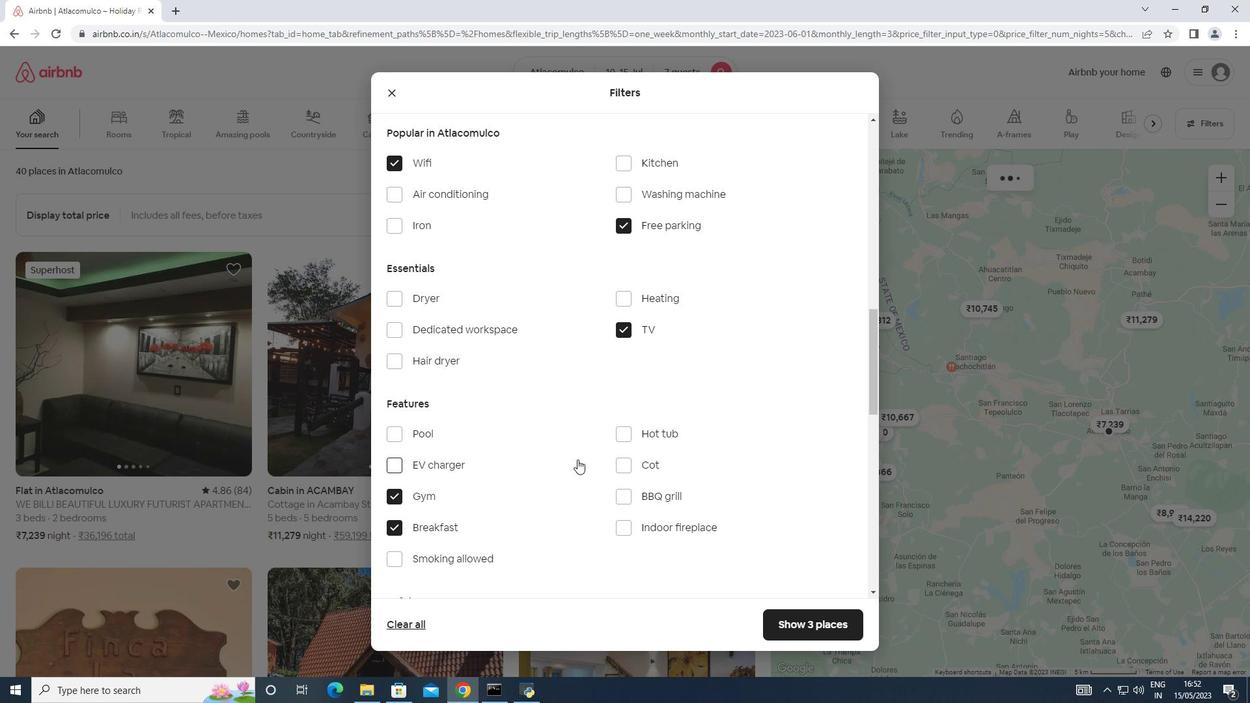 
Action: Mouse scrolled (582, 456) with delta (0, 0)
Screenshot: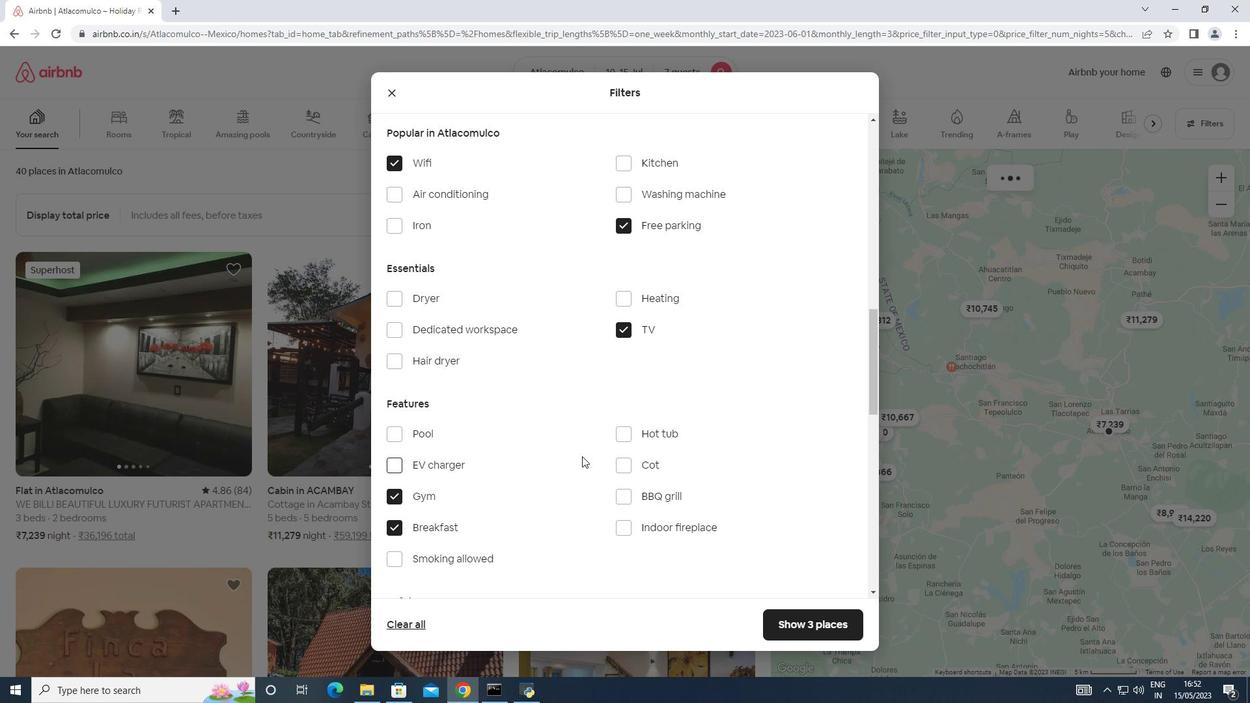 
Action: Mouse moved to (582, 456)
Screenshot: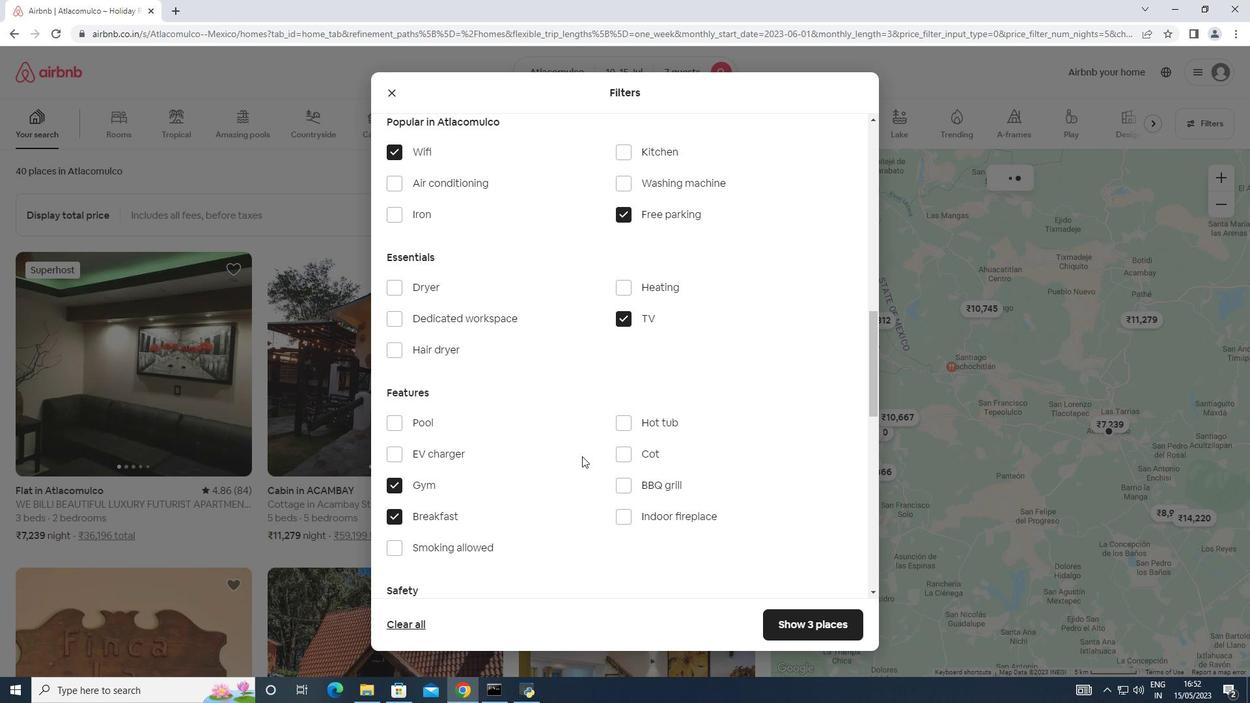 
Action: Mouse scrolled (582, 456) with delta (0, 0)
Screenshot: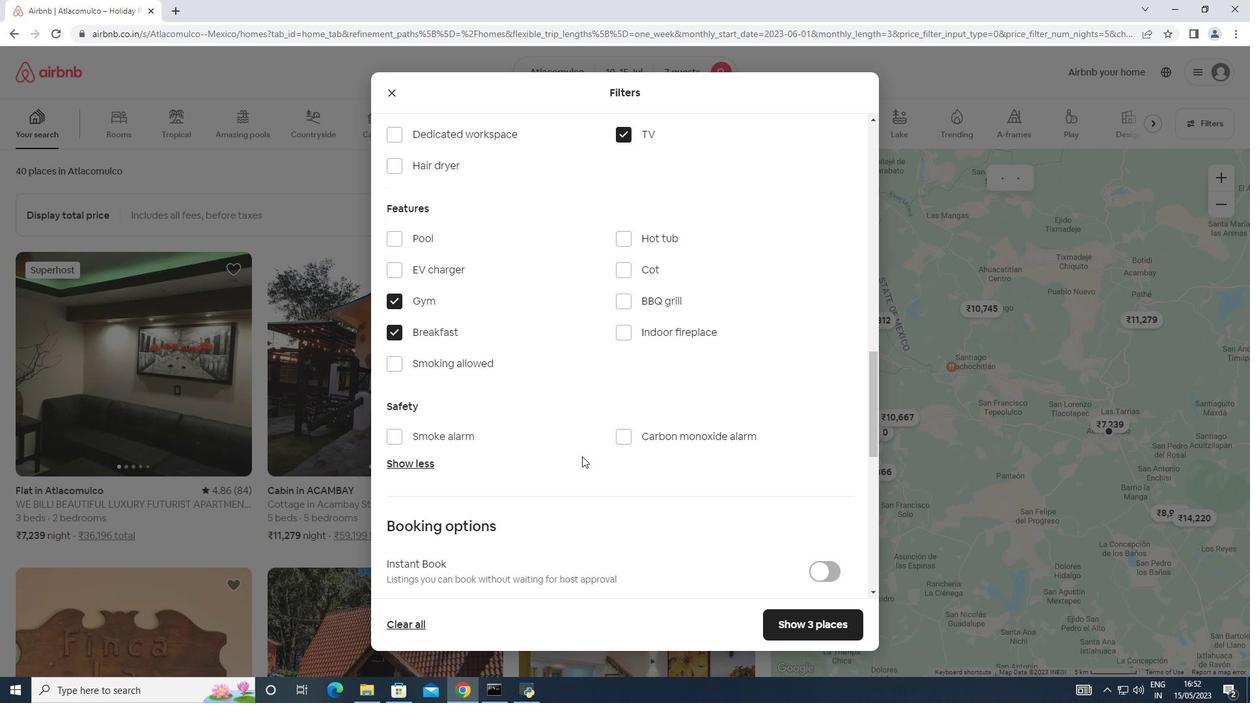 
Action: Mouse scrolled (582, 456) with delta (0, 0)
Screenshot: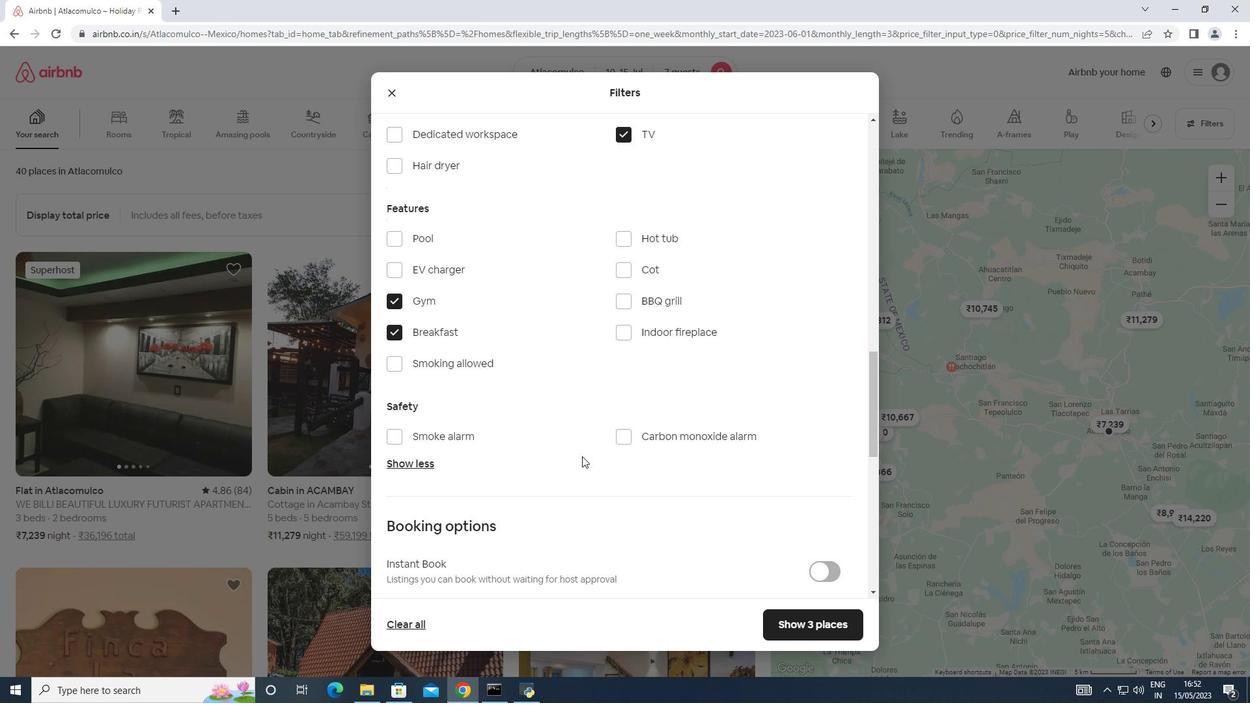 
Action: Mouse moved to (585, 454)
Screenshot: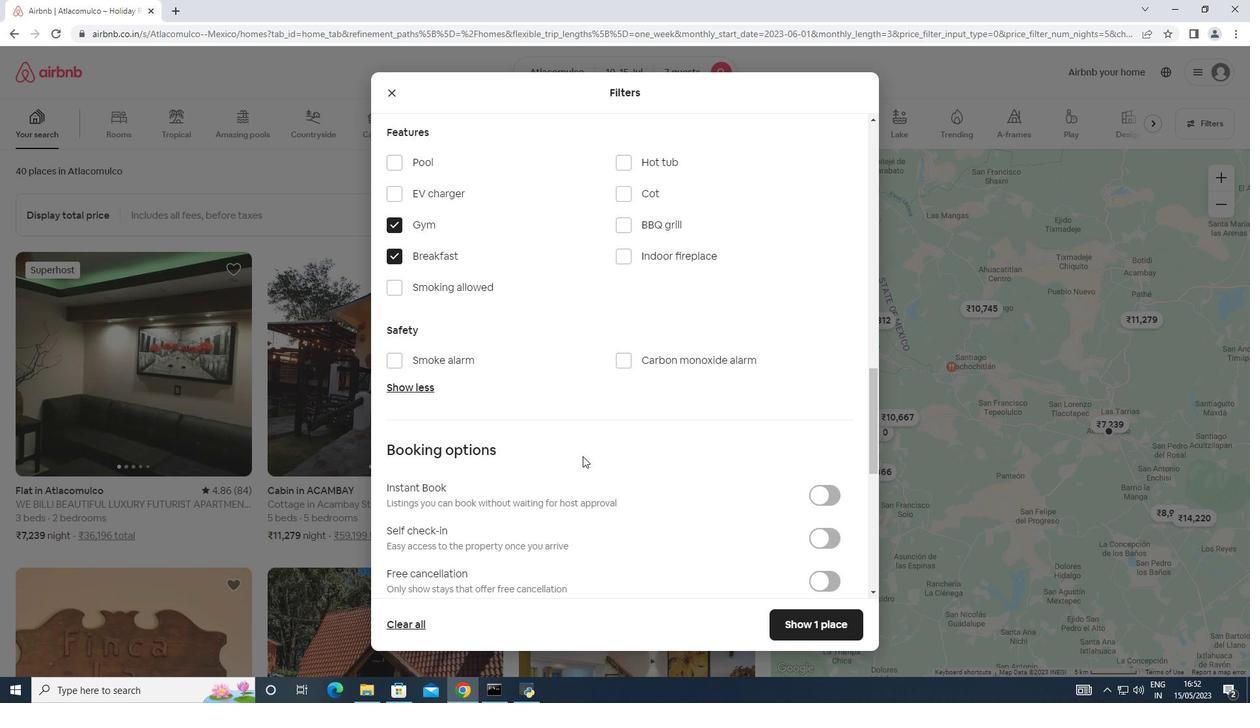 
Action: Mouse scrolled (585, 454) with delta (0, 0)
Screenshot: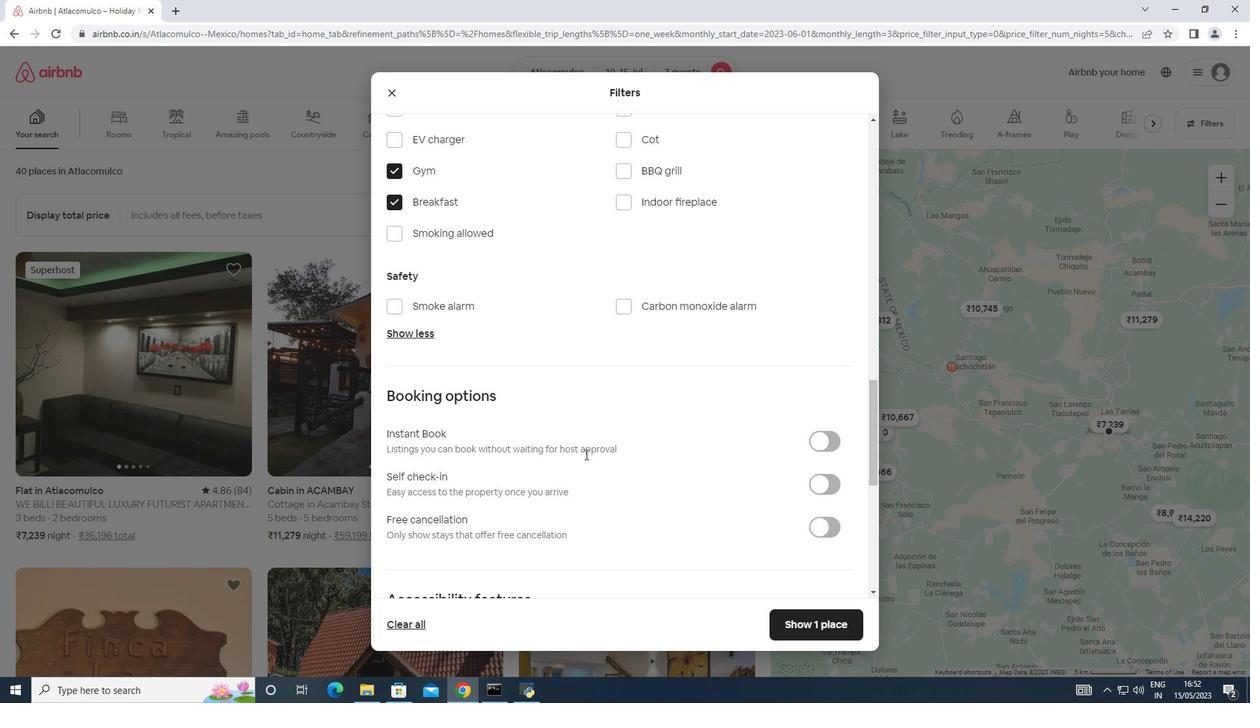 
Action: Mouse moved to (826, 413)
Screenshot: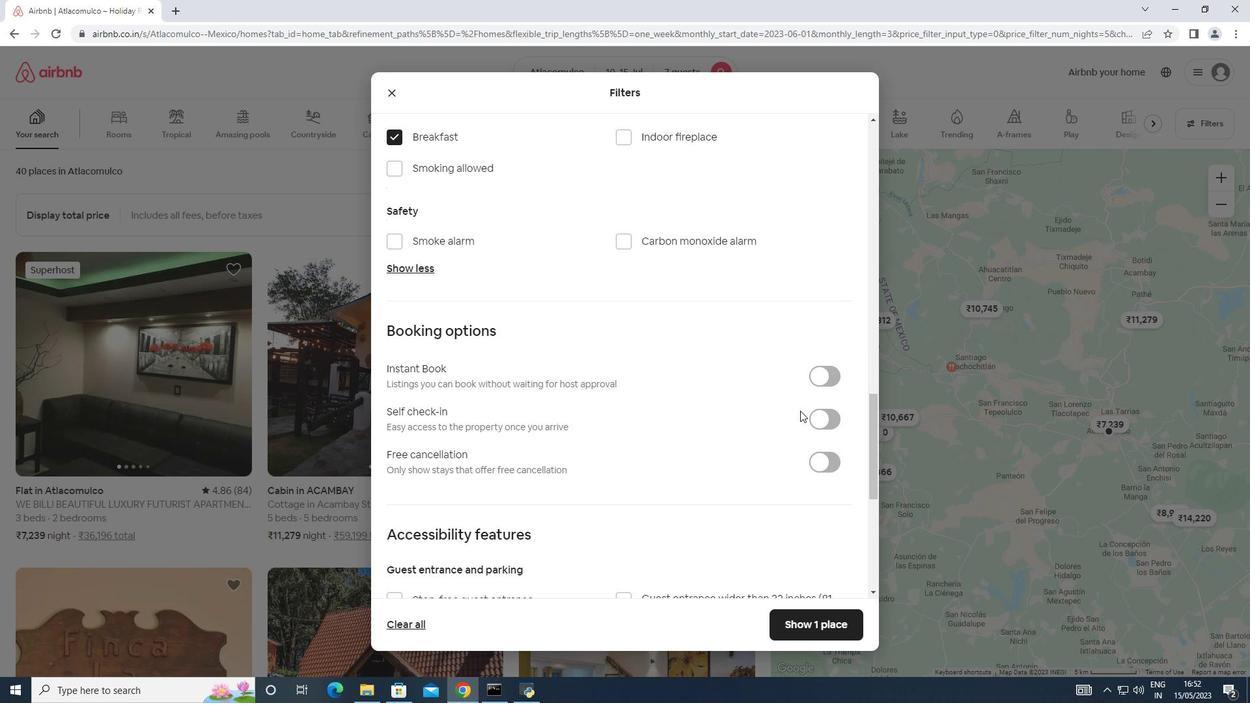 
Action: Mouse pressed left at (826, 413)
Screenshot: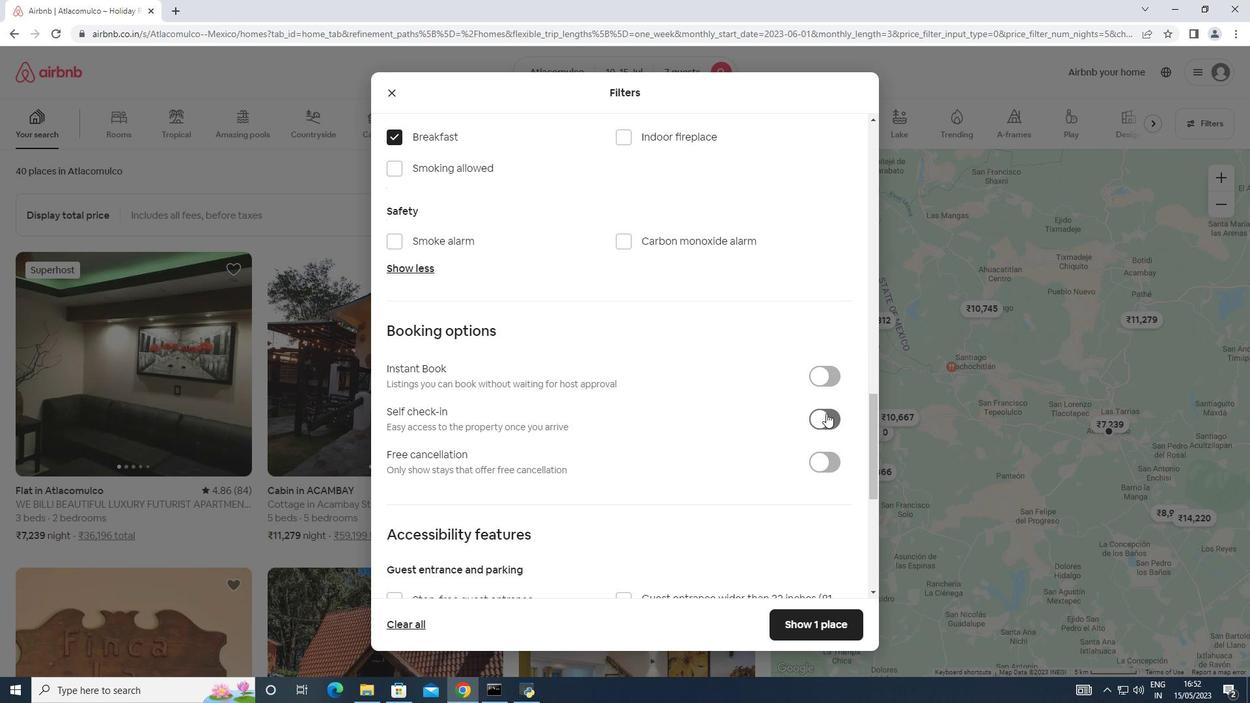 
Action: Mouse moved to (672, 440)
Screenshot: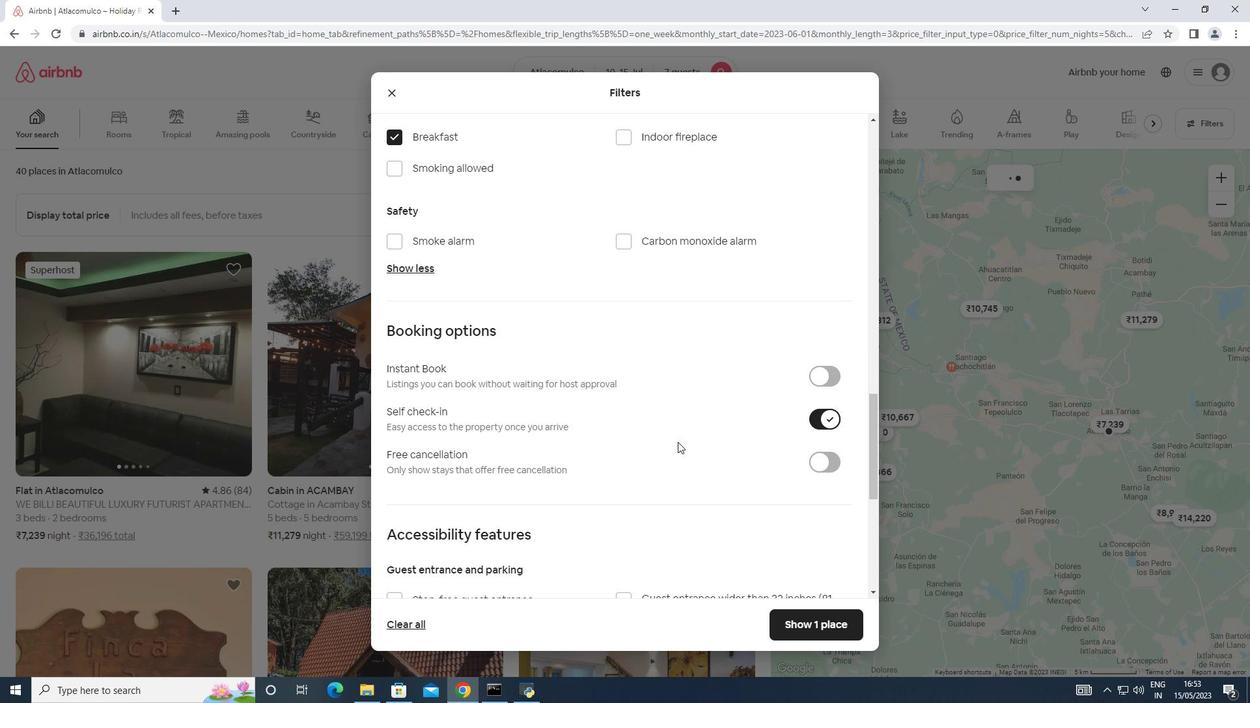 
Action: Mouse scrolled (672, 439) with delta (0, 0)
Screenshot: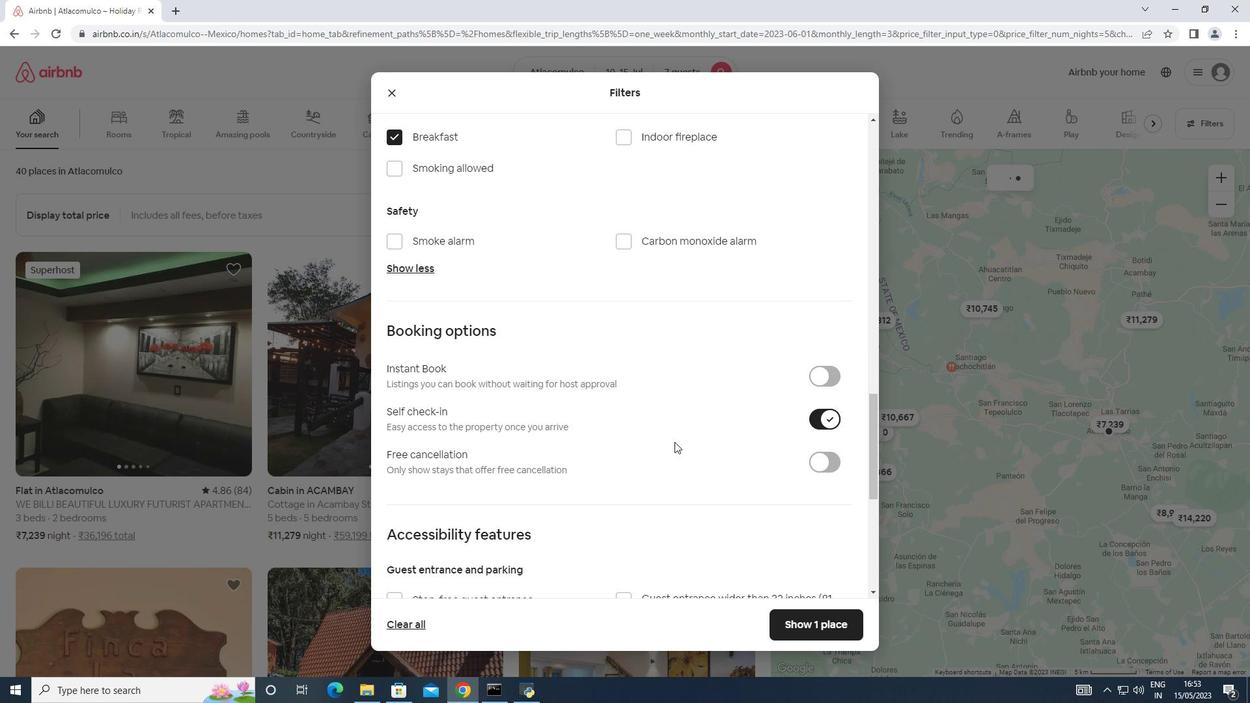
Action: Mouse scrolled (672, 439) with delta (0, 0)
Screenshot: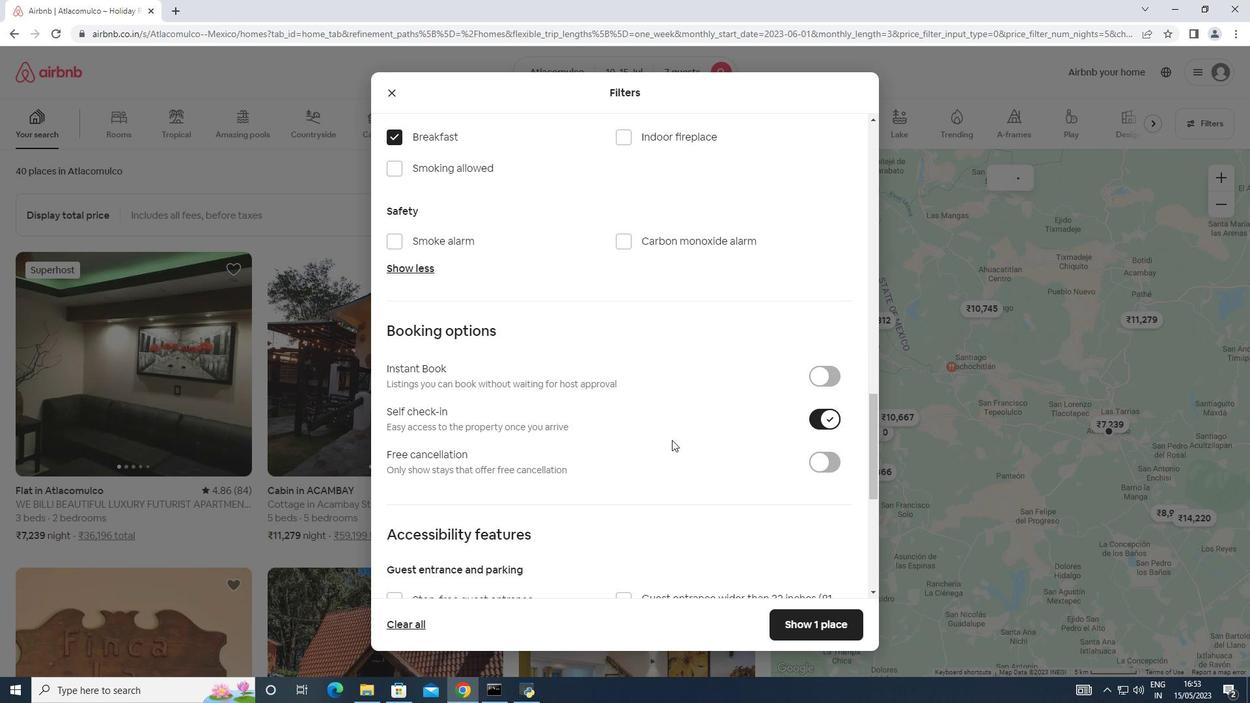 
Action: Mouse scrolled (672, 439) with delta (0, 0)
Screenshot: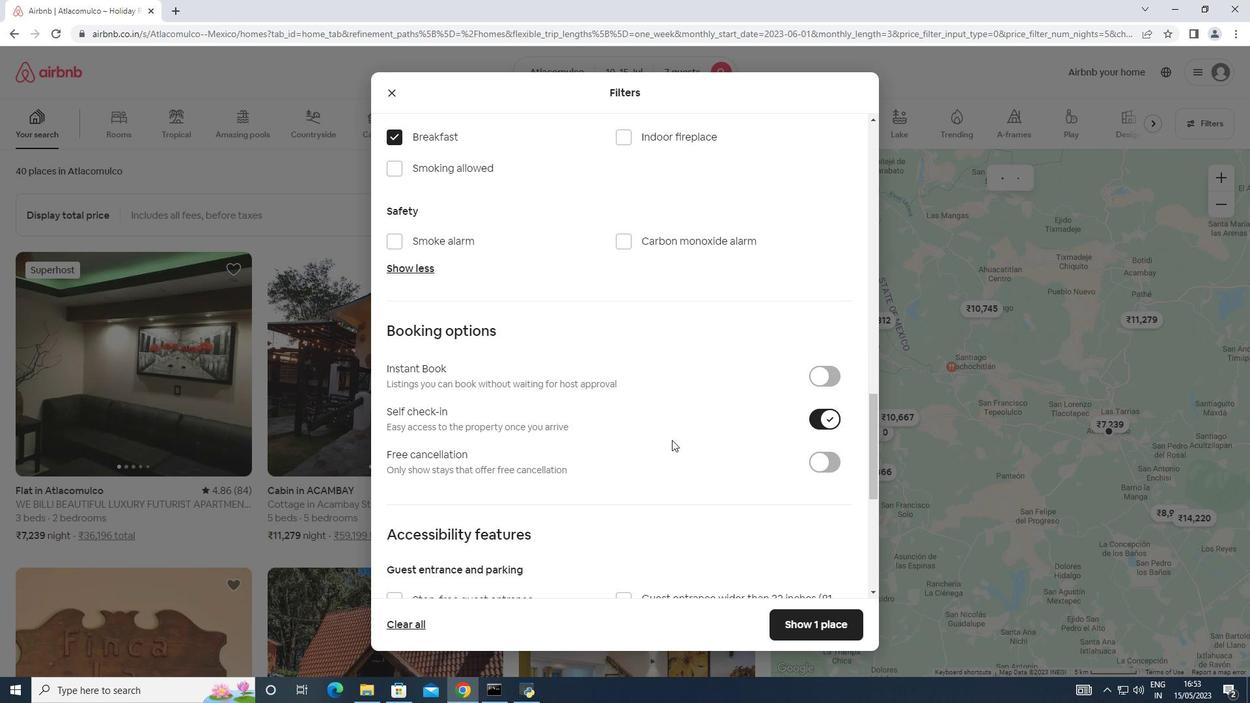 
Action: Mouse moved to (674, 436)
Screenshot: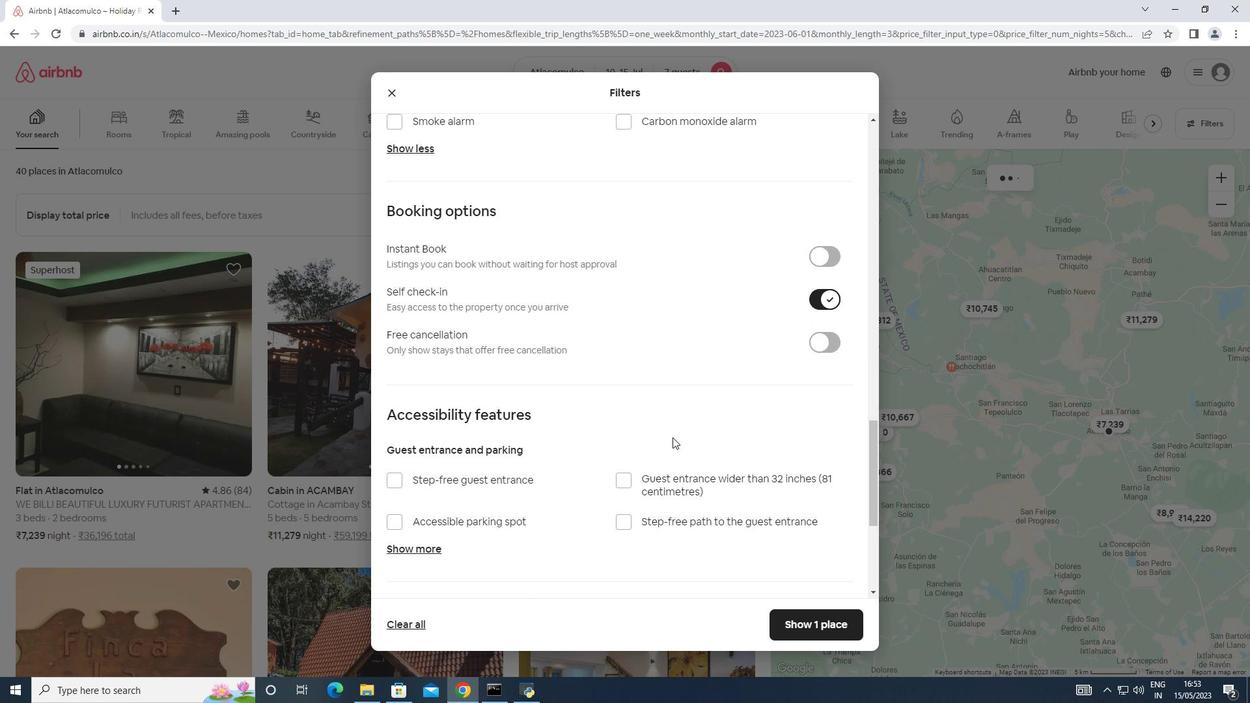 
Action: Mouse scrolled (674, 435) with delta (0, 0)
Screenshot: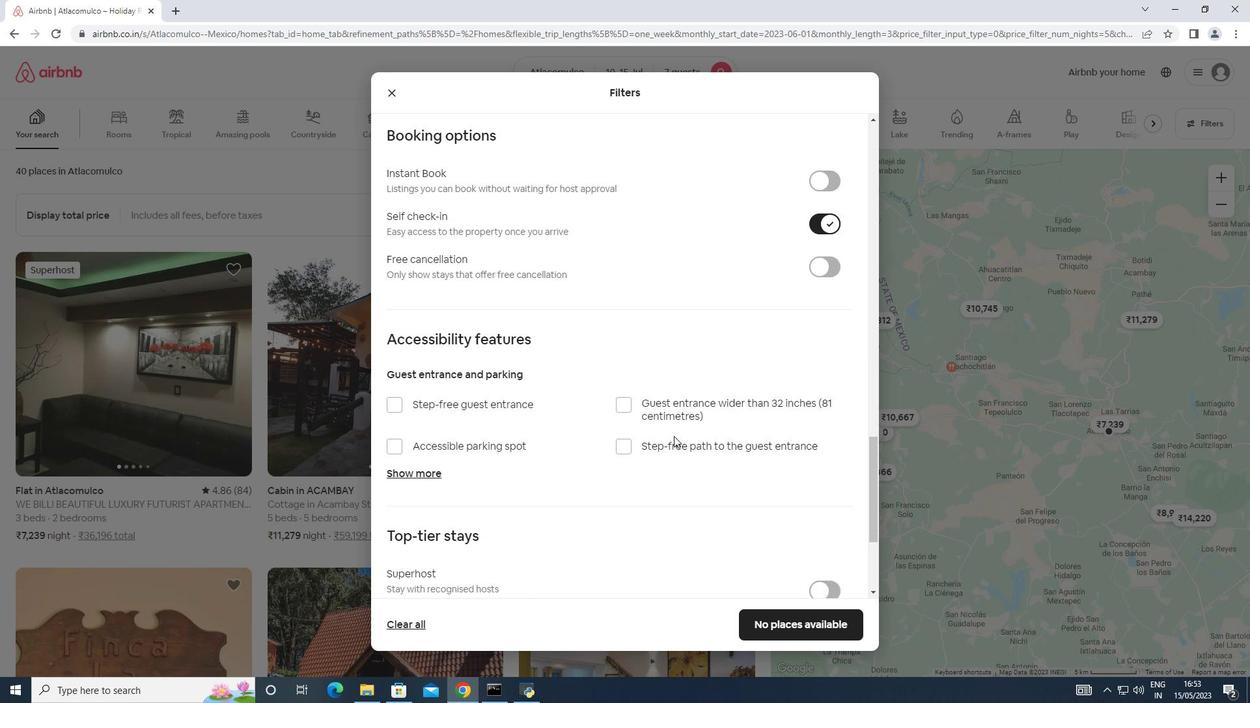 
Action: Mouse moved to (675, 435)
Screenshot: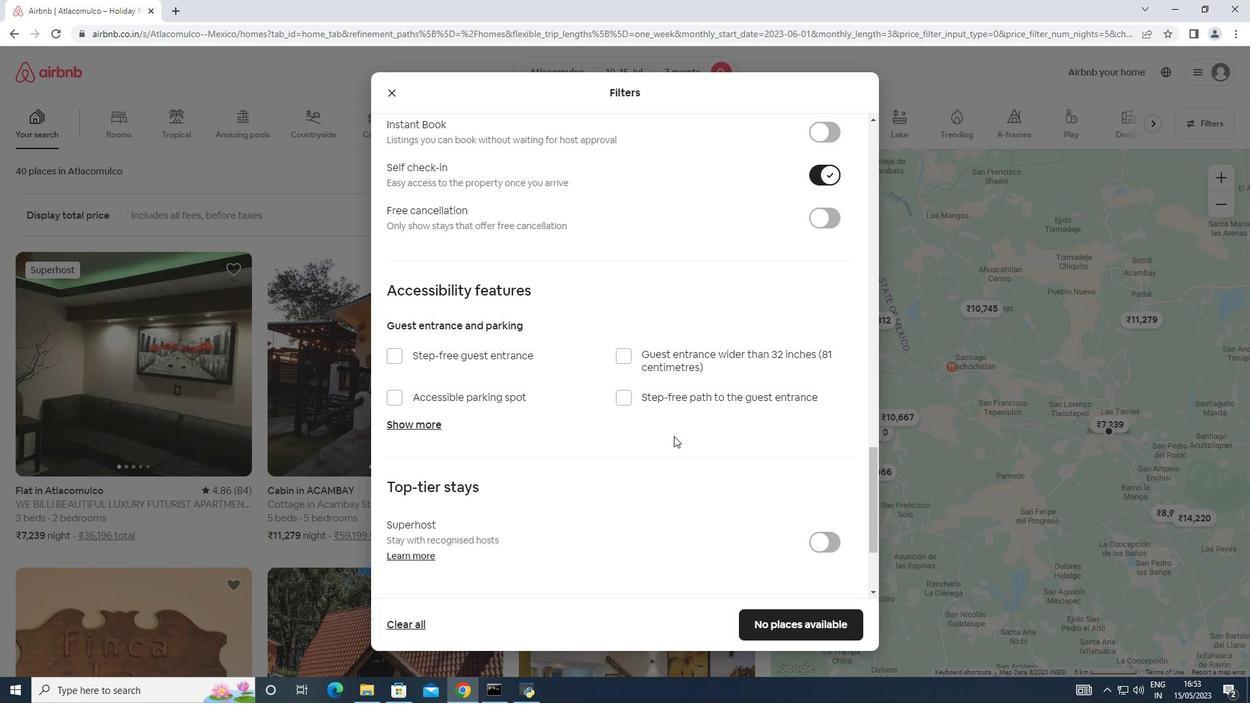 
Action: Mouse scrolled (675, 434) with delta (0, 0)
Screenshot: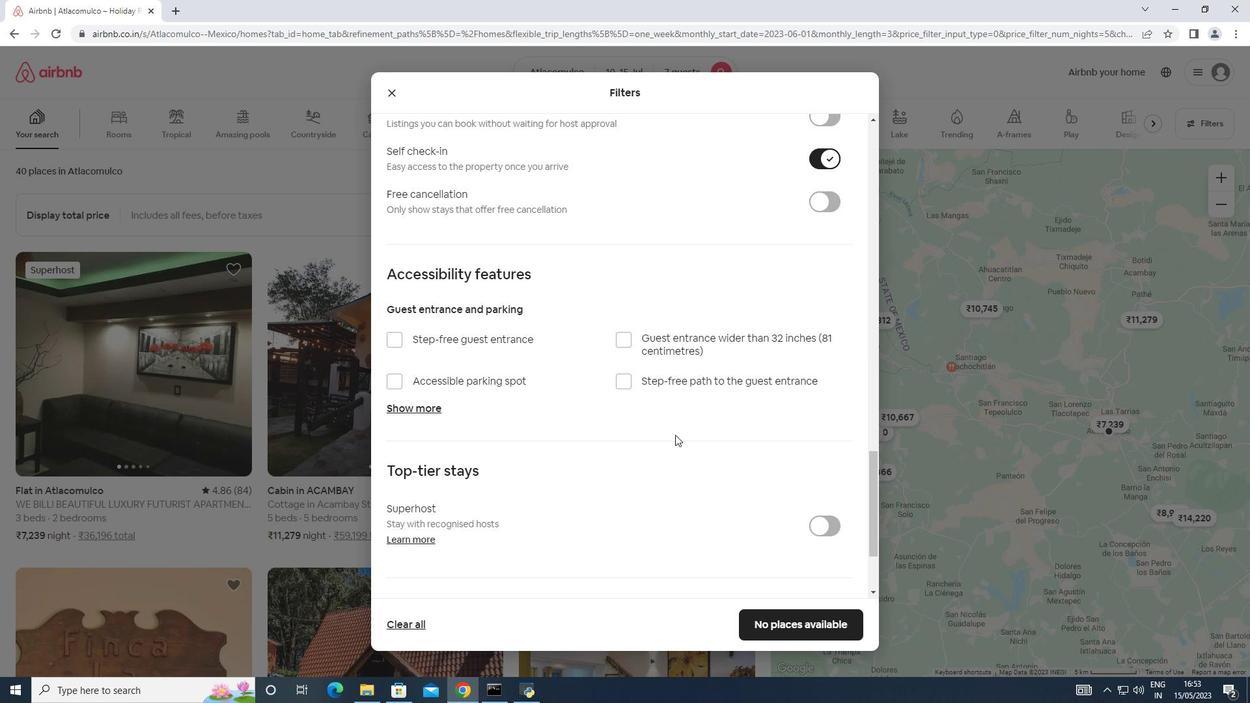 
Action: Mouse moved to (680, 431)
Screenshot: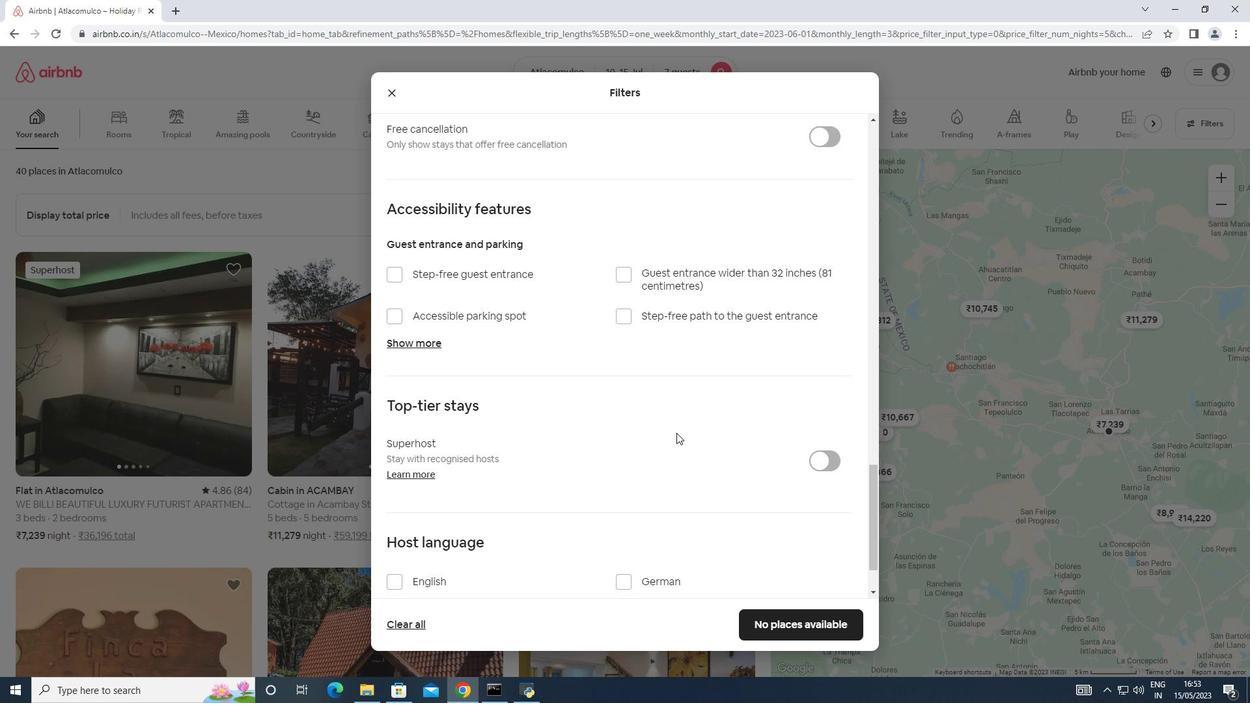 
Action: Mouse scrolled (680, 430) with delta (0, 0)
Screenshot: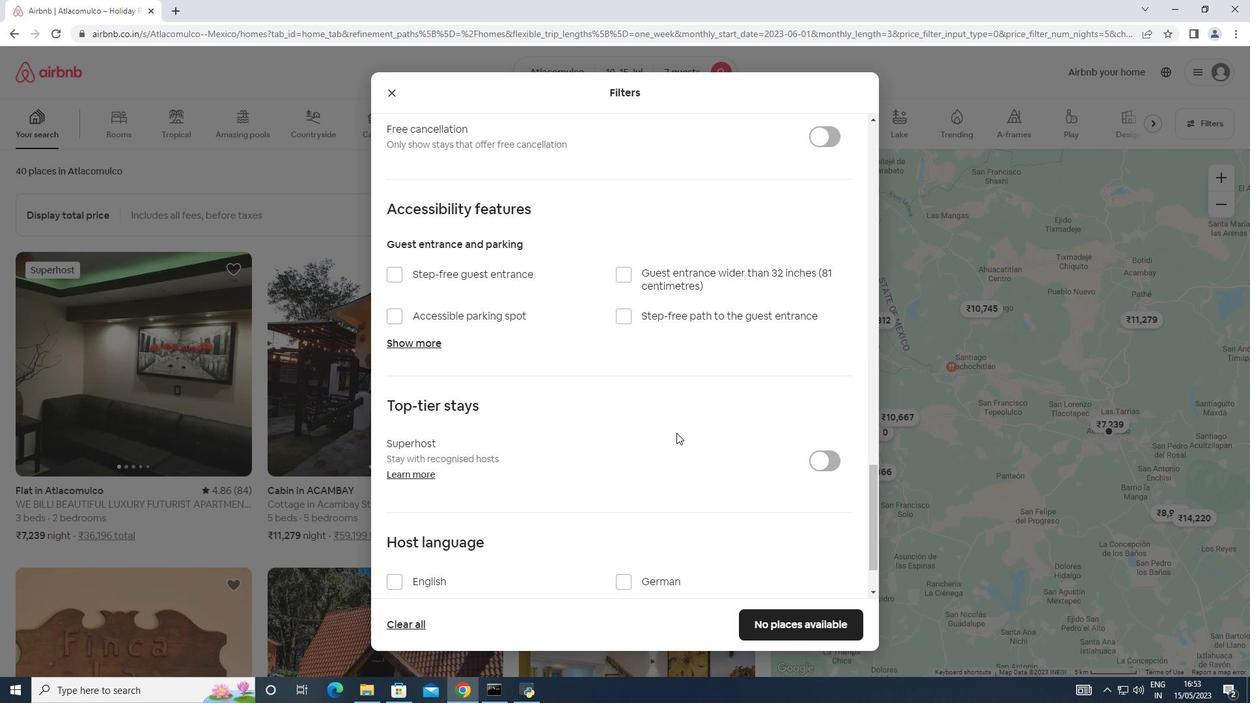 
Action: Mouse scrolled (680, 430) with delta (0, 0)
Screenshot: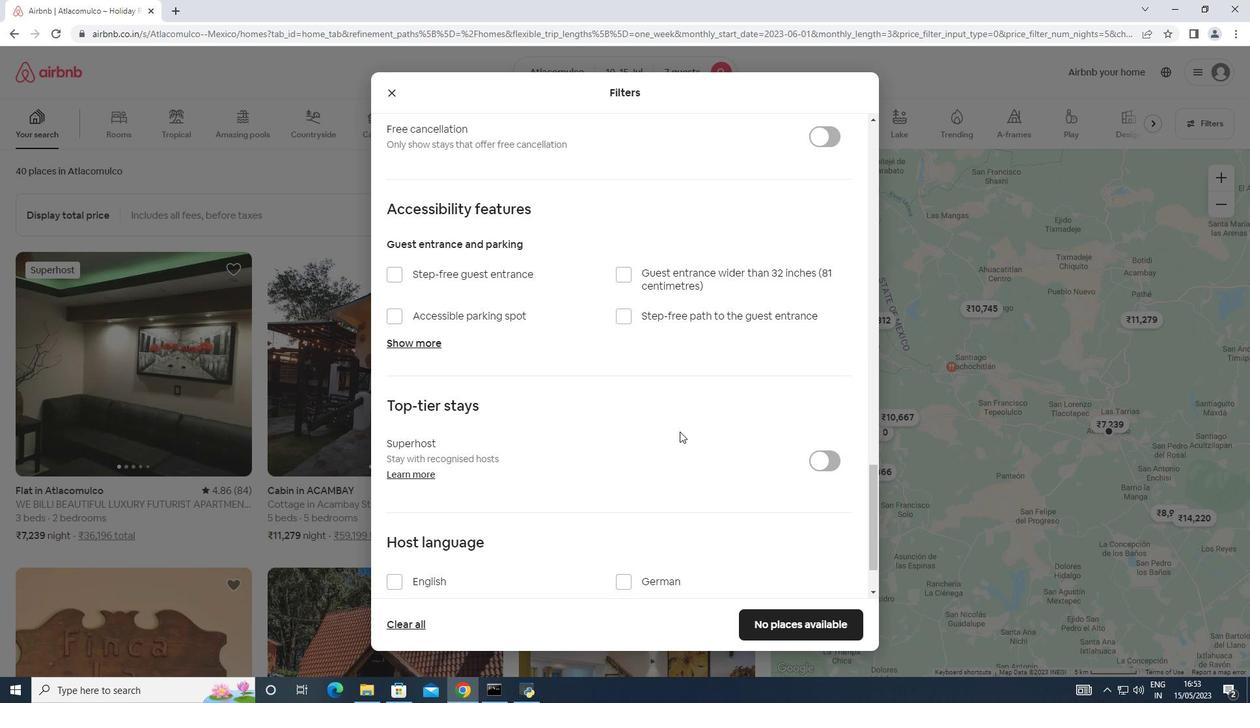 
Action: Mouse moved to (681, 431)
Screenshot: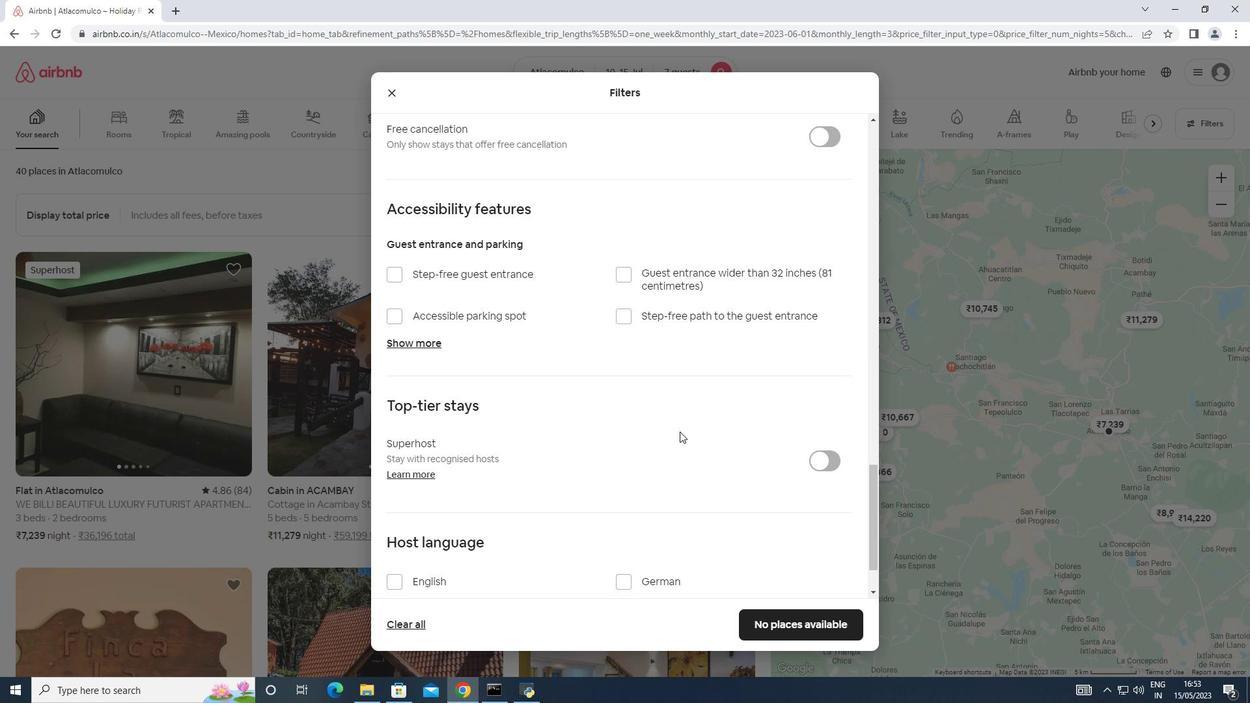 
Action: Mouse scrolled (681, 430) with delta (0, 0)
Screenshot: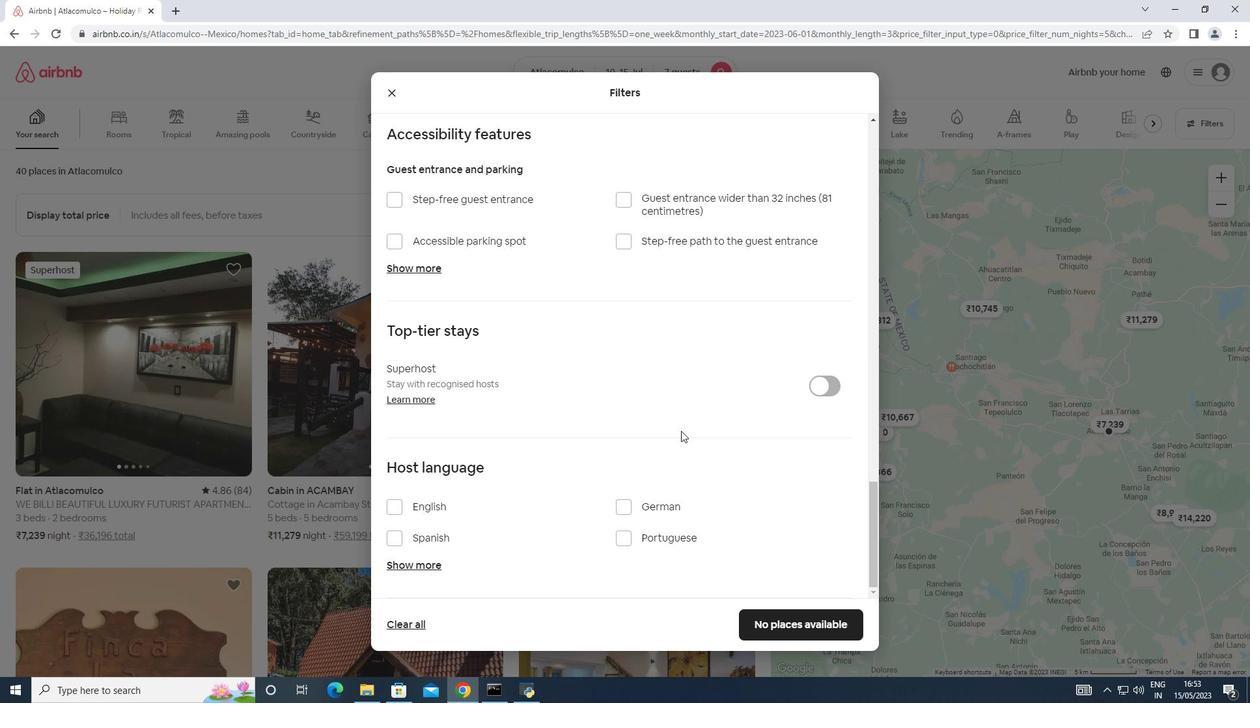 
Action: Mouse moved to (414, 505)
Screenshot: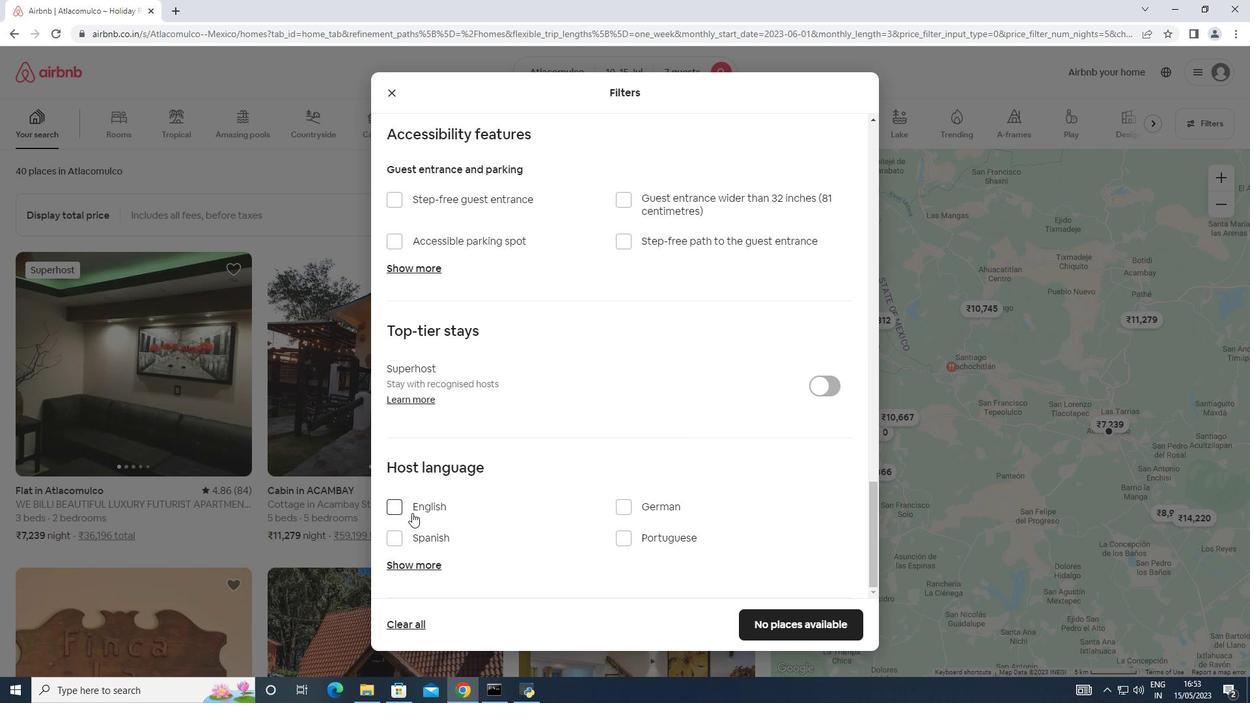 
Action: Mouse pressed left at (414, 505)
Screenshot: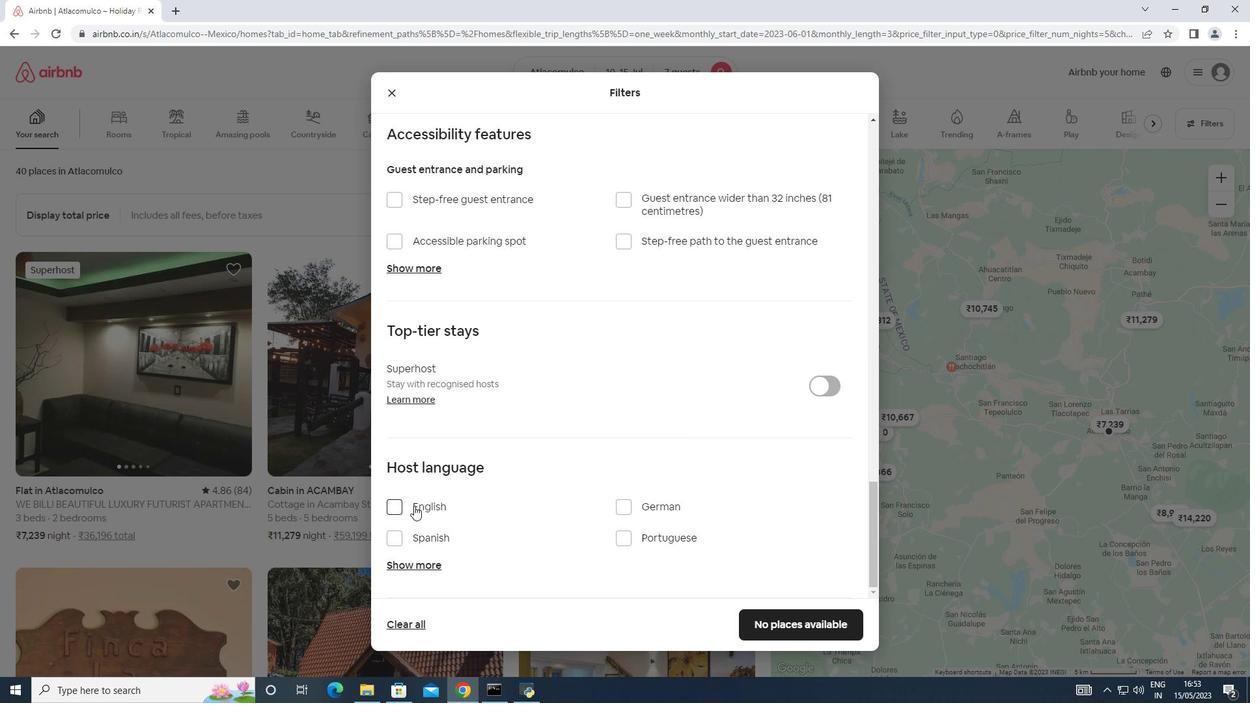 
Action: Mouse moved to (774, 615)
Screenshot: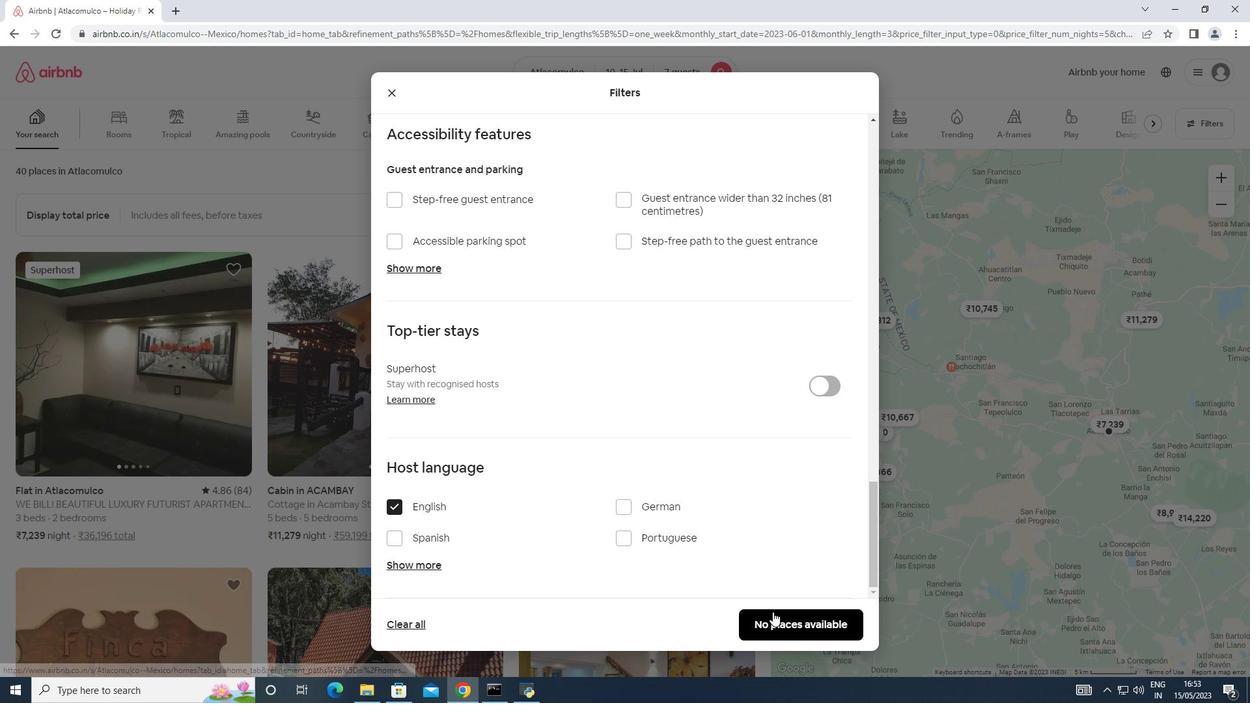 
Action: Mouse pressed left at (774, 615)
Screenshot: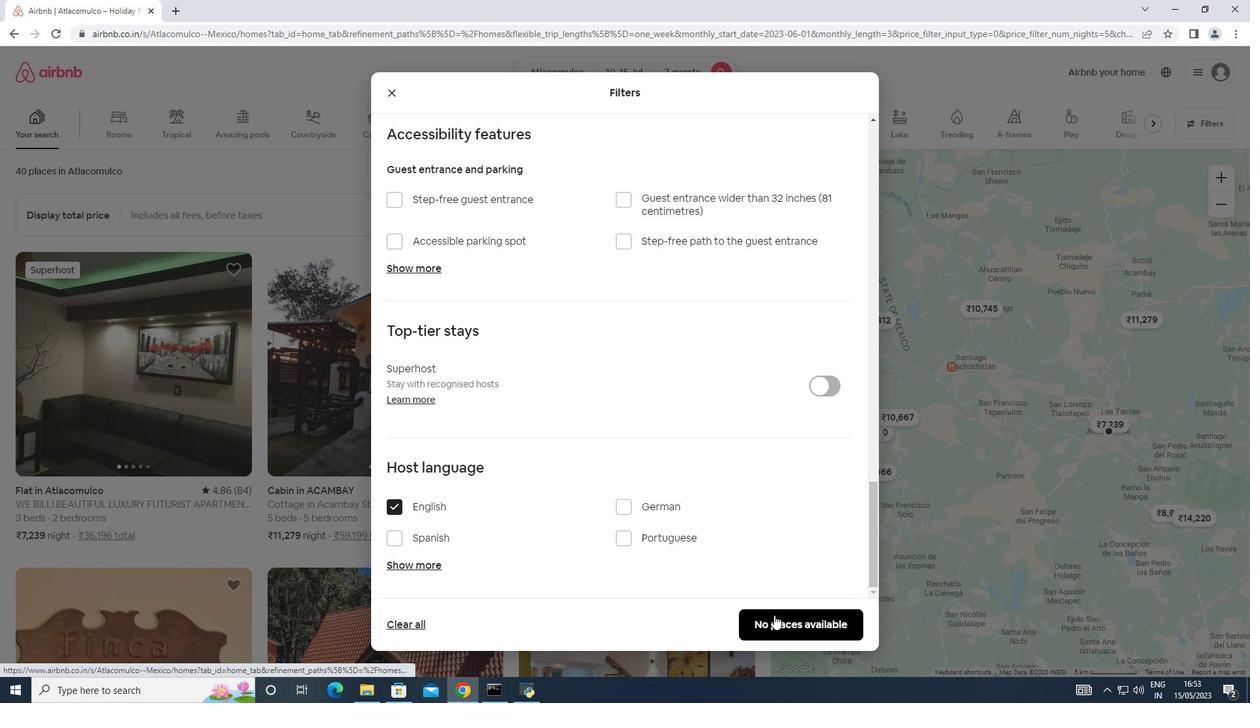 
Action: Mouse moved to (760, 614)
Screenshot: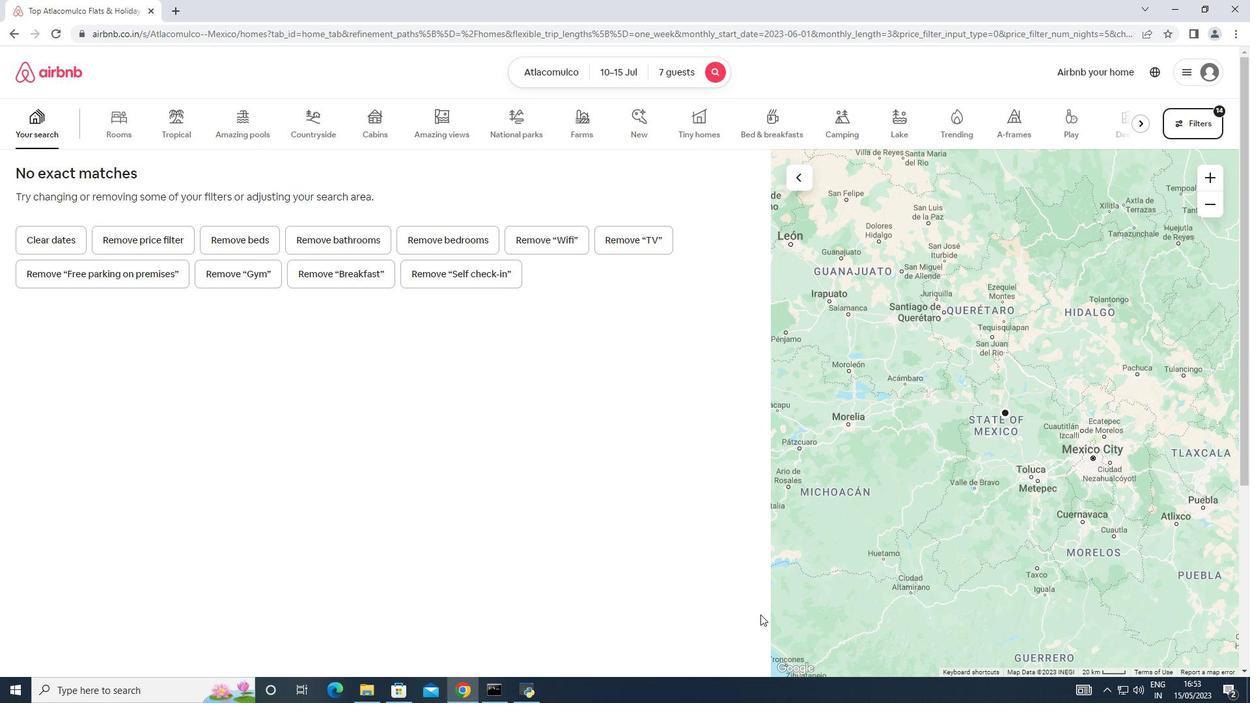 
